 Task: Look for space in Bāneh, Iran from 2nd September, 2023 to 6th September, 2023 for 2 adults in price range Rs.15000 to Rs.20000. Place can be entire place with 1  bedroom having 1 bed and 1 bathroom. Property type can be house, flat, guest house, hotel. Booking option can be shelf check-in. Required host language is English.
Action: Mouse moved to (562, 89)
Screenshot: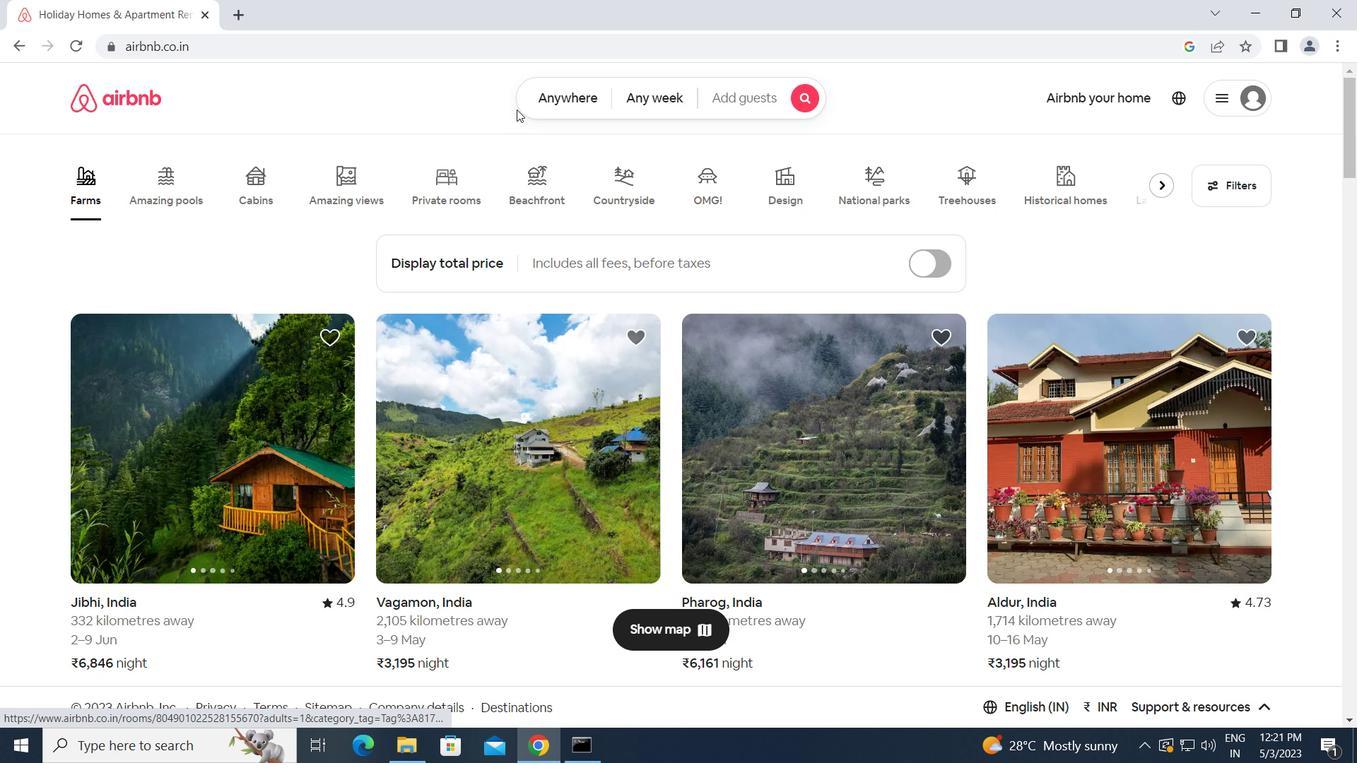 
Action: Mouse pressed left at (562, 89)
Screenshot: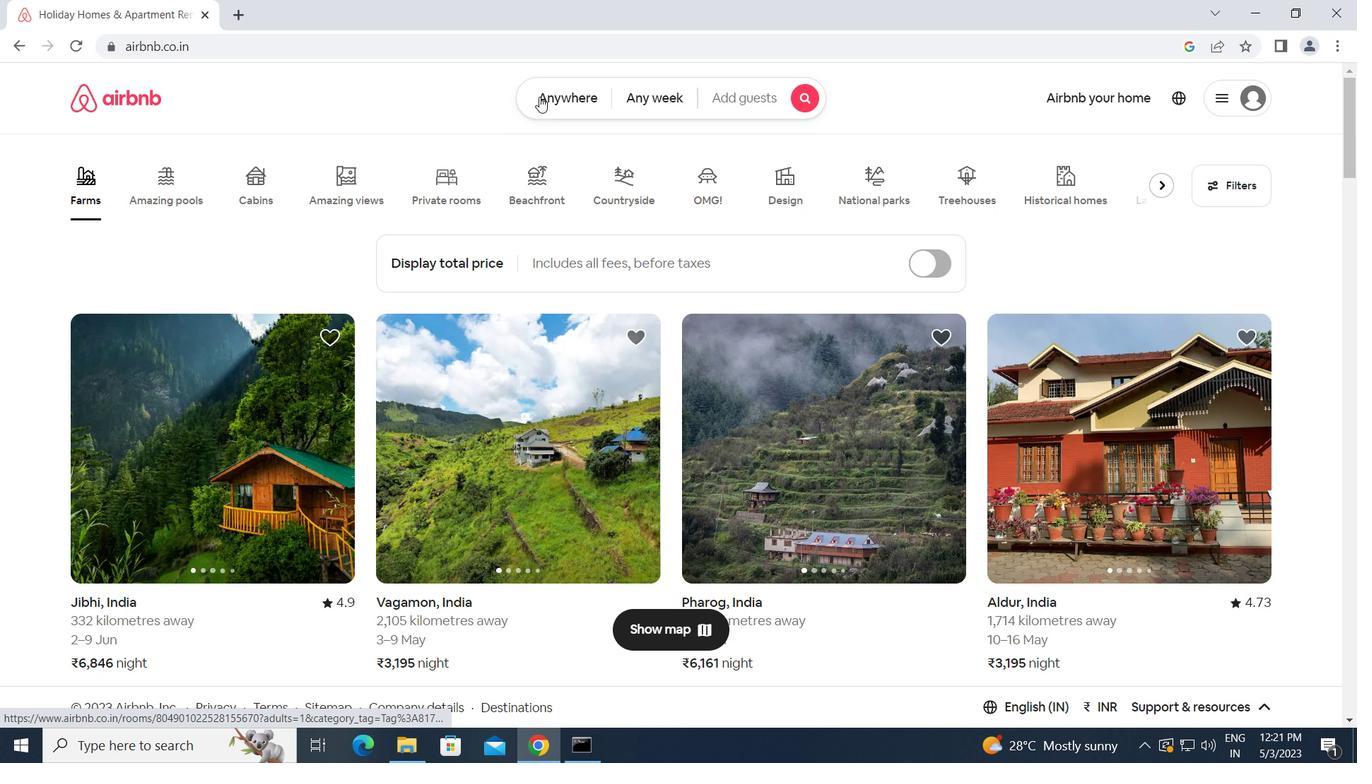 
Action: Mouse moved to (458, 164)
Screenshot: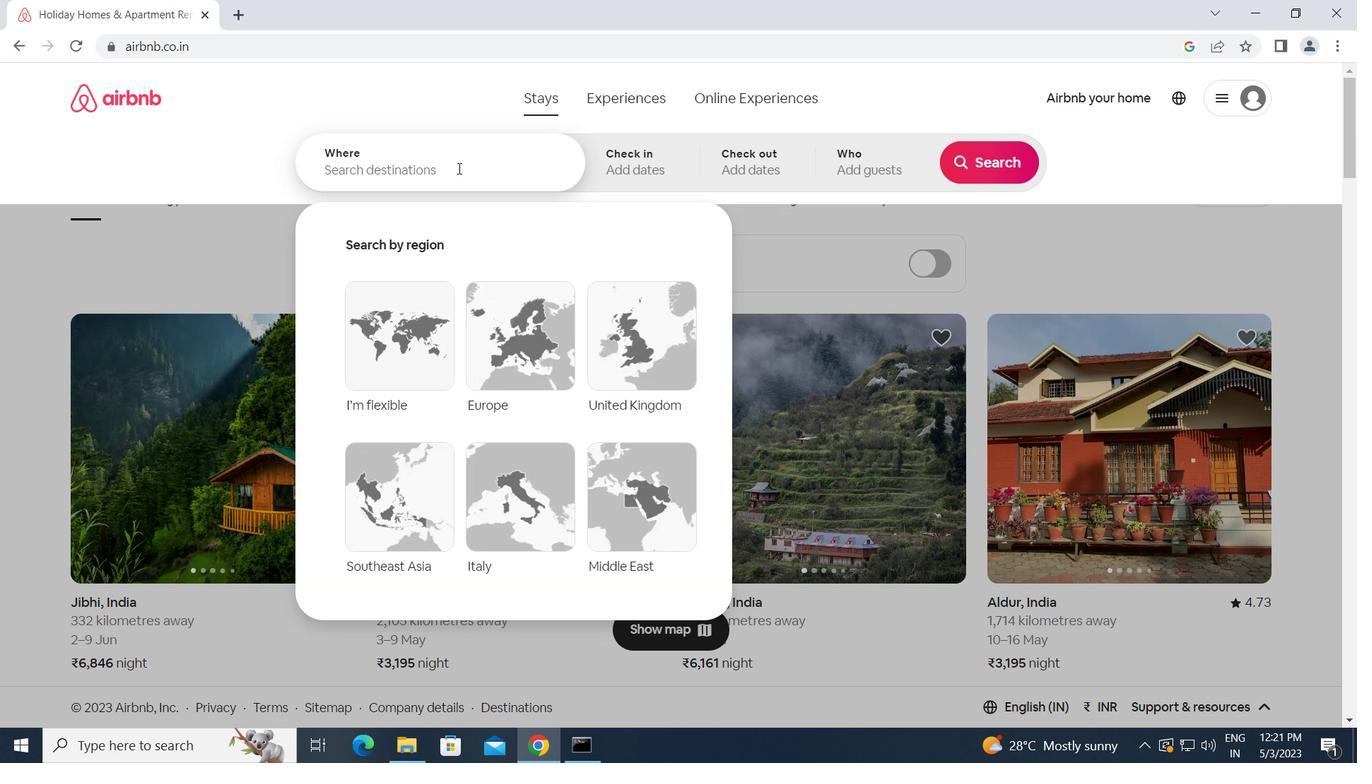 
Action: Mouse pressed left at (458, 164)
Screenshot: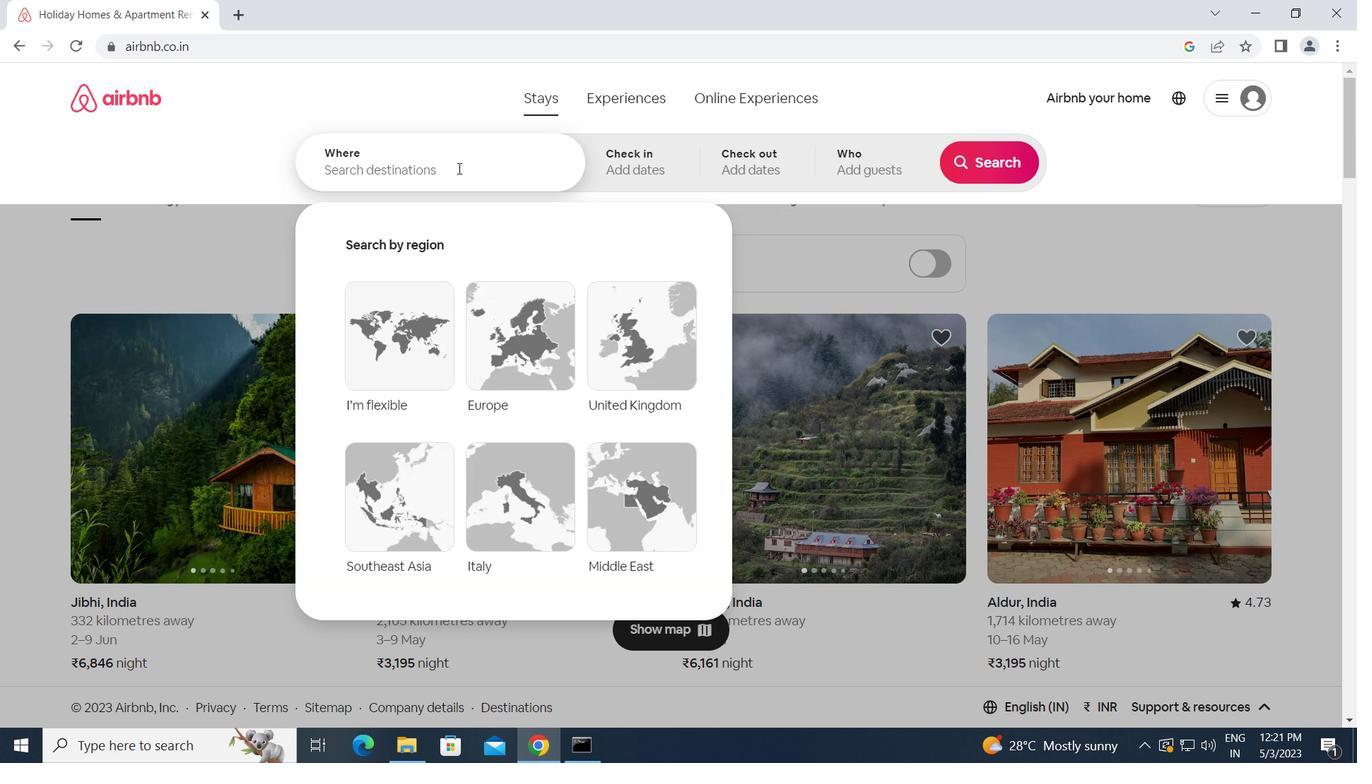
Action: Key pressed b<Key.caps_lock>aneh,<Key.space><Key.caps_lock>i<Key.caps_lock>ran<Key.enter>
Screenshot: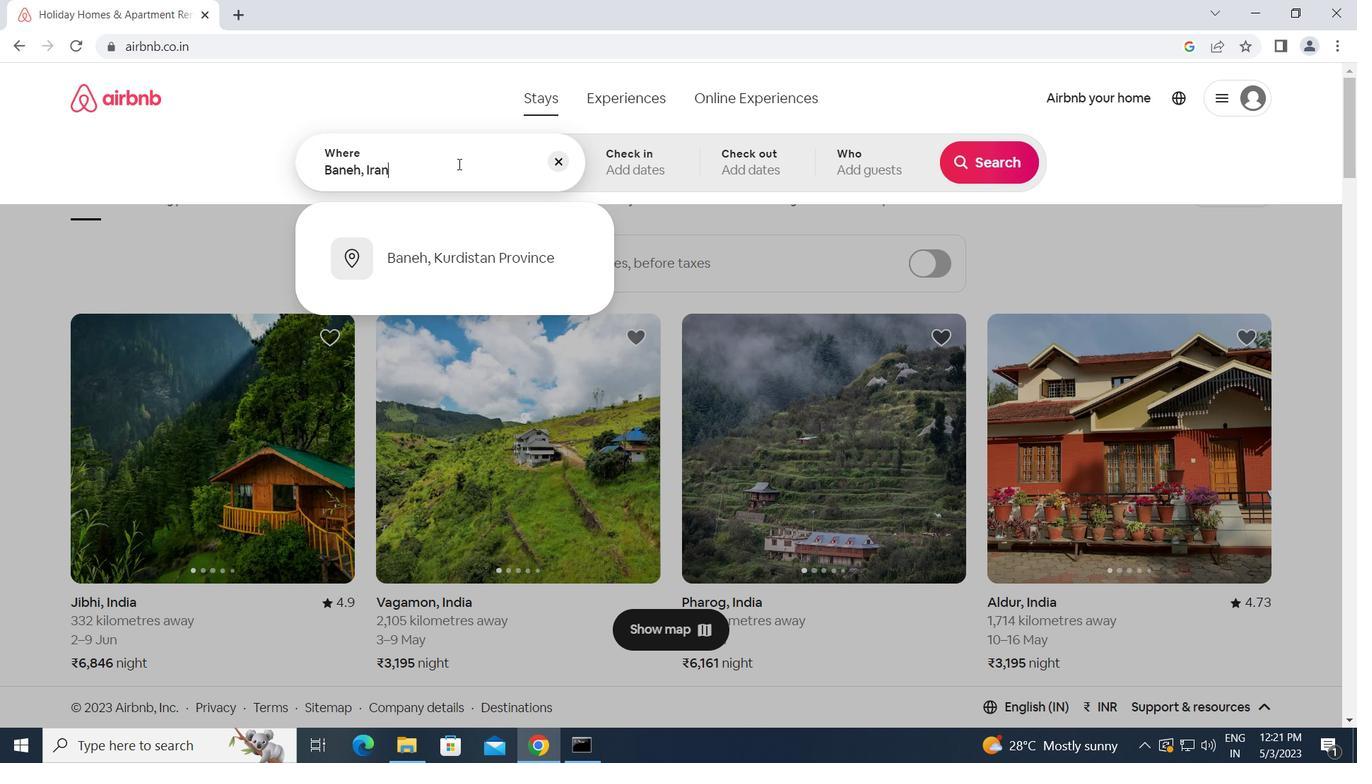 
Action: Mouse moved to (984, 305)
Screenshot: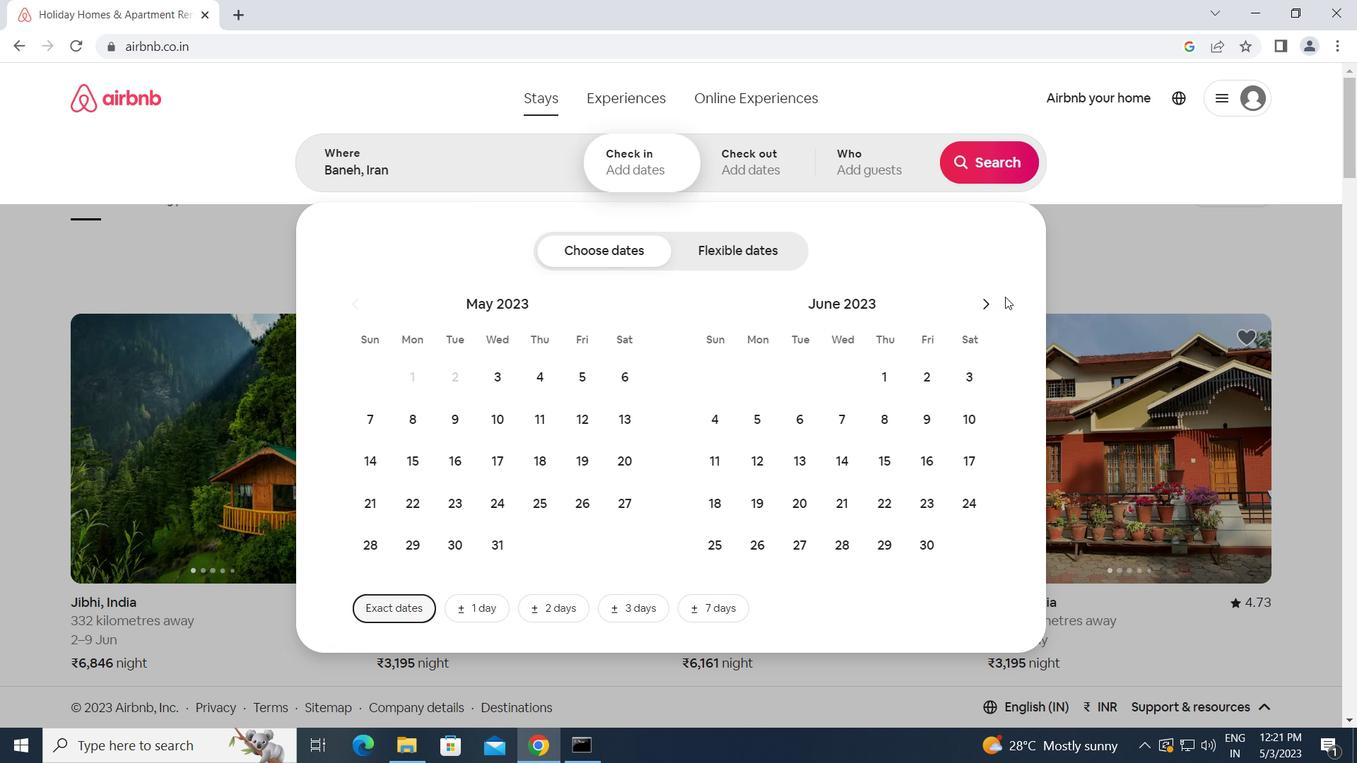 
Action: Mouse pressed left at (984, 305)
Screenshot: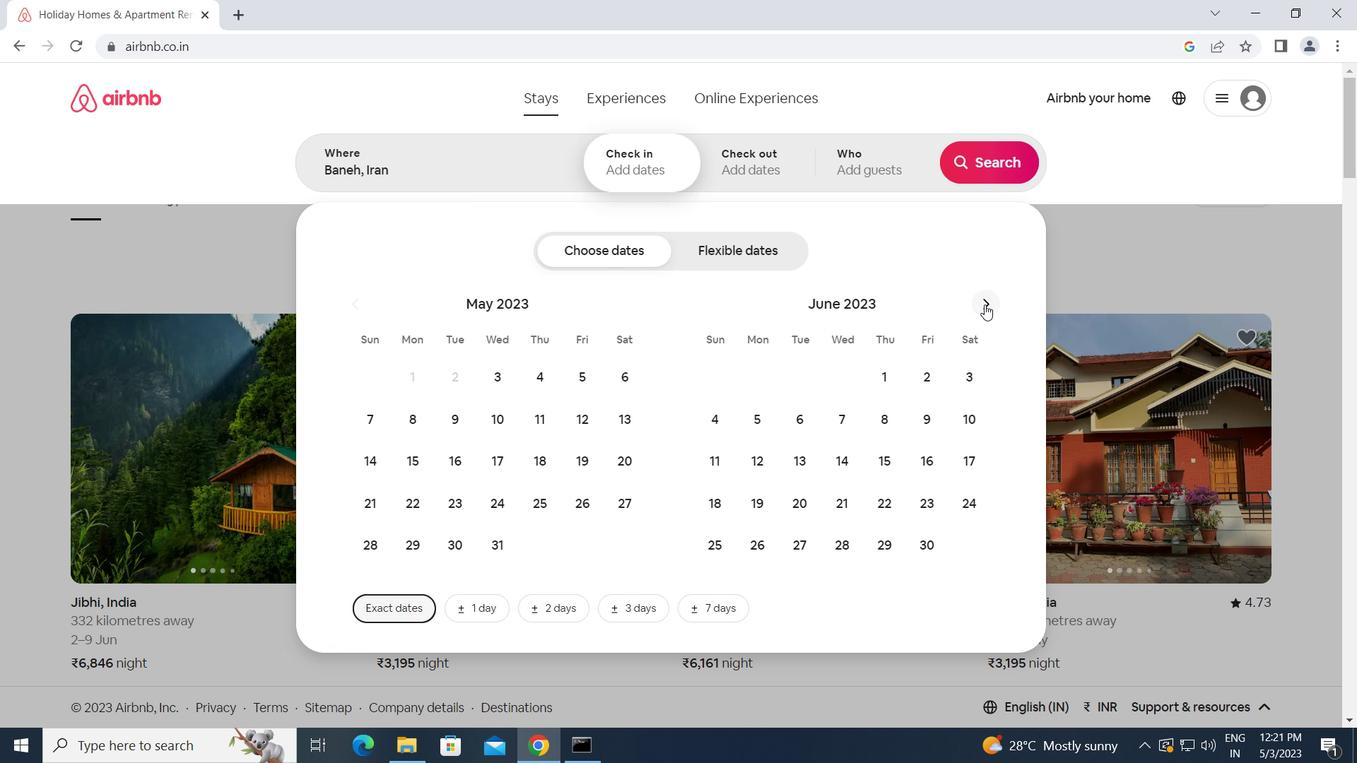
Action: Mouse pressed left at (984, 305)
Screenshot: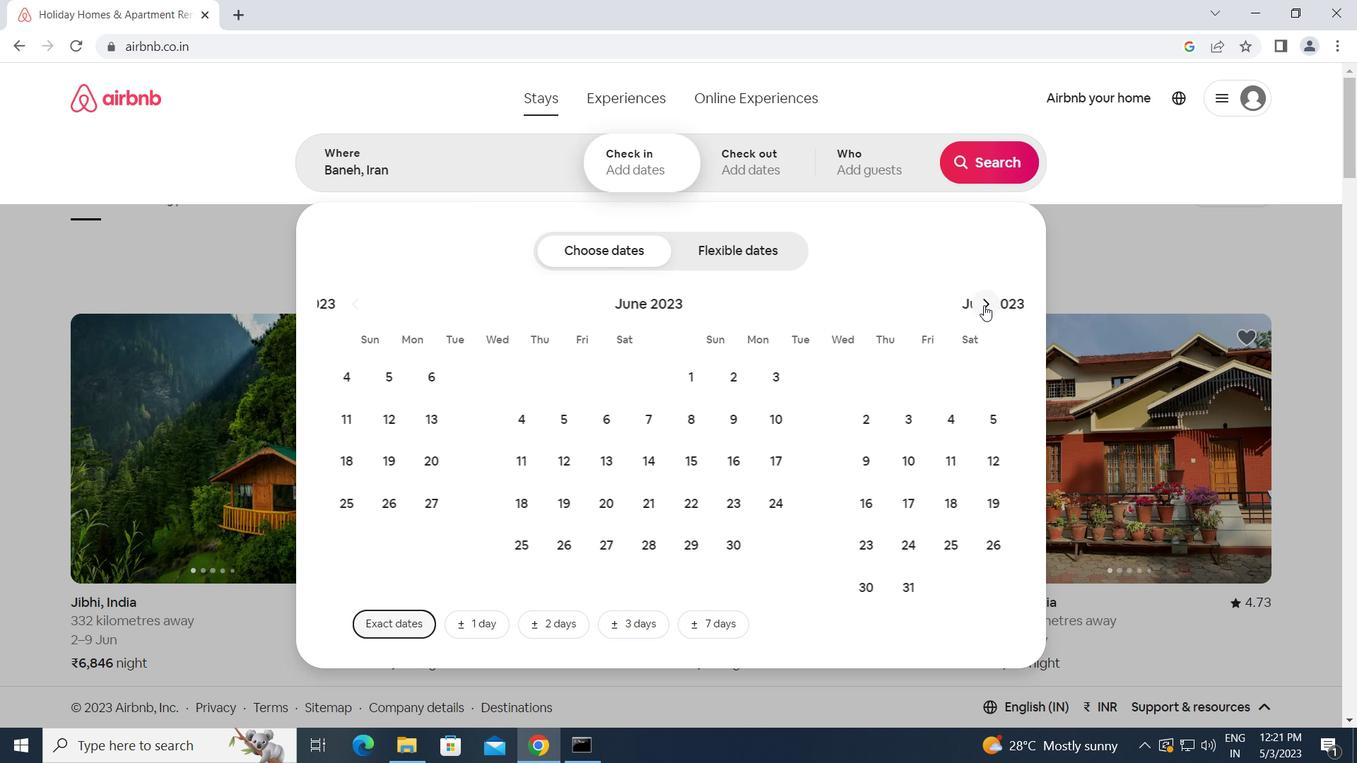 
Action: Mouse pressed left at (984, 305)
Screenshot: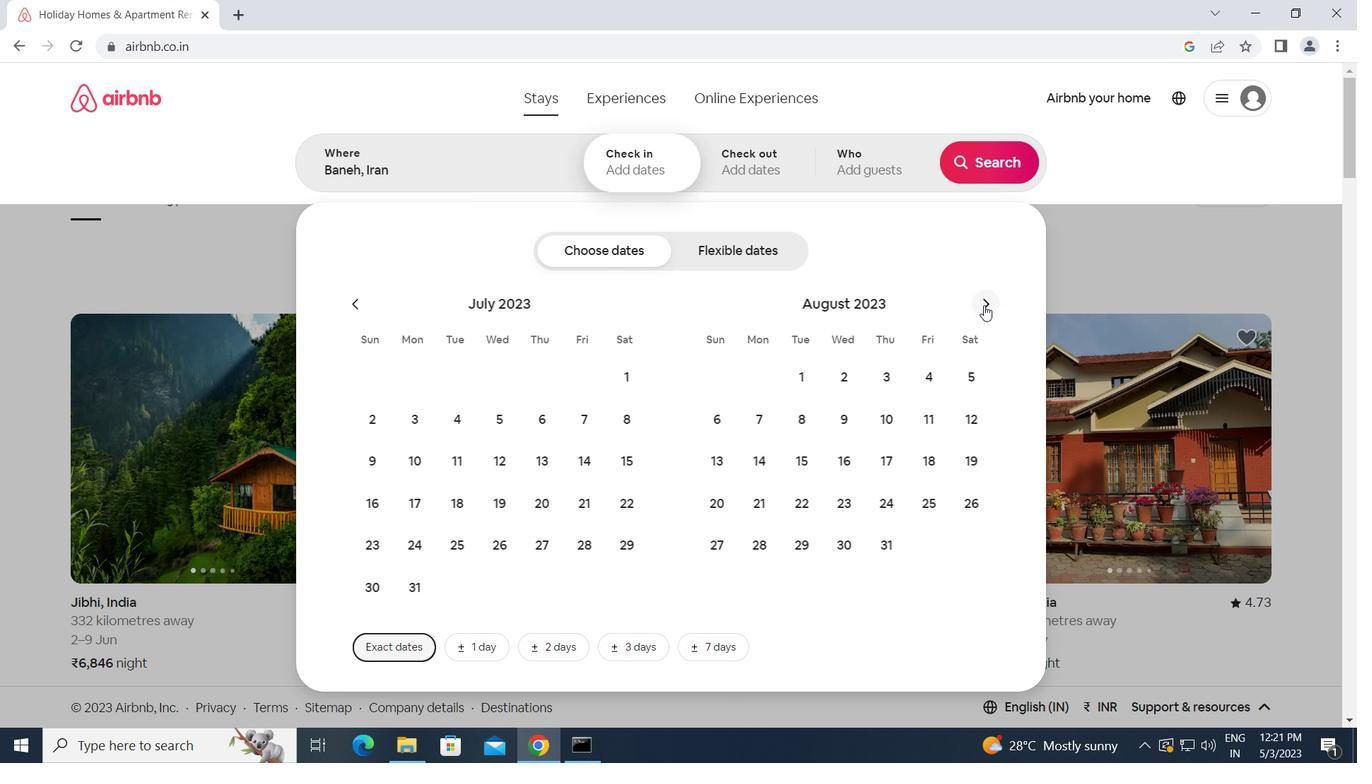 
Action: Mouse moved to (964, 375)
Screenshot: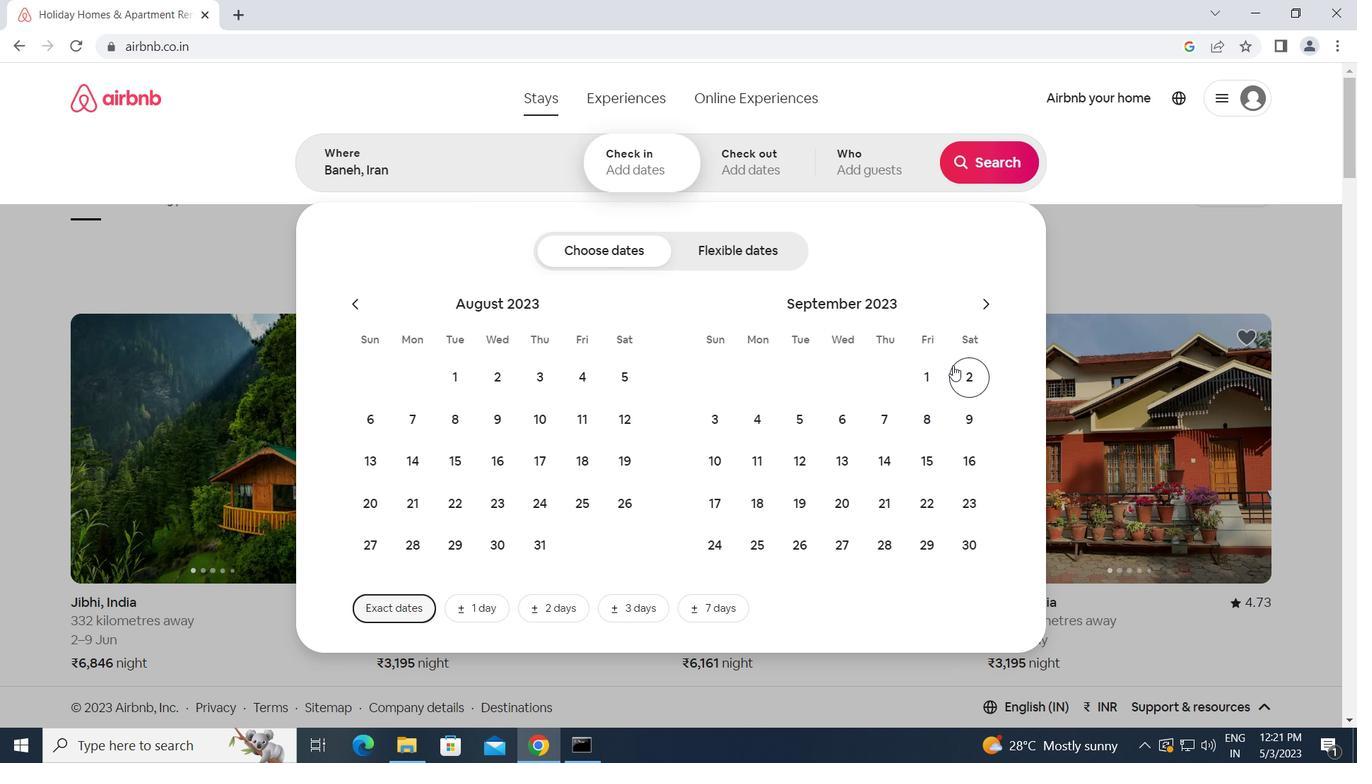 
Action: Mouse pressed left at (964, 375)
Screenshot: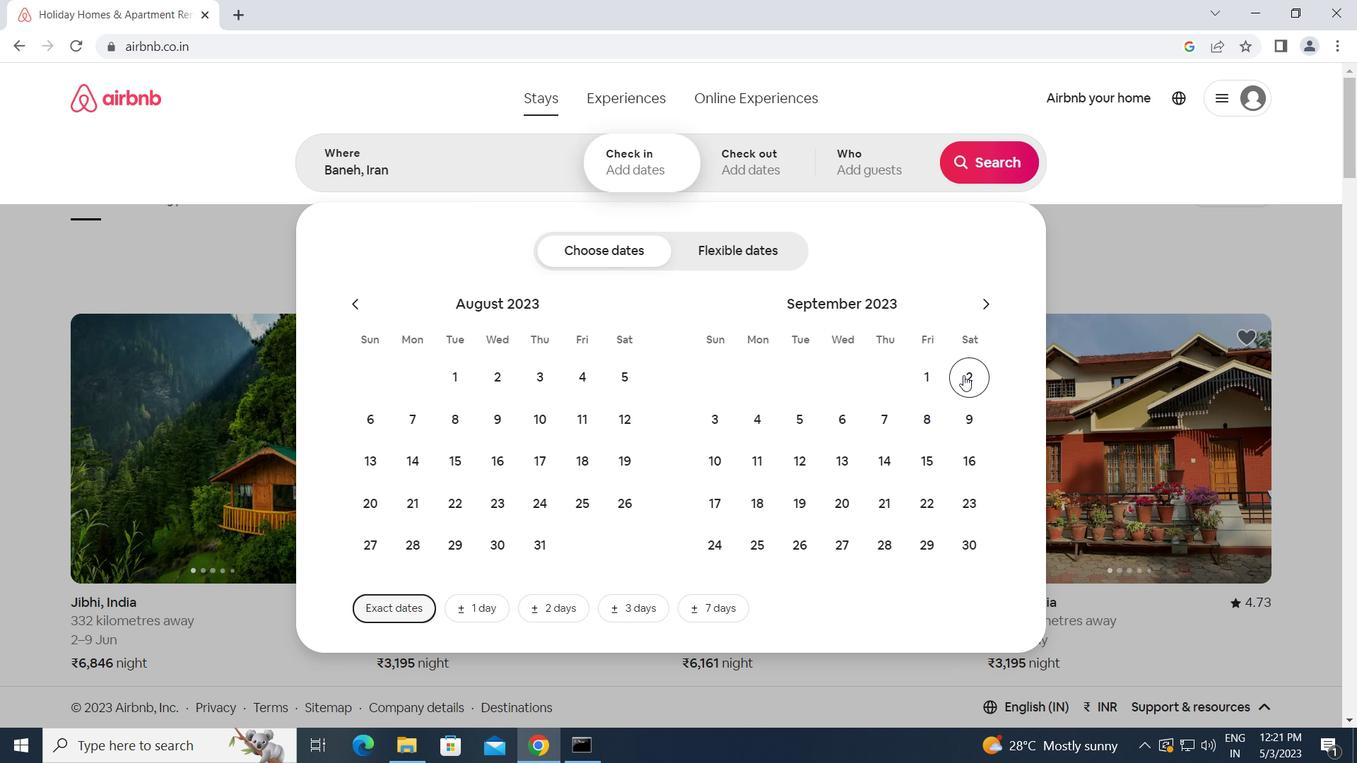 
Action: Mouse moved to (845, 415)
Screenshot: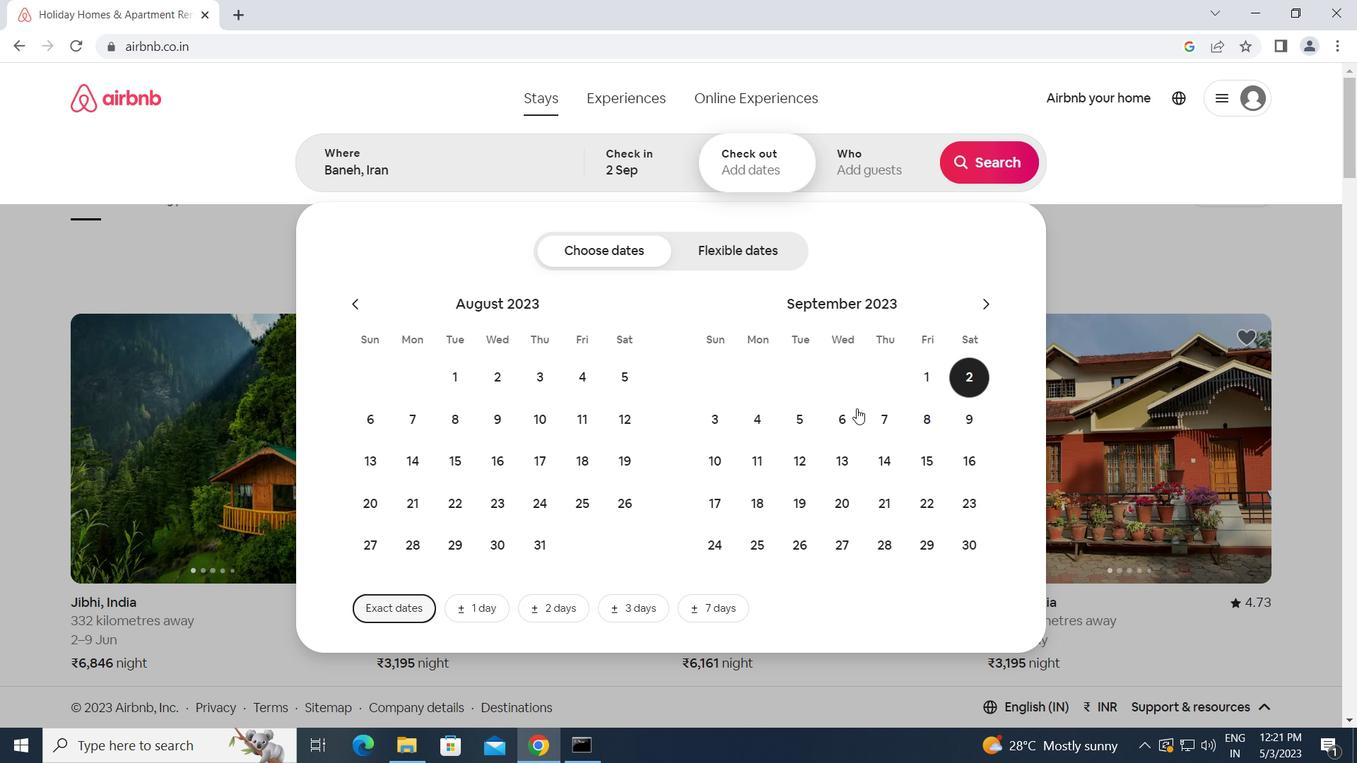 
Action: Mouse pressed left at (845, 415)
Screenshot: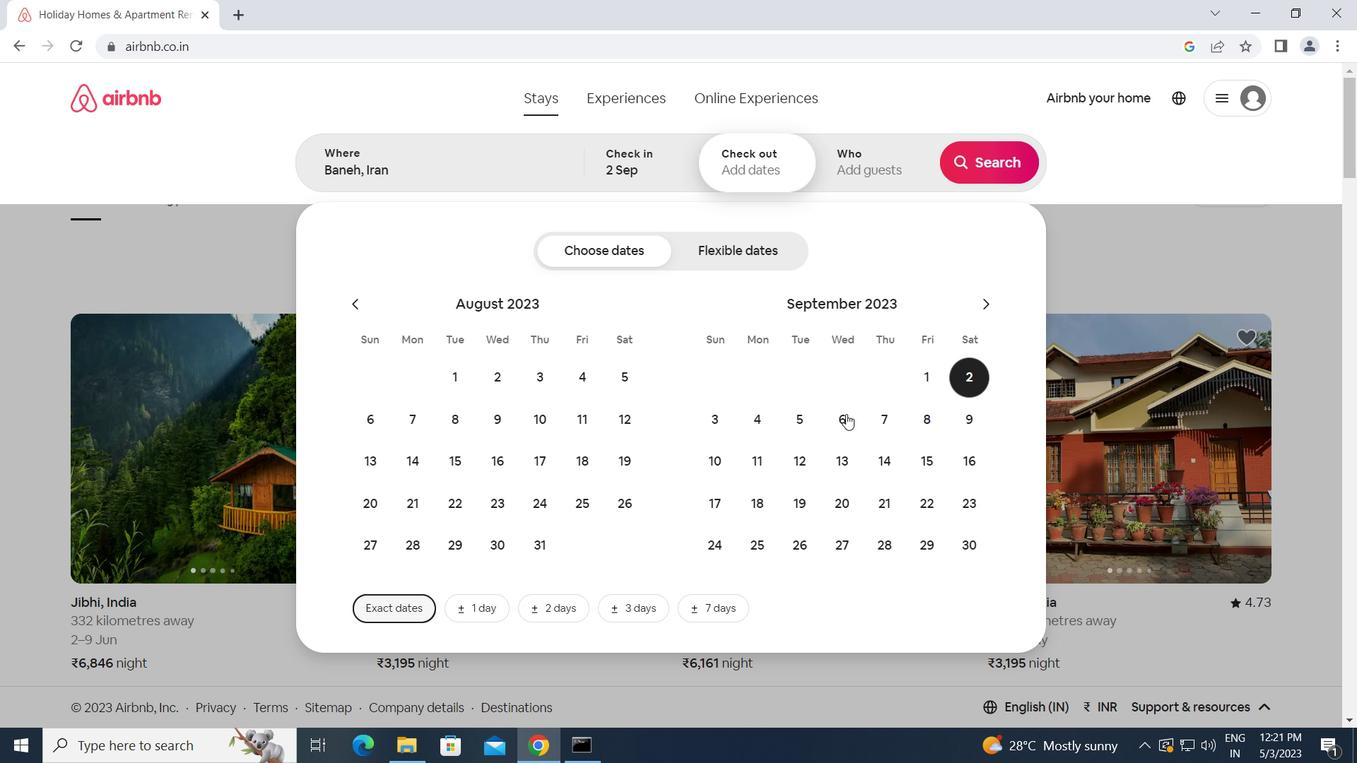 
Action: Mouse moved to (869, 158)
Screenshot: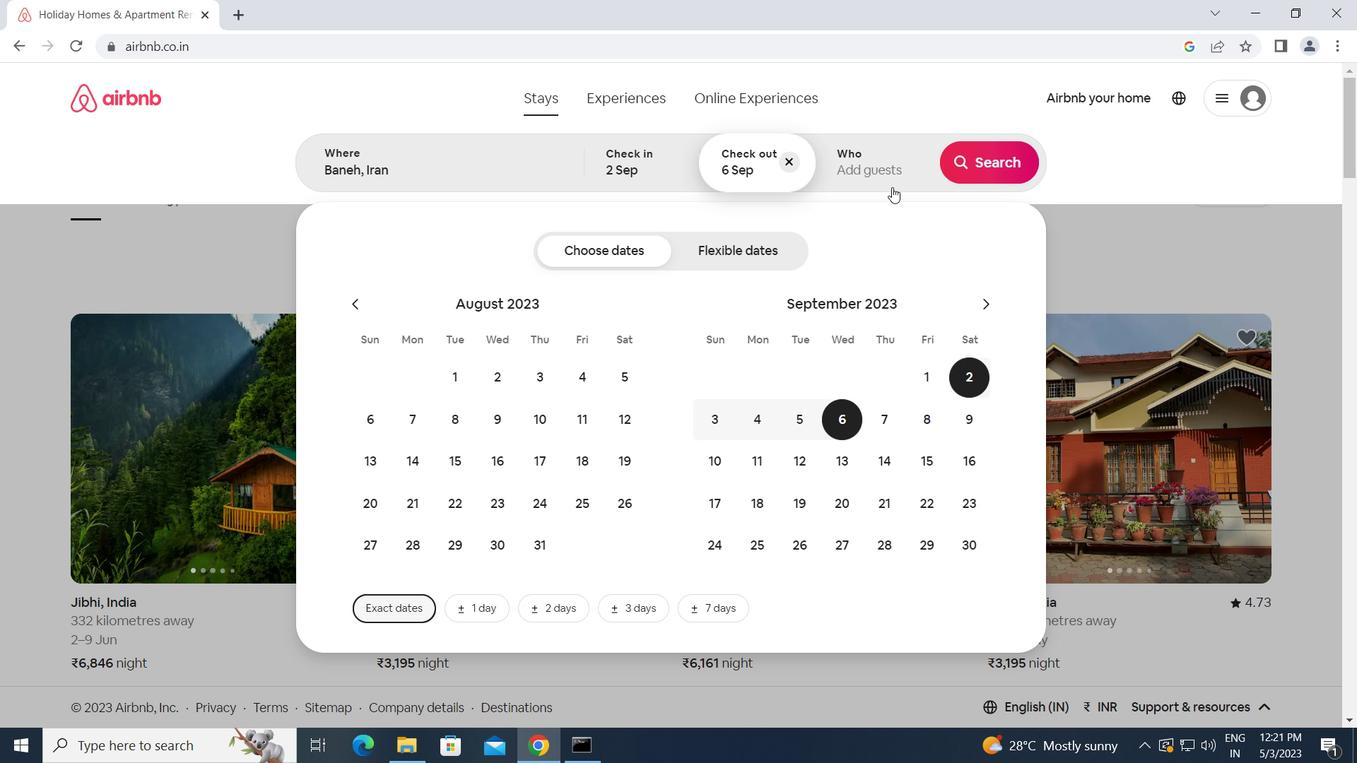 
Action: Mouse pressed left at (869, 158)
Screenshot: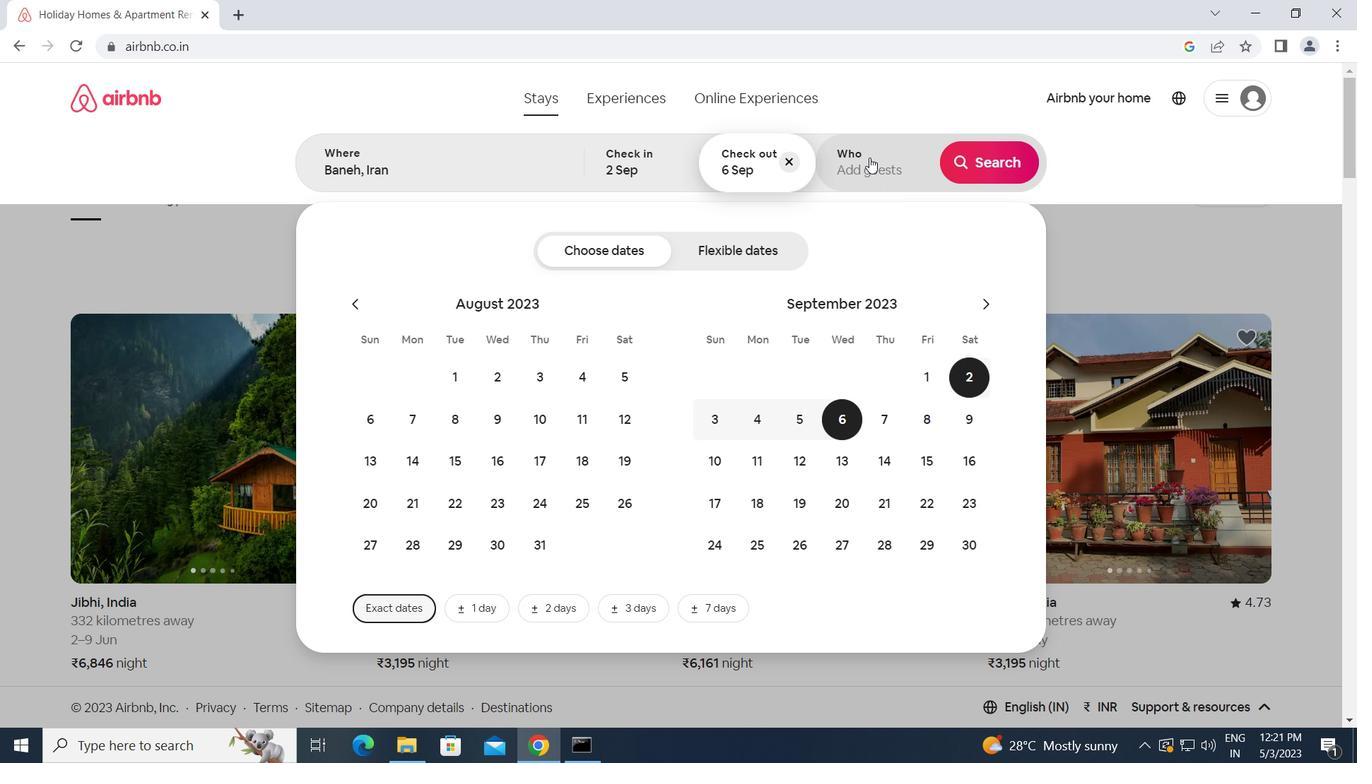 
Action: Mouse moved to (992, 258)
Screenshot: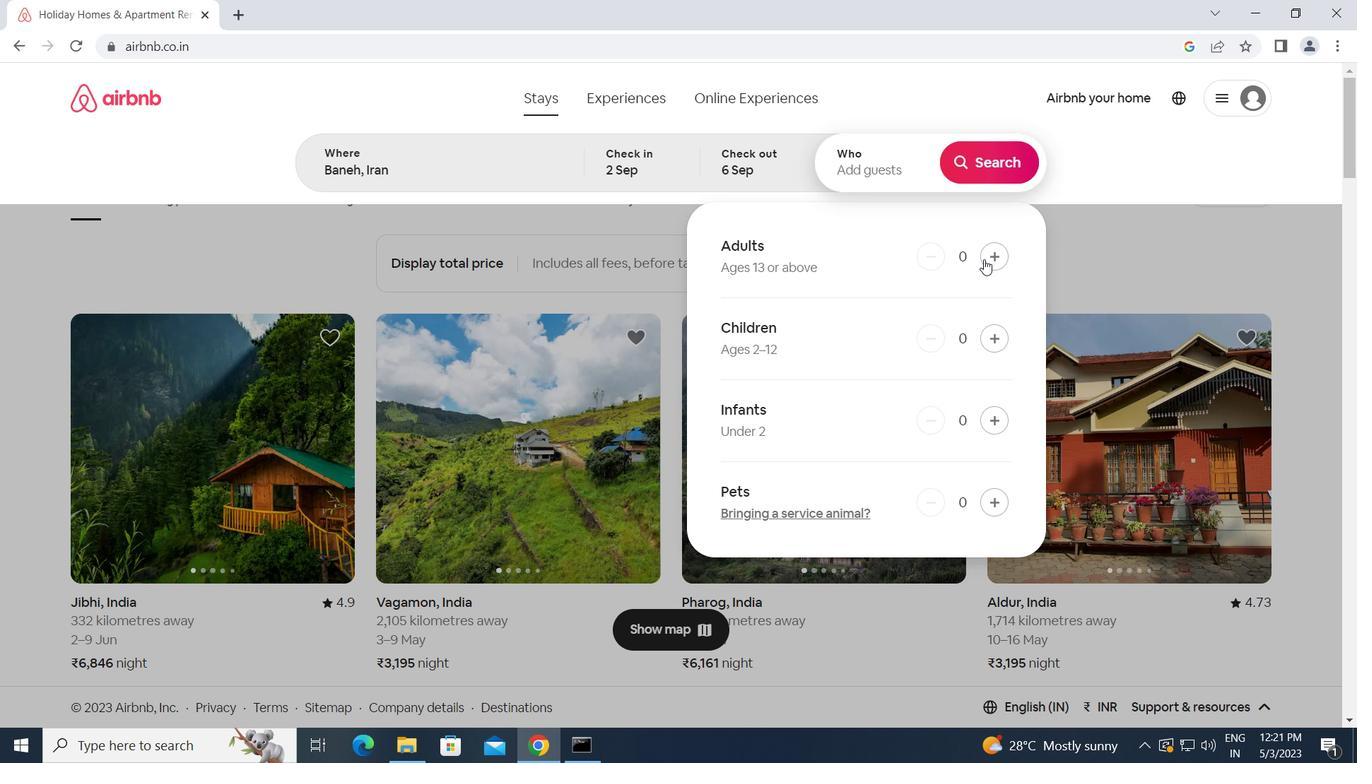 
Action: Mouse pressed left at (992, 258)
Screenshot: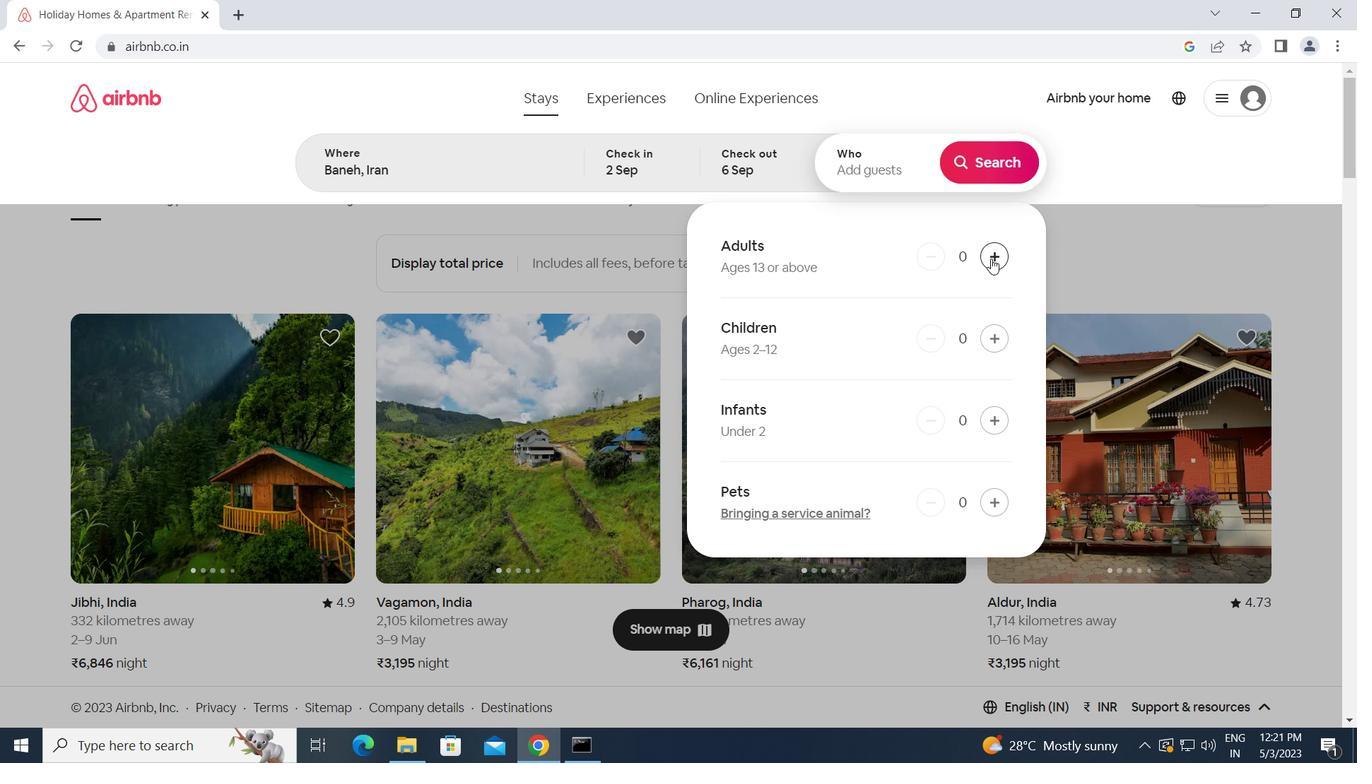 
Action: Mouse pressed left at (992, 258)
Screenshot: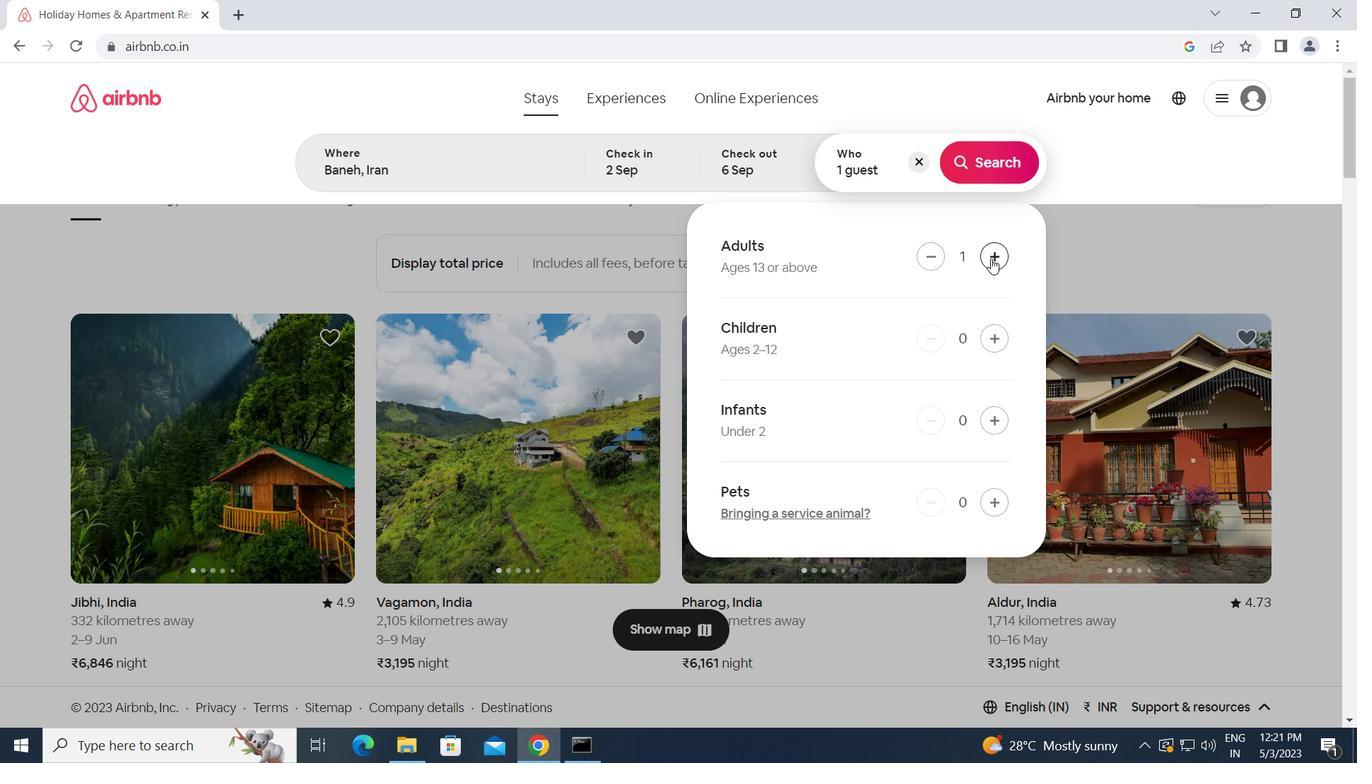 
Action: Mouse moved to (995, 164)
Screenshot: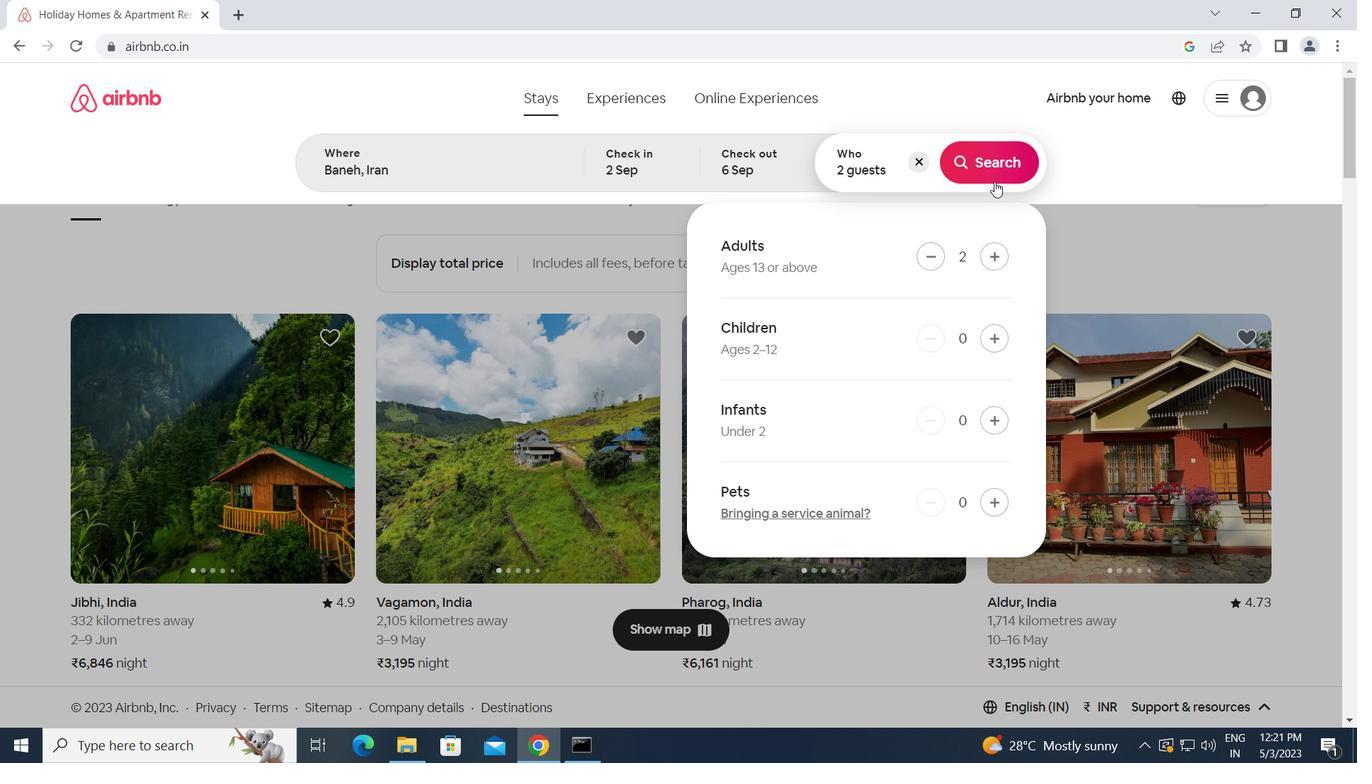
Action: Mouse pressed left at (995, 164)
Screenshot: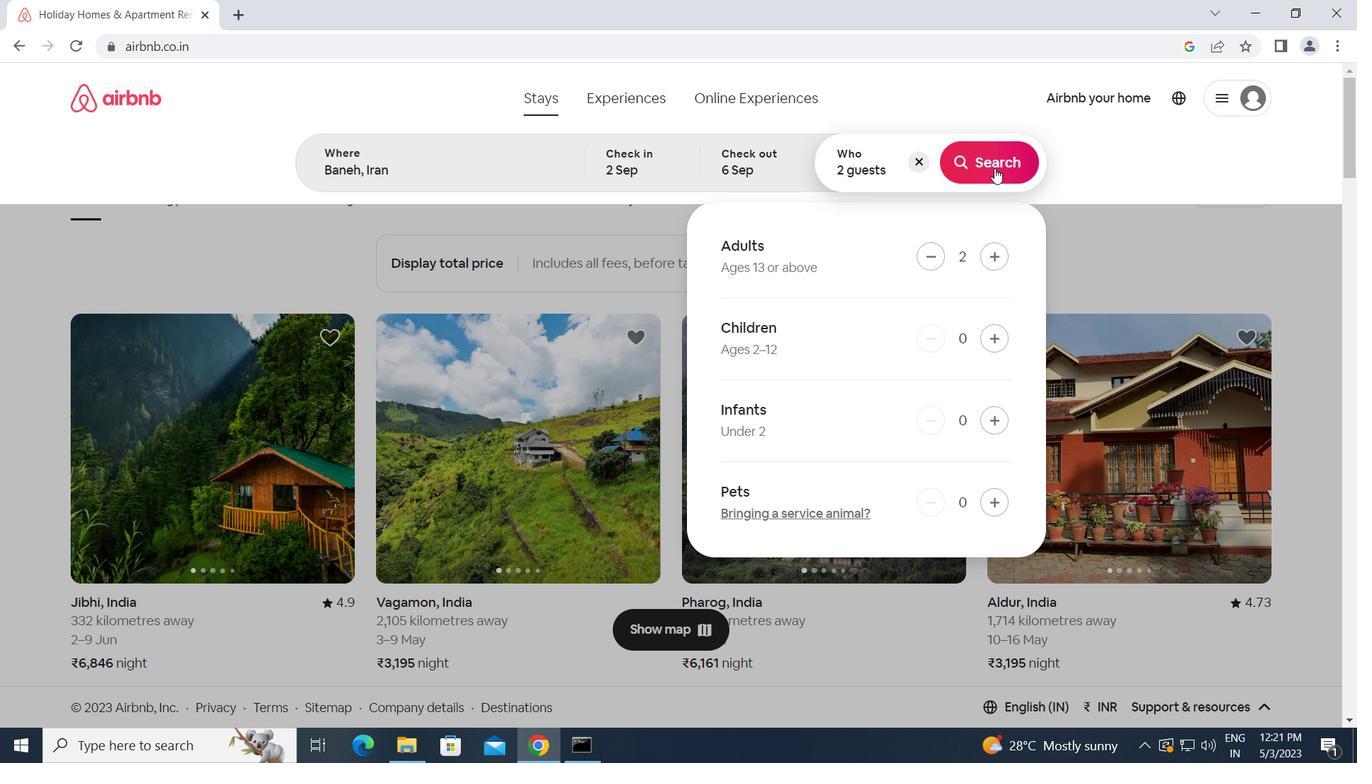 
Action: Mouse moved to (1292, 166)
Screenshot: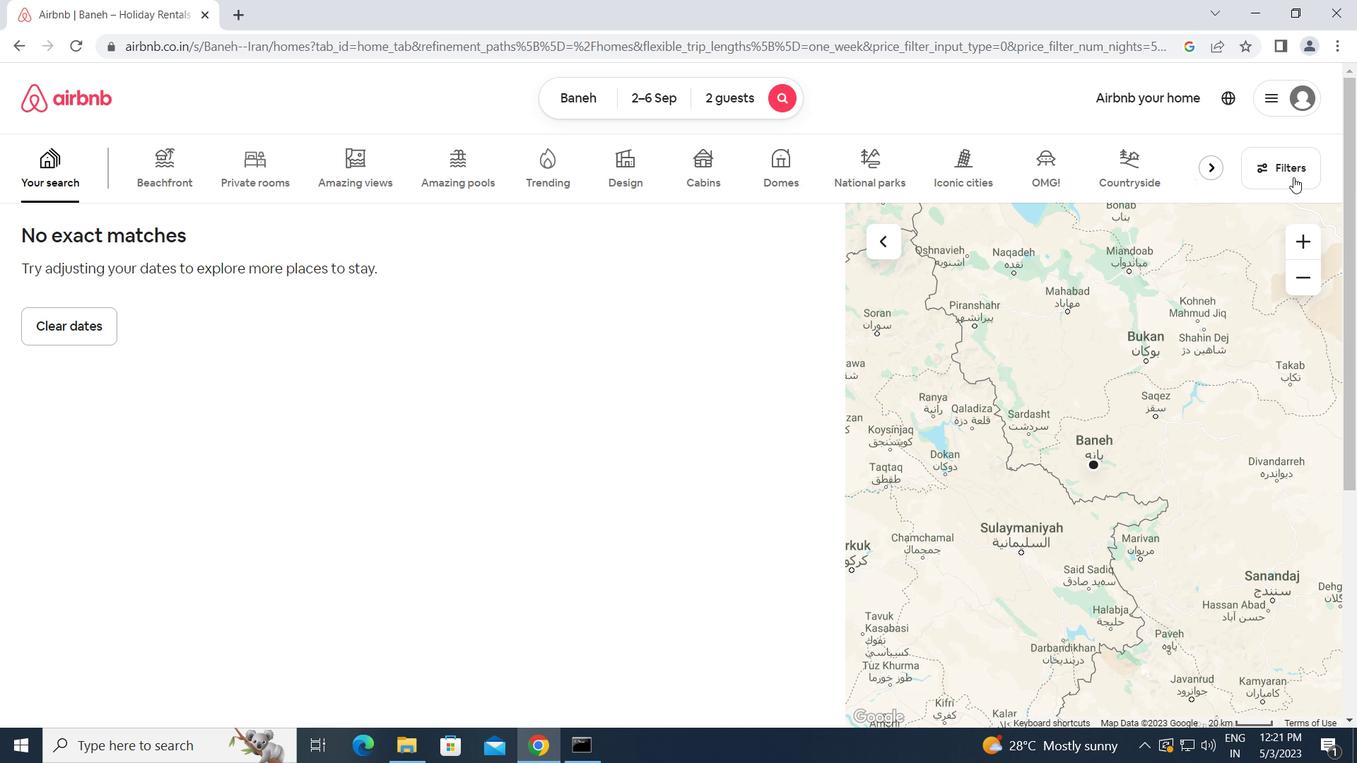 
Action: Mouse pressed left at (1292, 166)
Screenshot: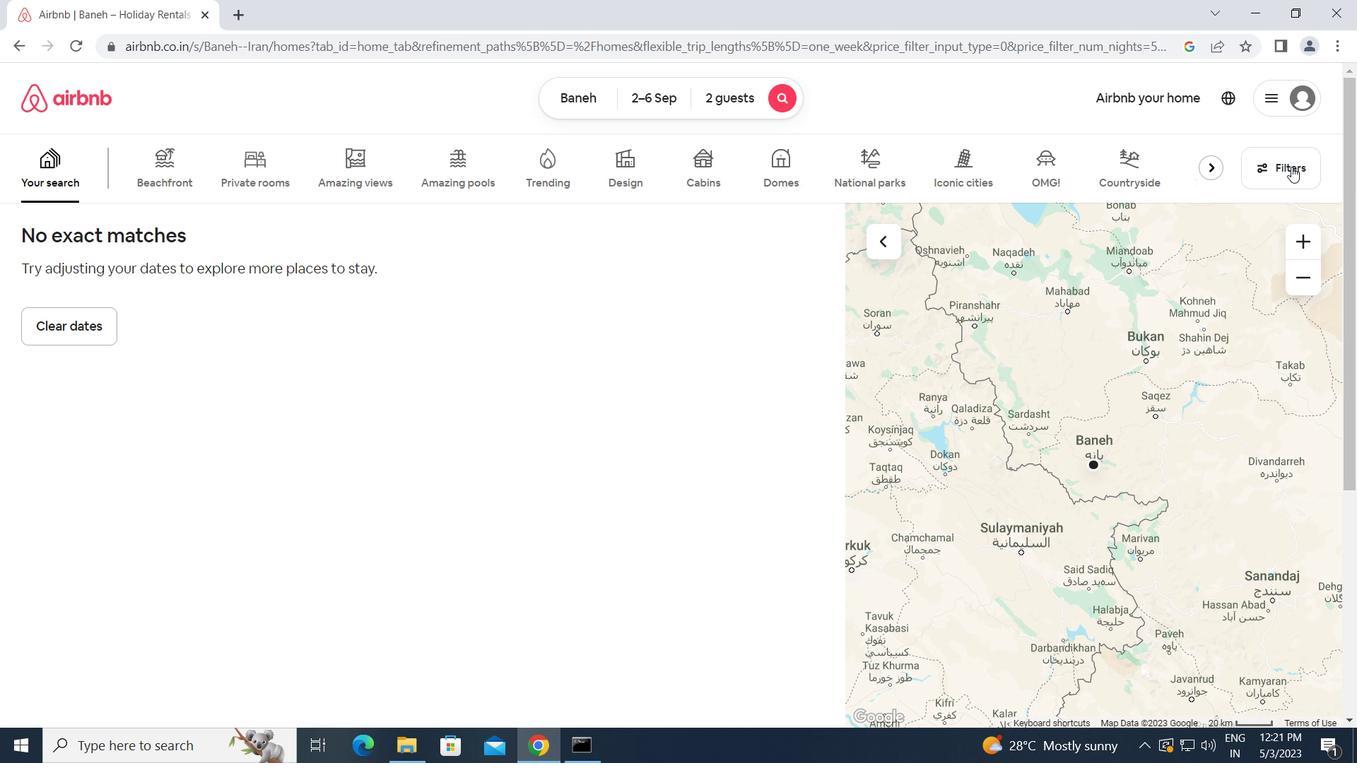 
Action: Mouse moved to (465, 275)
Screenshot: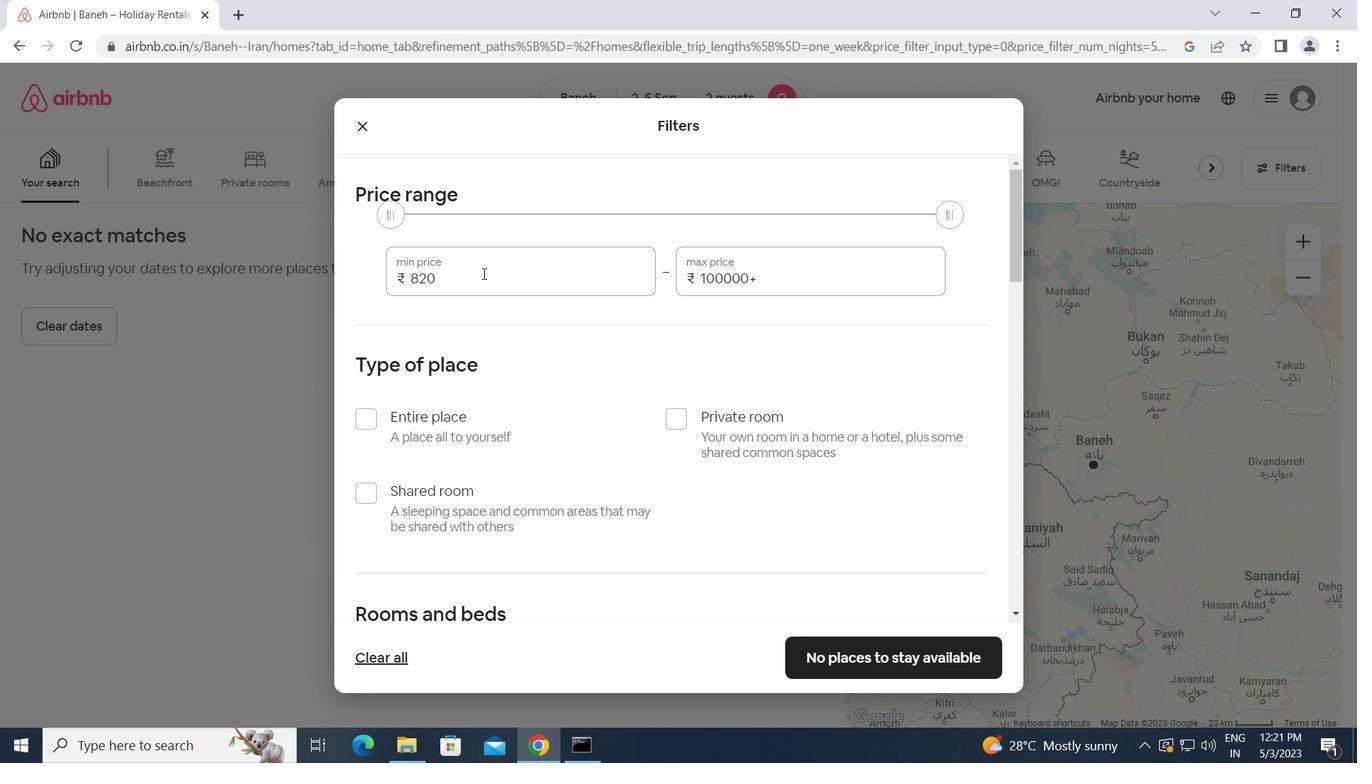 
Action: Mouse pressed left at (465, 275)
Screenshot: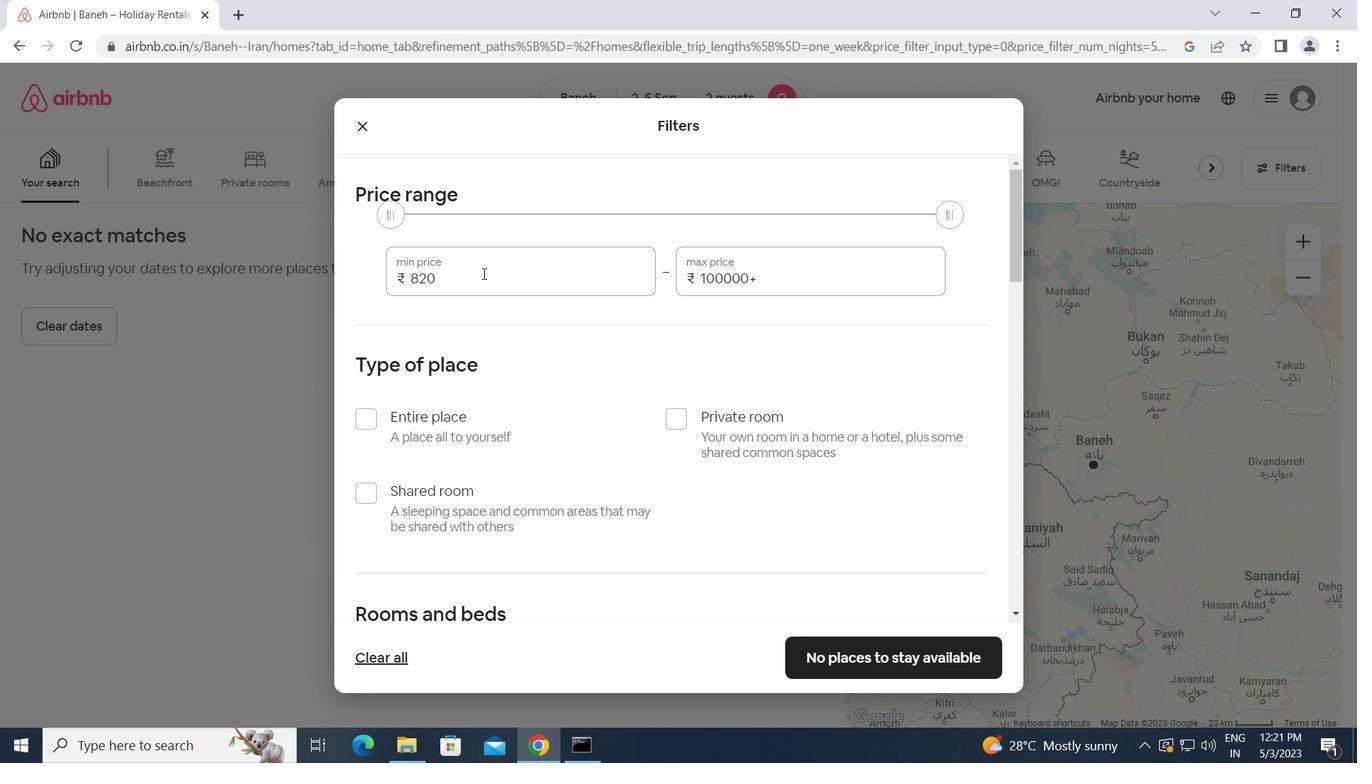
Action: Mouse moved to (379, 286)
Screenshot: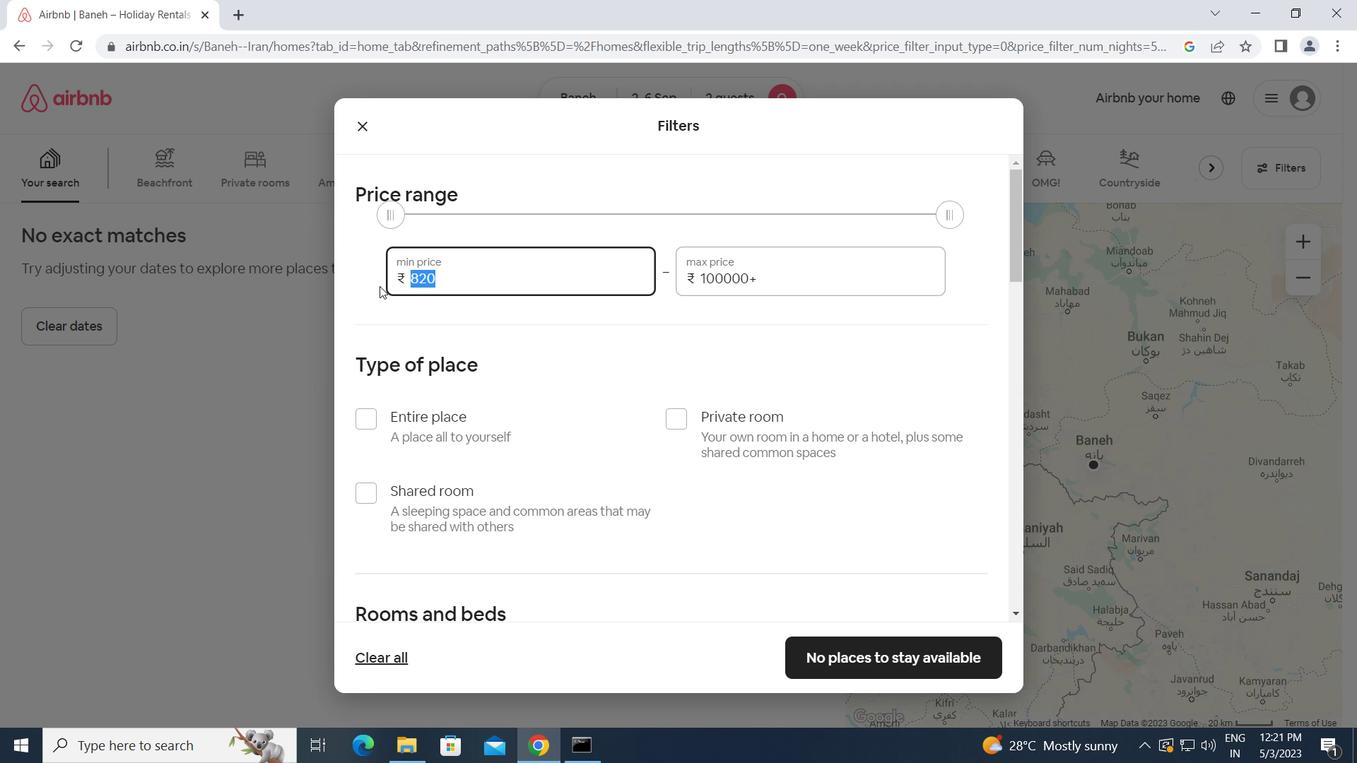 
Action: Key pressed 15000<Key.tab>20000
Screenshot: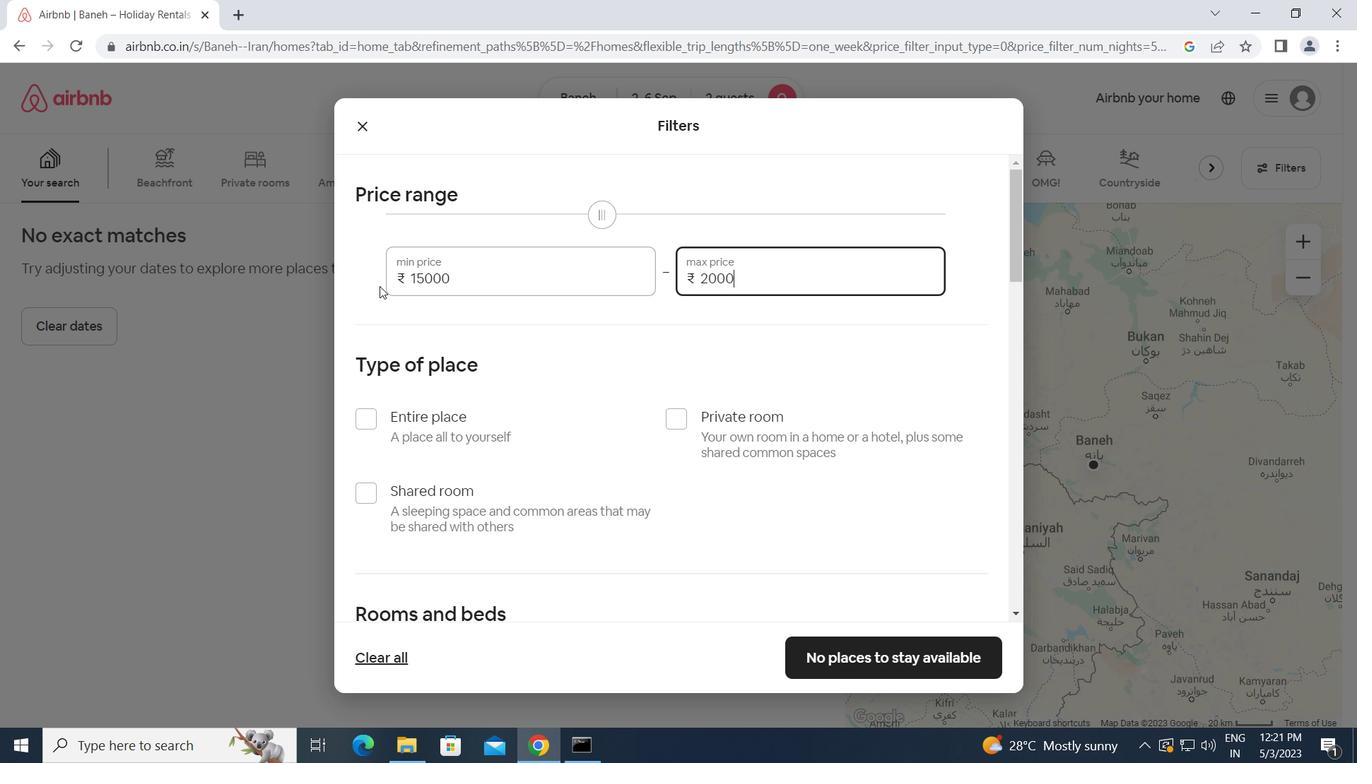 
Action: Mouse moved to (367, 418)
Screenshot: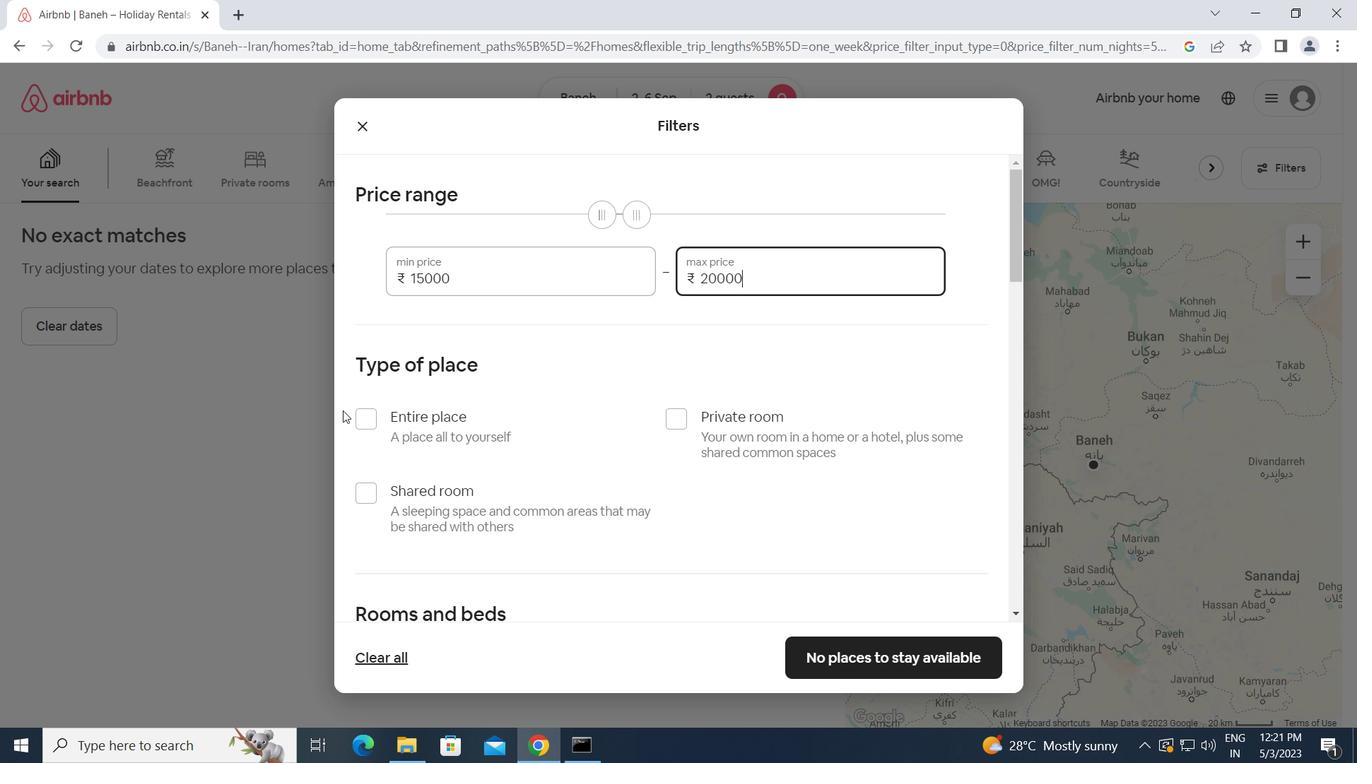 
Action: Mouse pressed left at (367, 418)
Screenshot: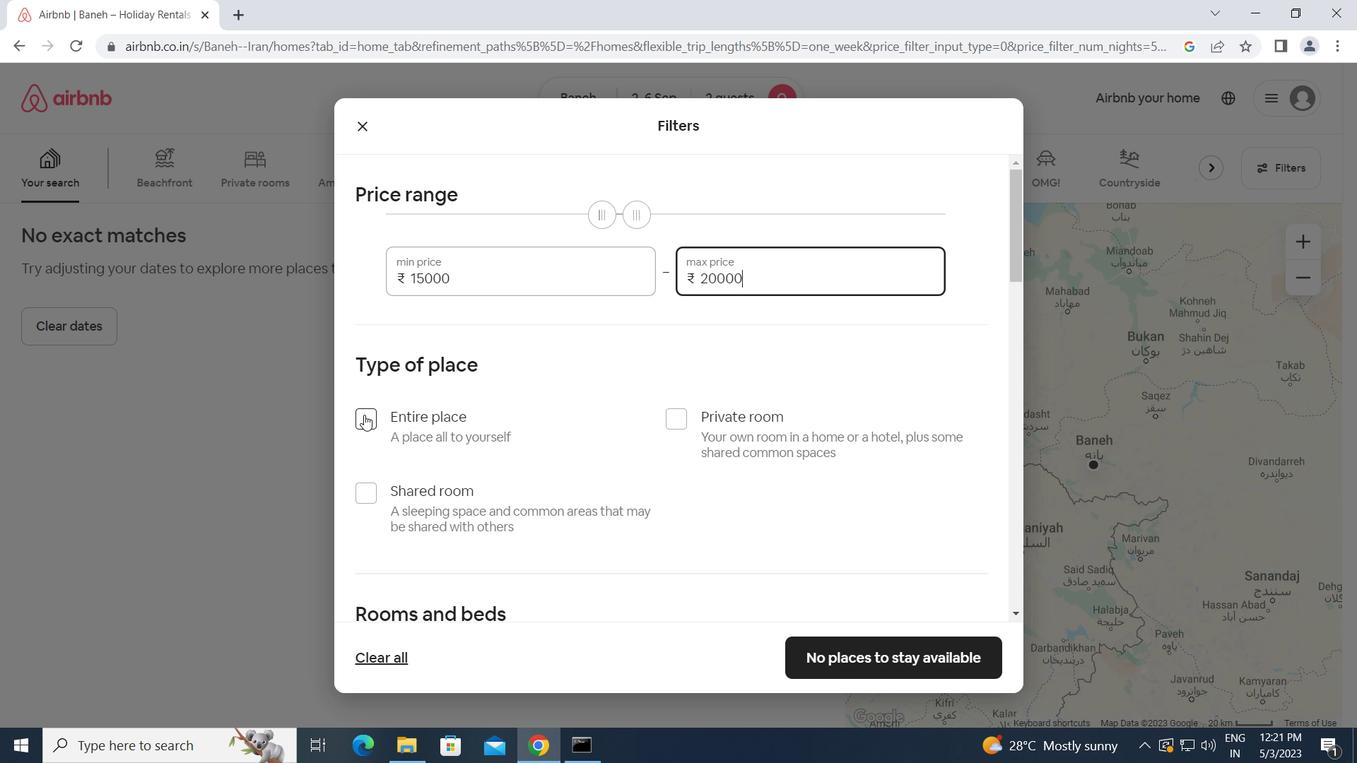 
Action: Mouse moved to (507, 427)
Screenshot: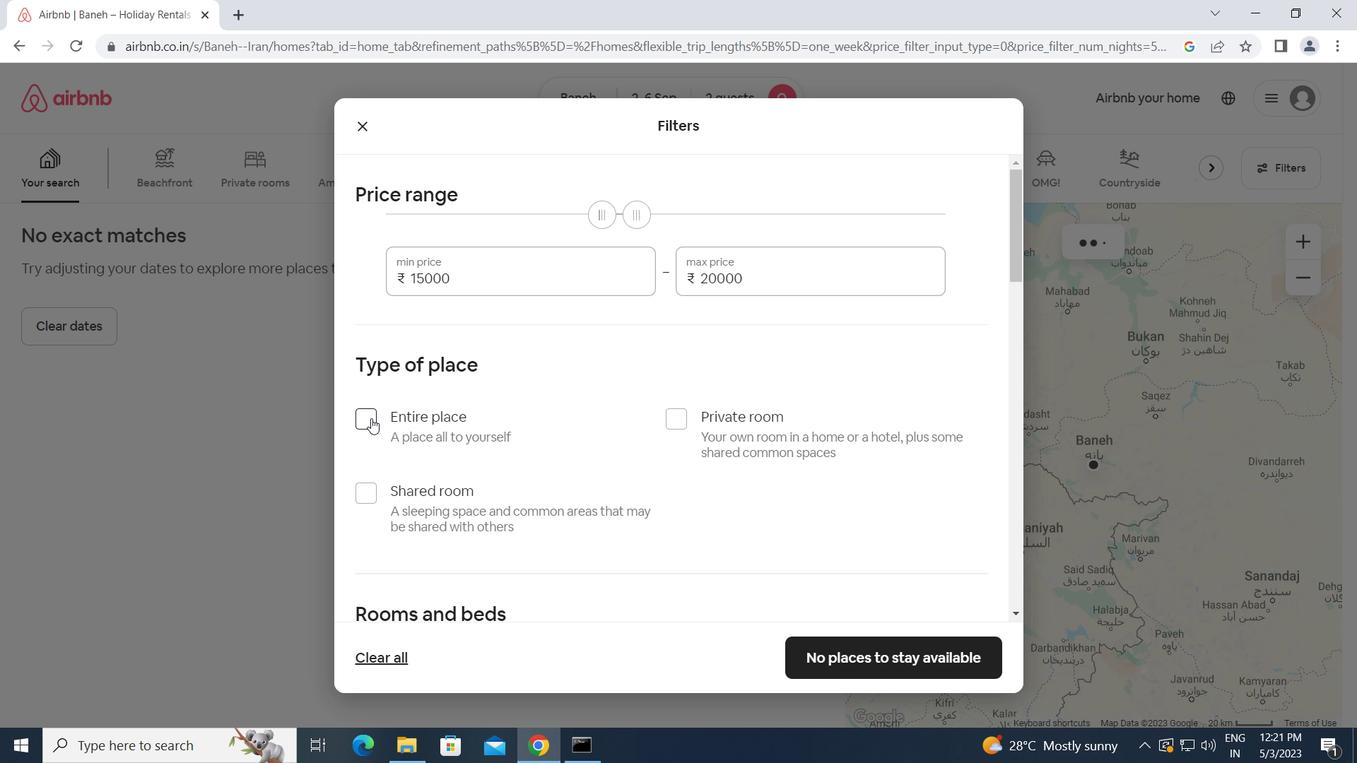 
Action: Mouse scrolled (507, 426) with delta (0, 0)
Screenshot: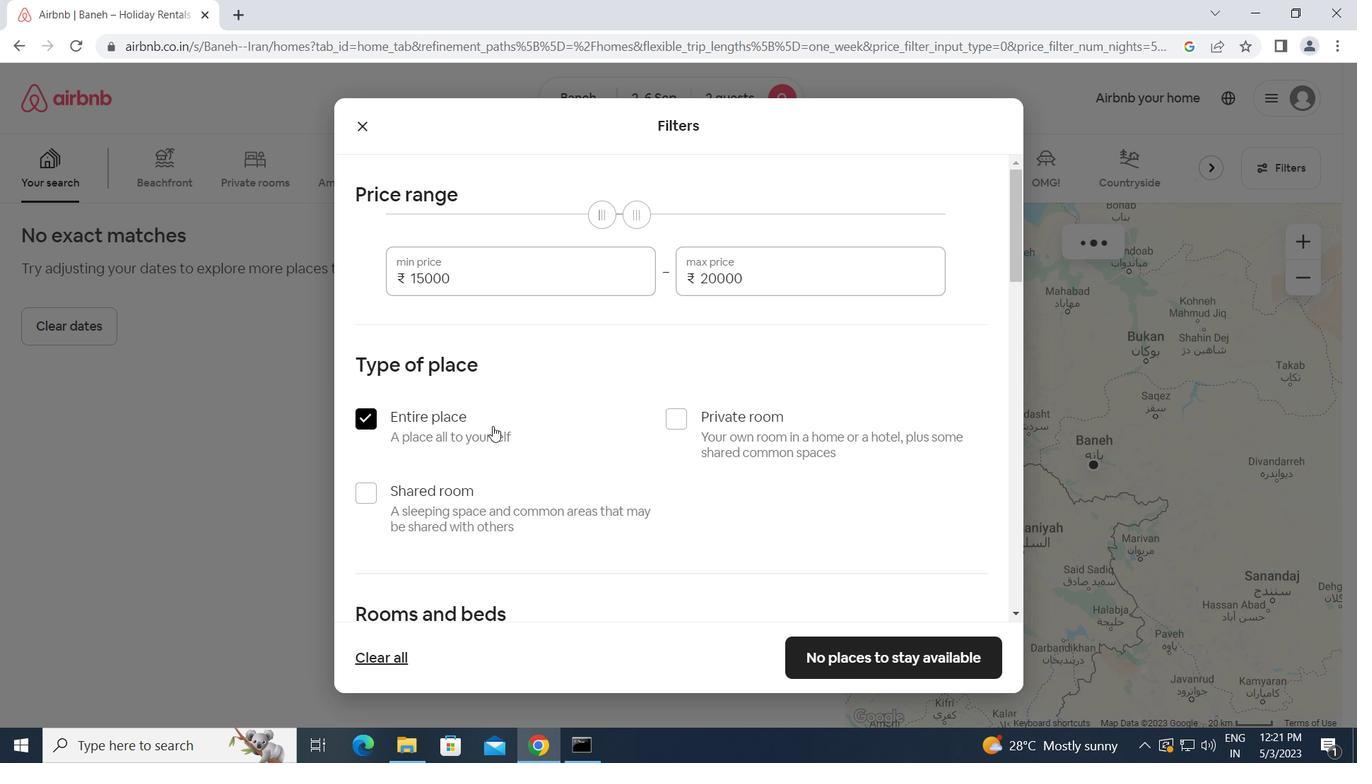 
Action: Mouse scrolled (507, 426) with delta (0, 0)
Screenshot: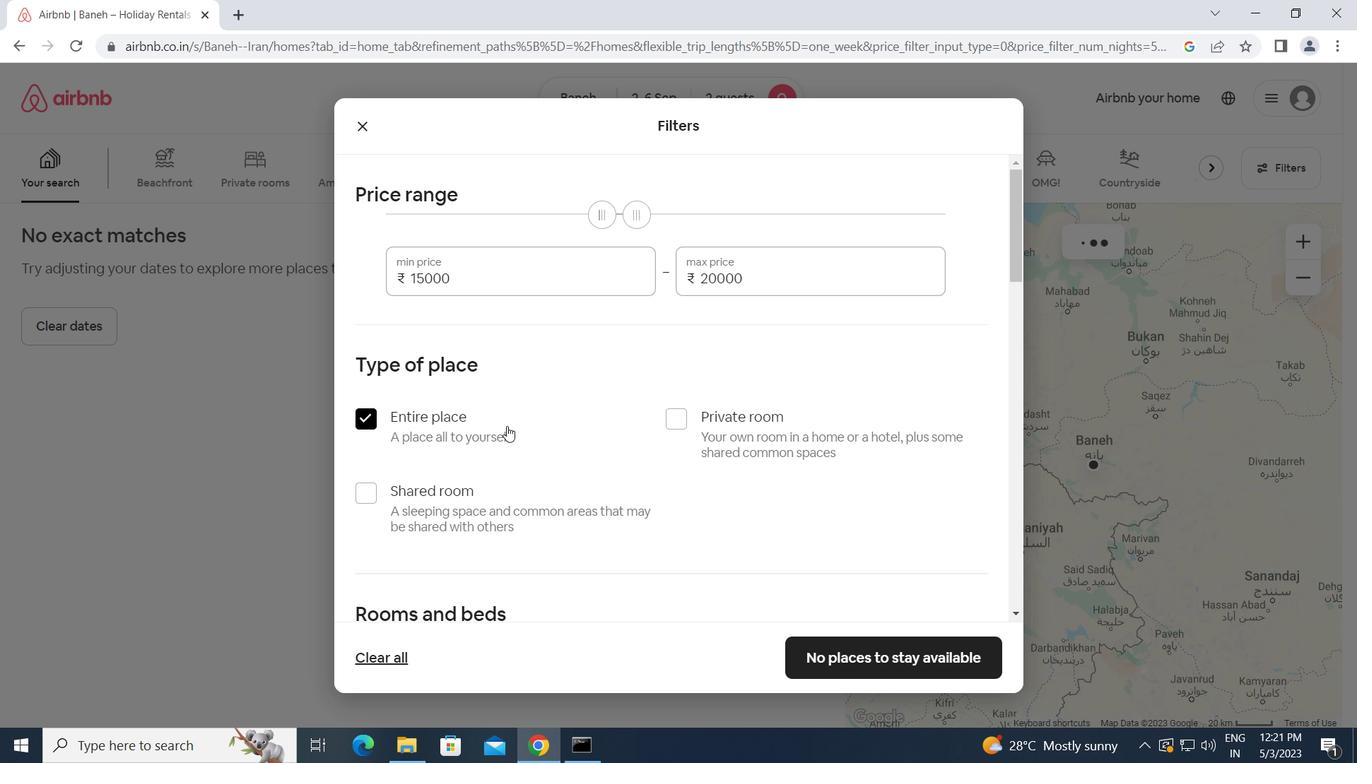
Action: Mouse moved to (456, 523)
Screenshot: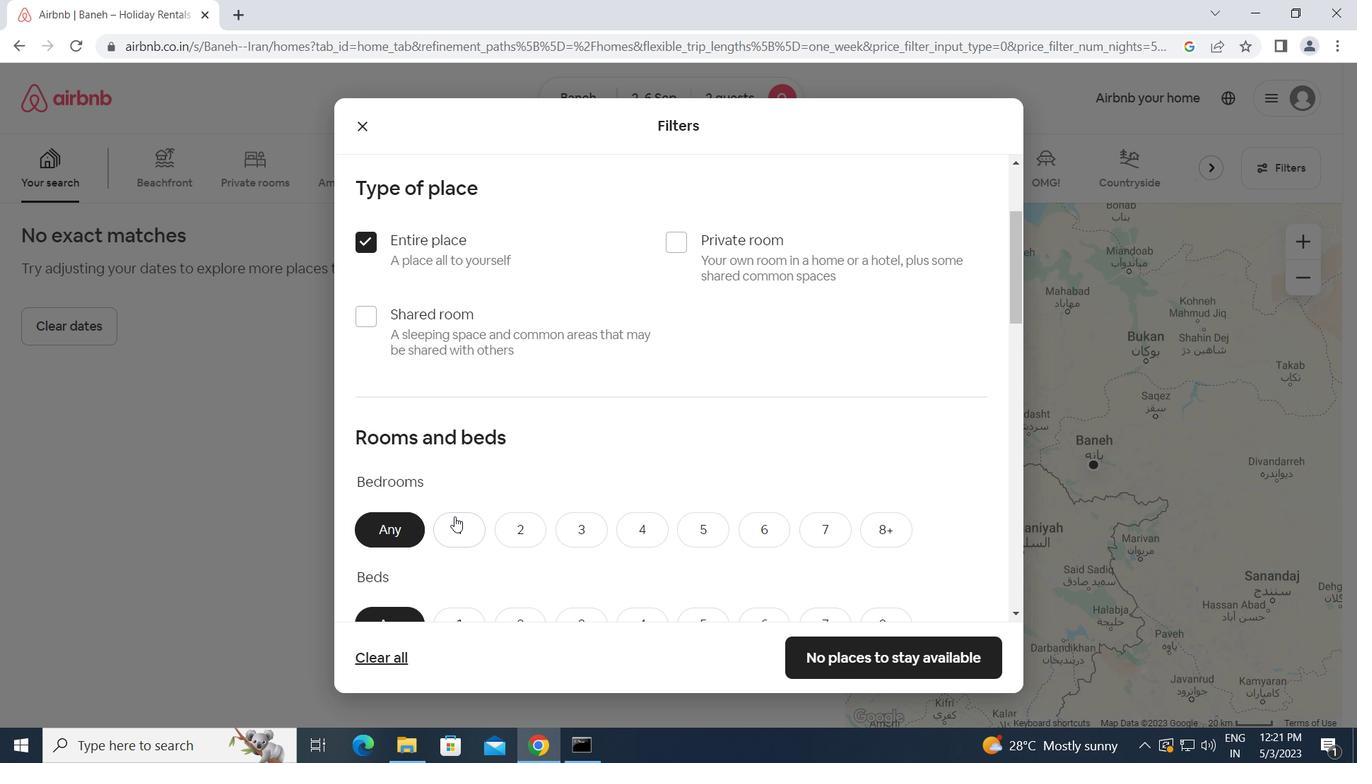 
Action: Mouse pressed left at (456, 523)
Screenshot: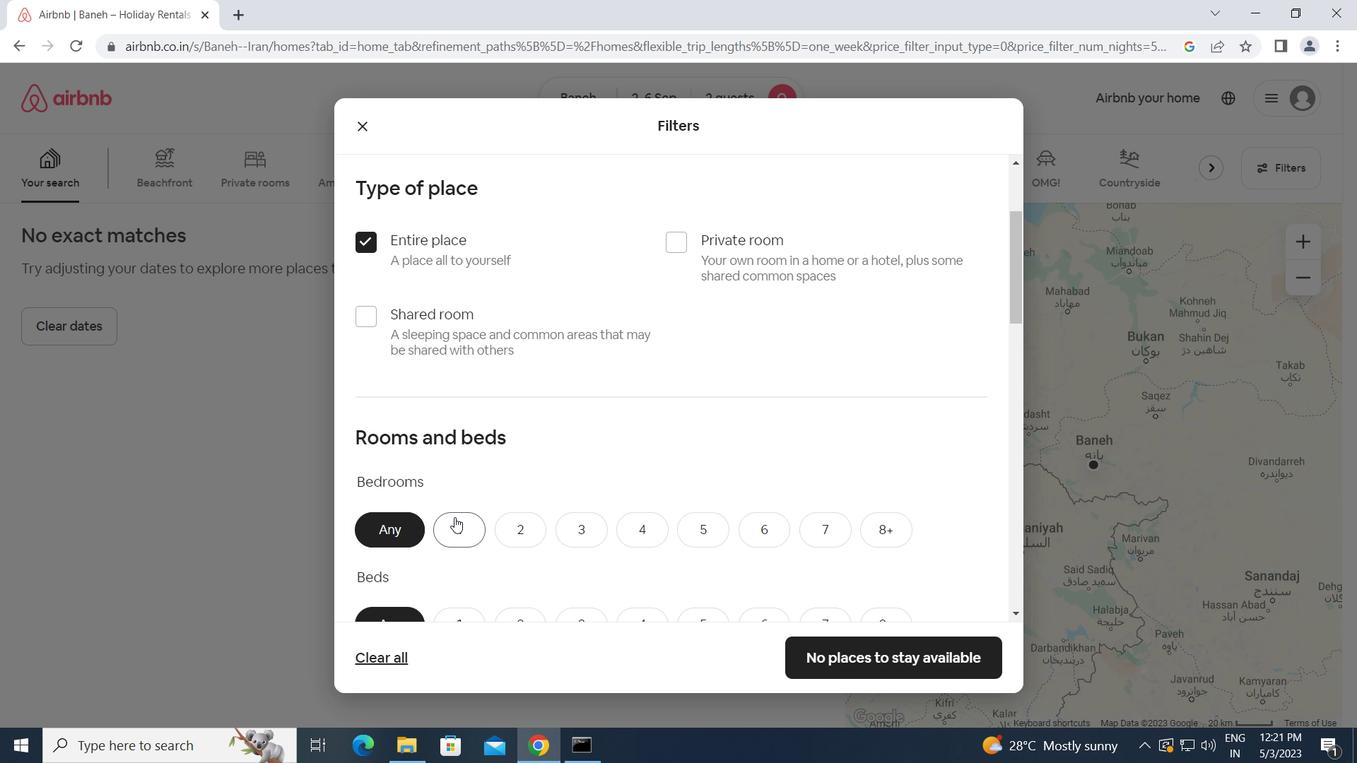 
Action: Mouse scrolled (456, 522) with delta (0, 0)
Screenshot: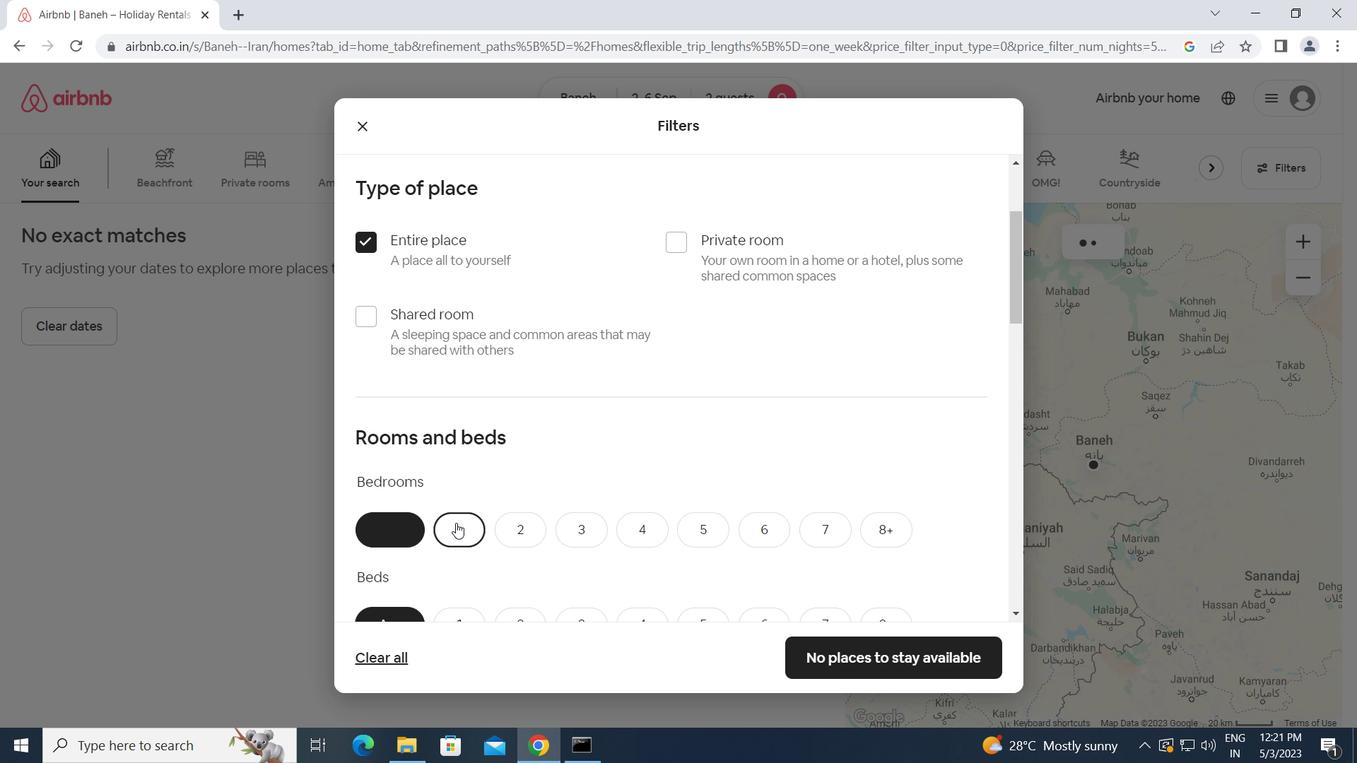
Action: Mouse scrolled (456, 522) with delta (0, 0)
Screenshot: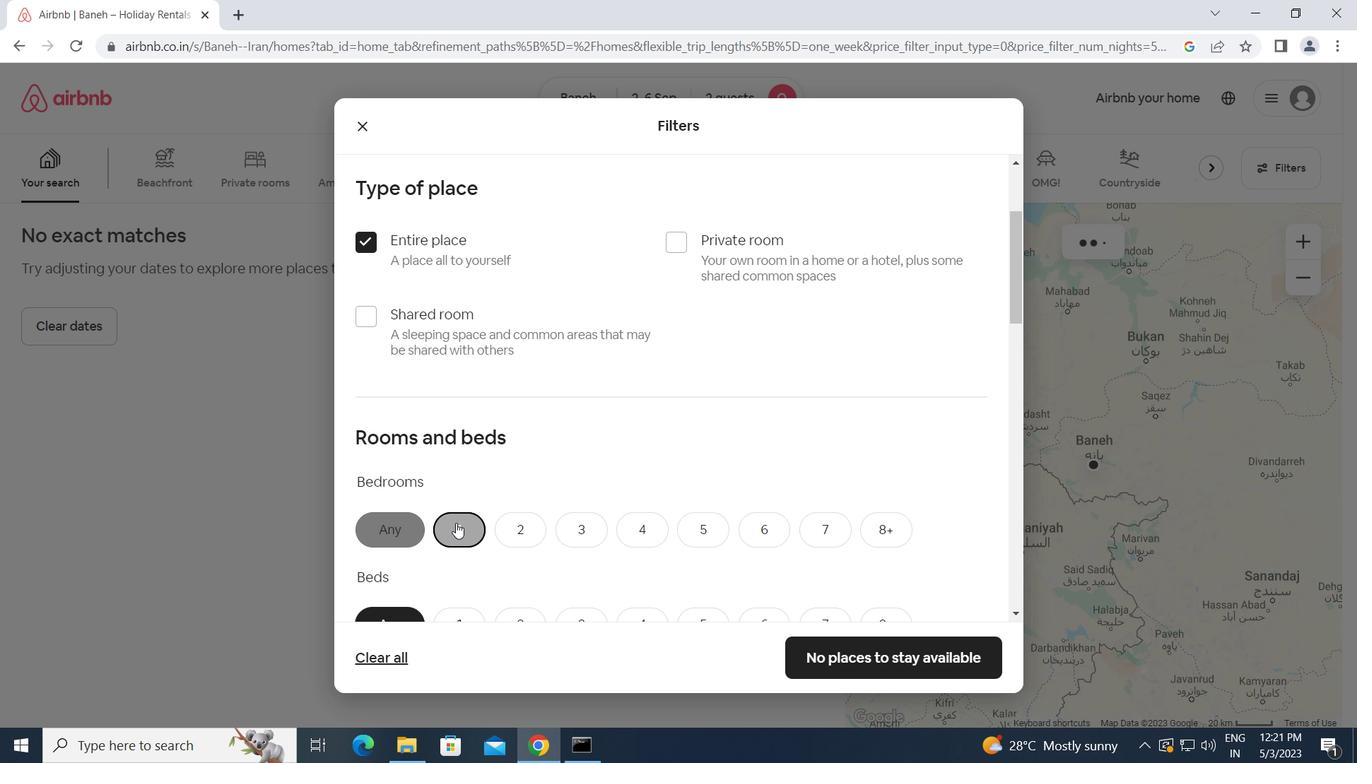 
Action: Mouse moved to (456, 450)
Screenshot: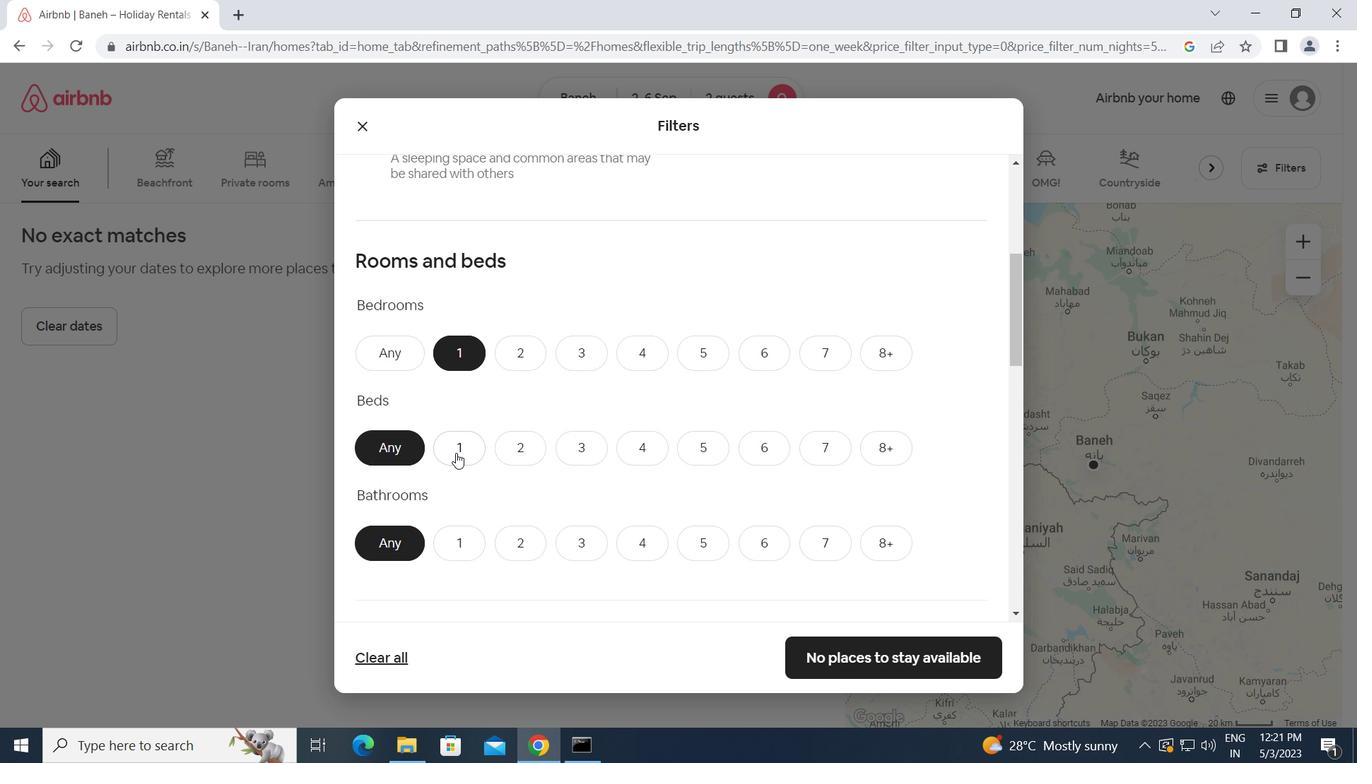 
Action: Mouse pressed left at (456, 450)
Screenshot: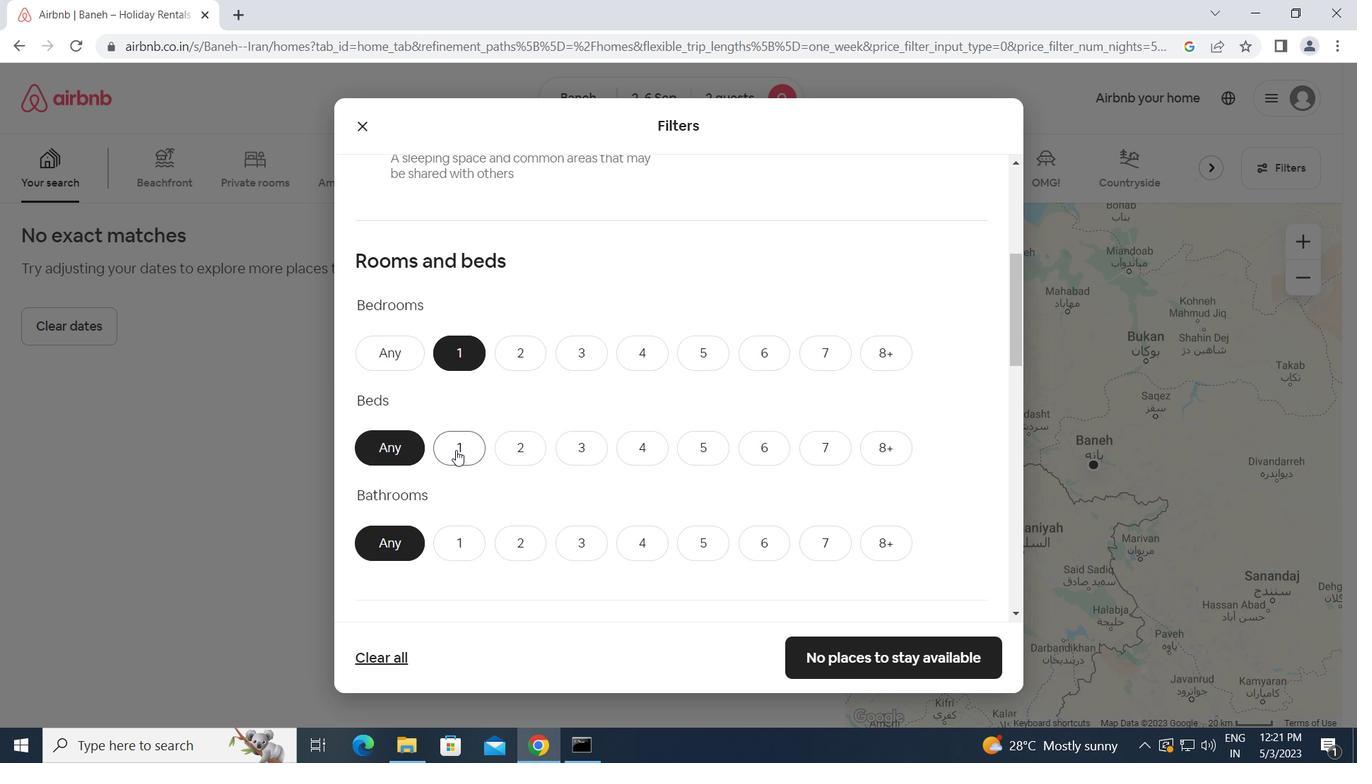 
Action: Mouse moved to (466, 550)
Screenshot: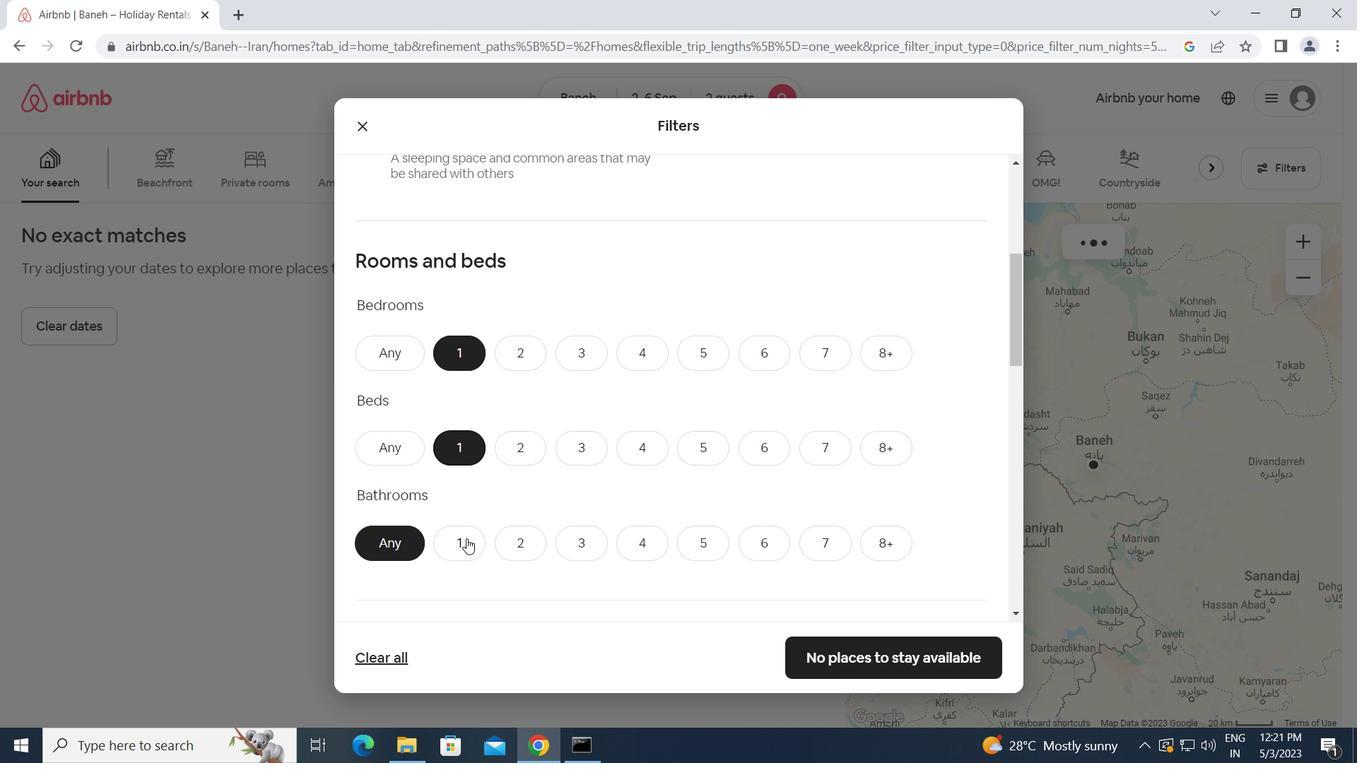 
Action: Mouse pressed left at (466, 550)
Screenshot: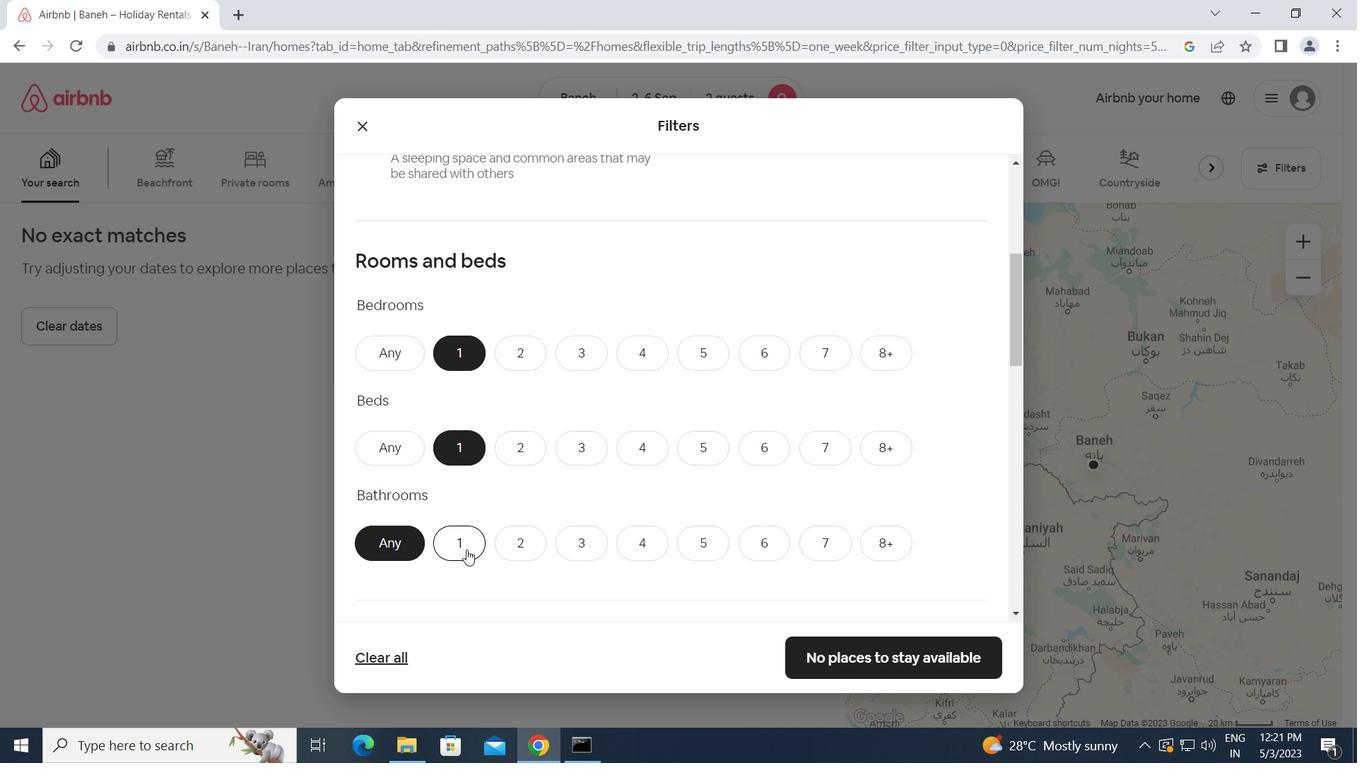 
Action: Mouse moved to (580, 548)
Screenshot: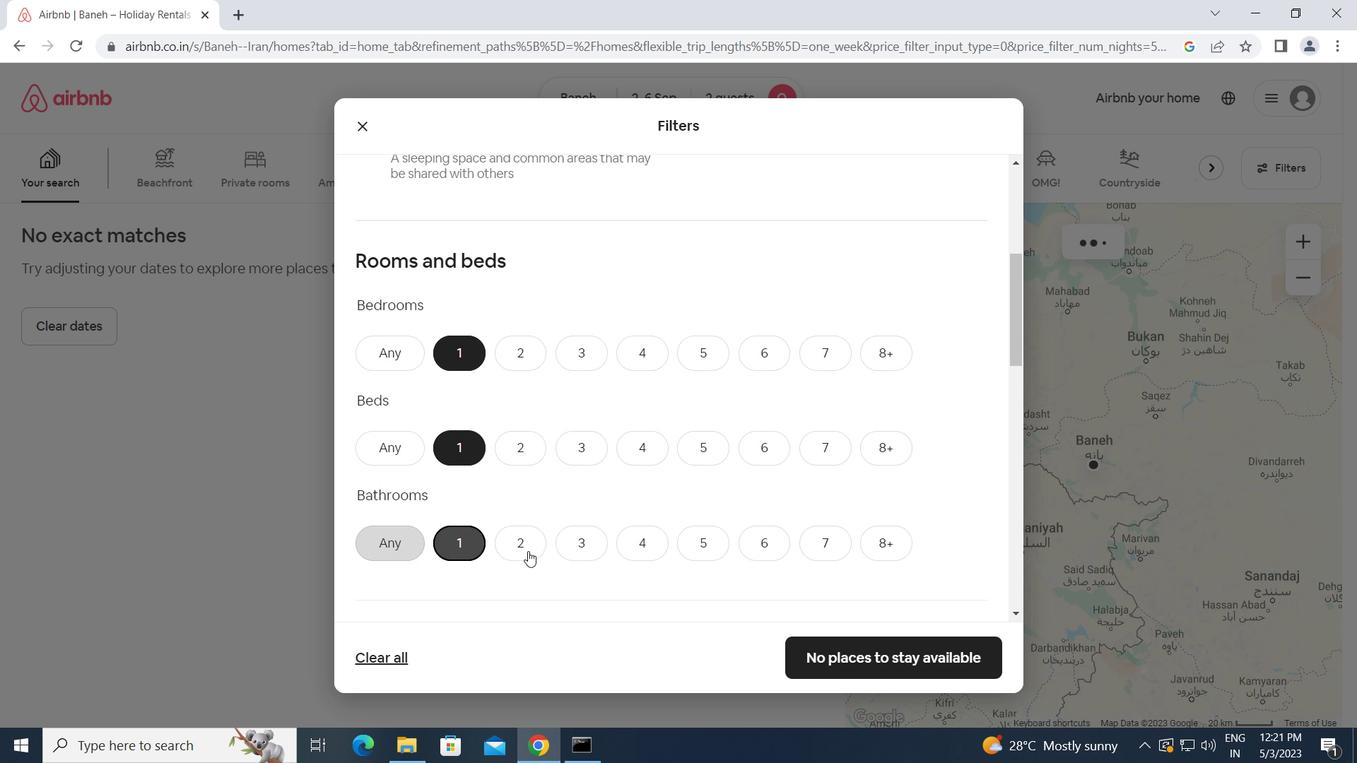 
Action: Mouse scrolled (580, 547) with delta (0, 0)
Screenshot: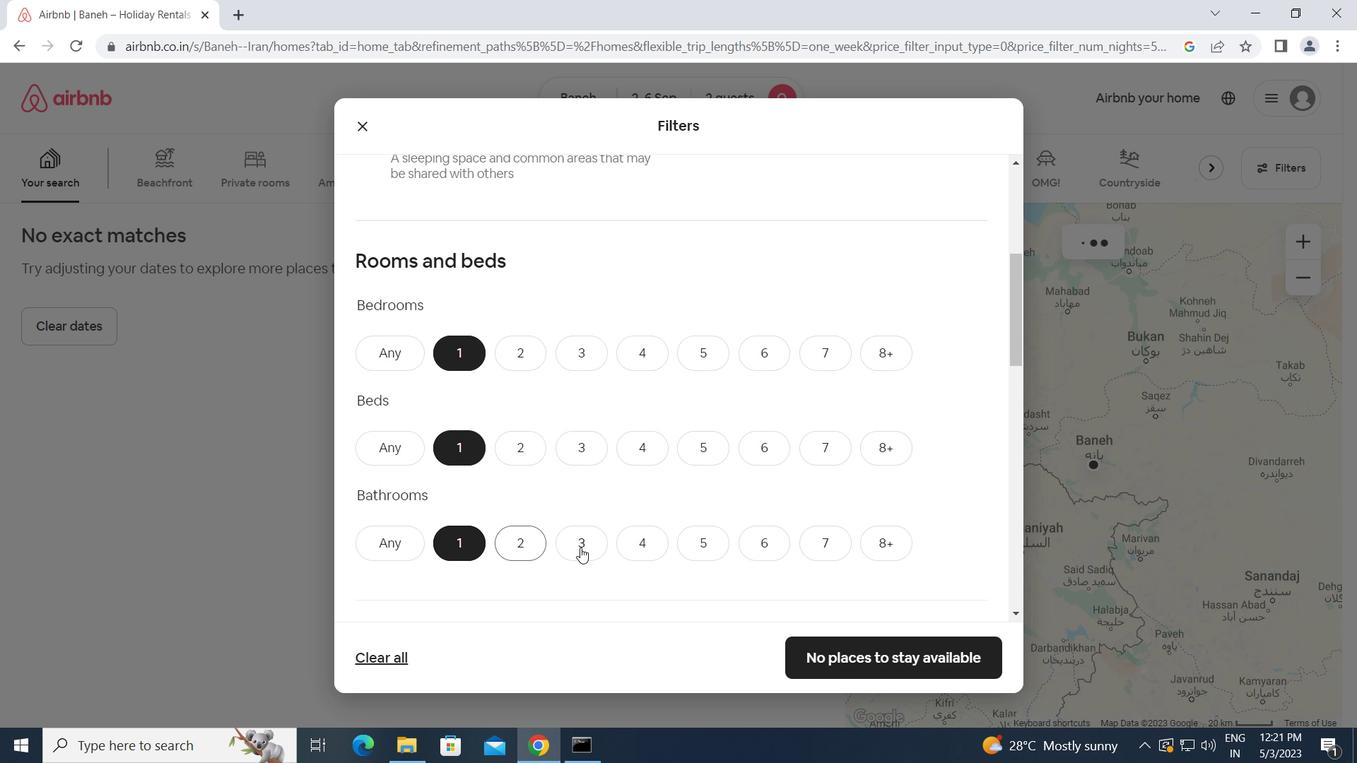 
Action: Mouse scrolled (580, 547) with delta (0, 0)
Screenshot: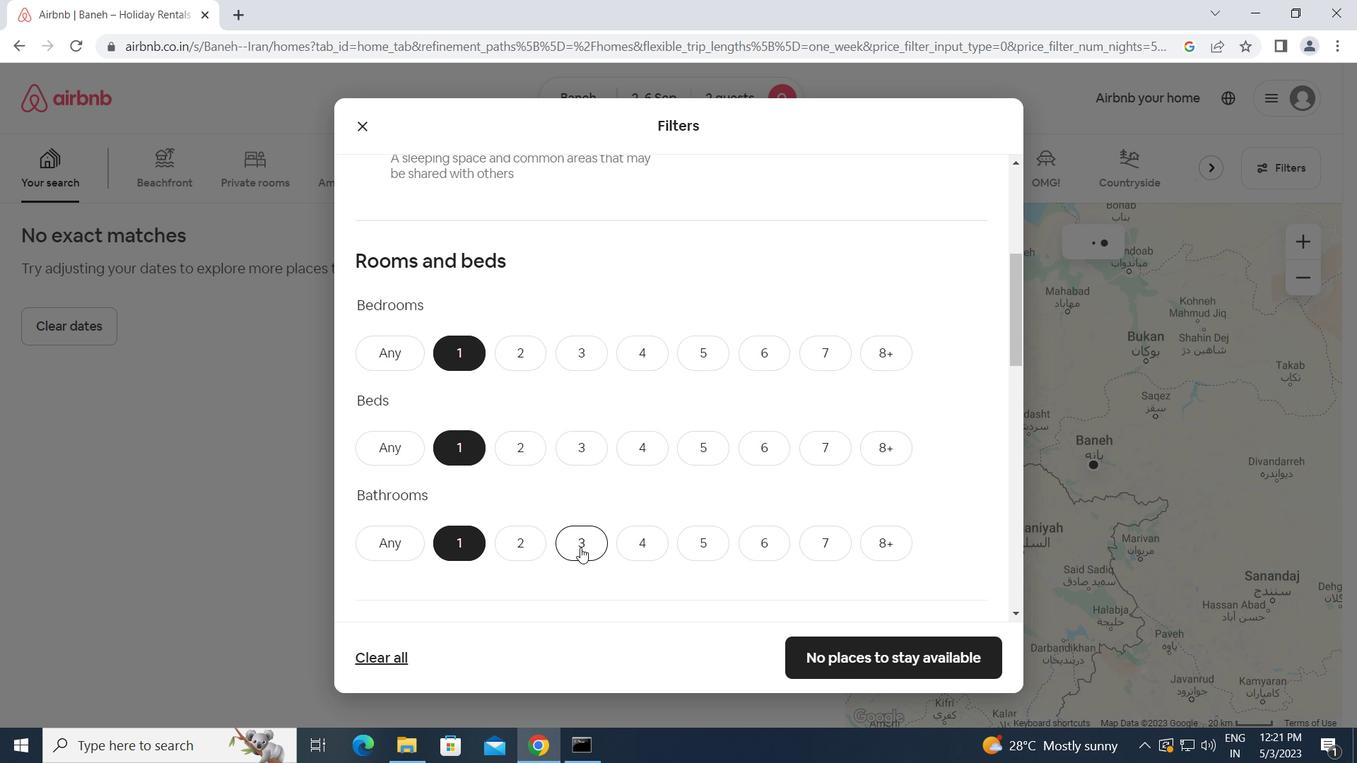 
Action: Mouse moved to (581, 547)
Screenshot: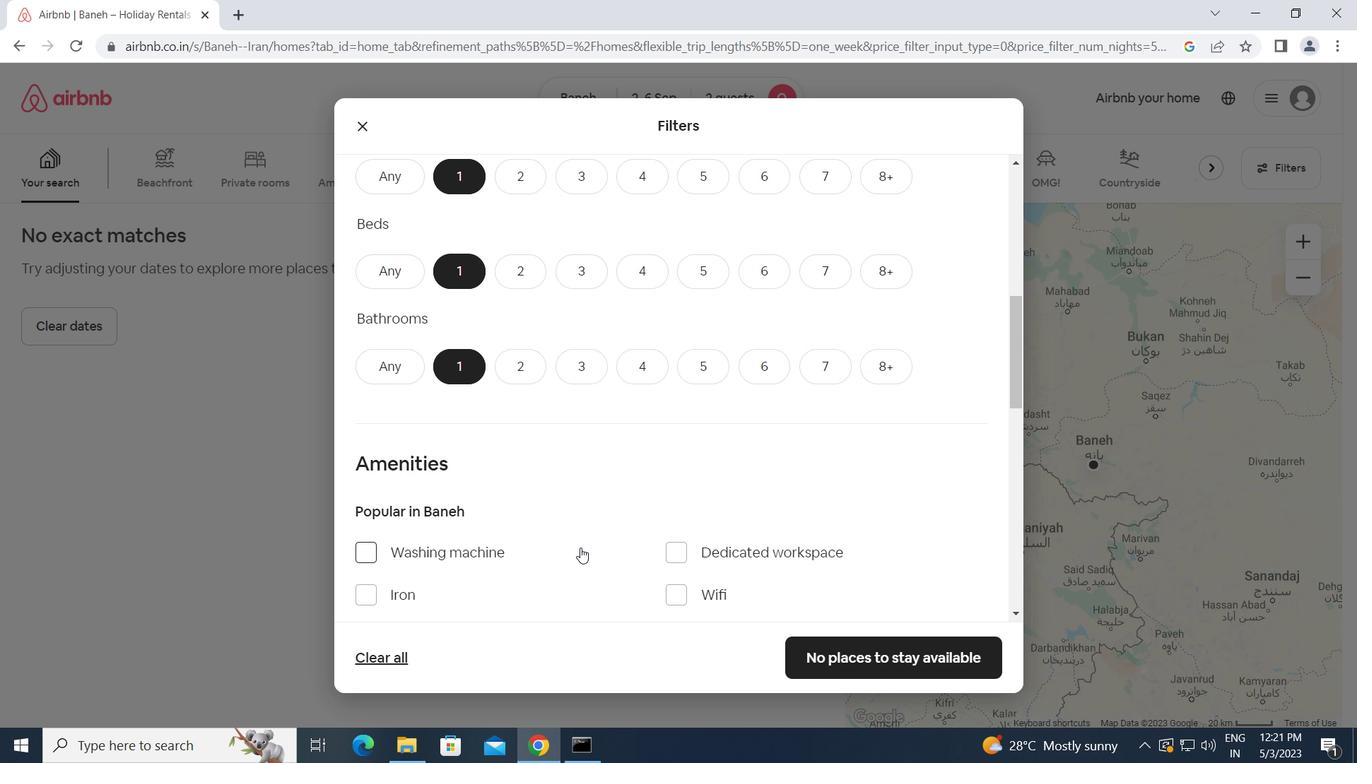 
Action: Mouse scrolled (581, 546) with delta (0, 0)
Screenshot: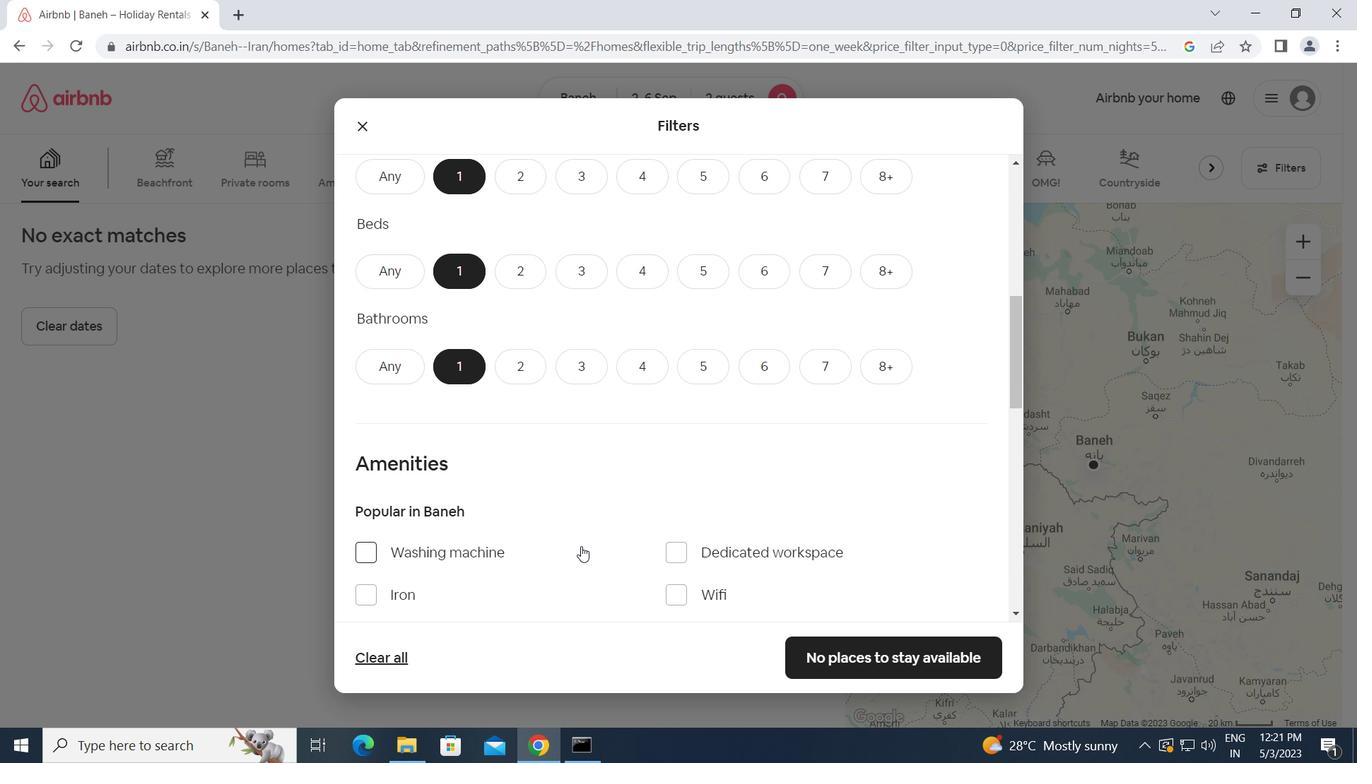 
Action: Mouse scrolled (581, 546) with delta (0, 0)
Screenshot: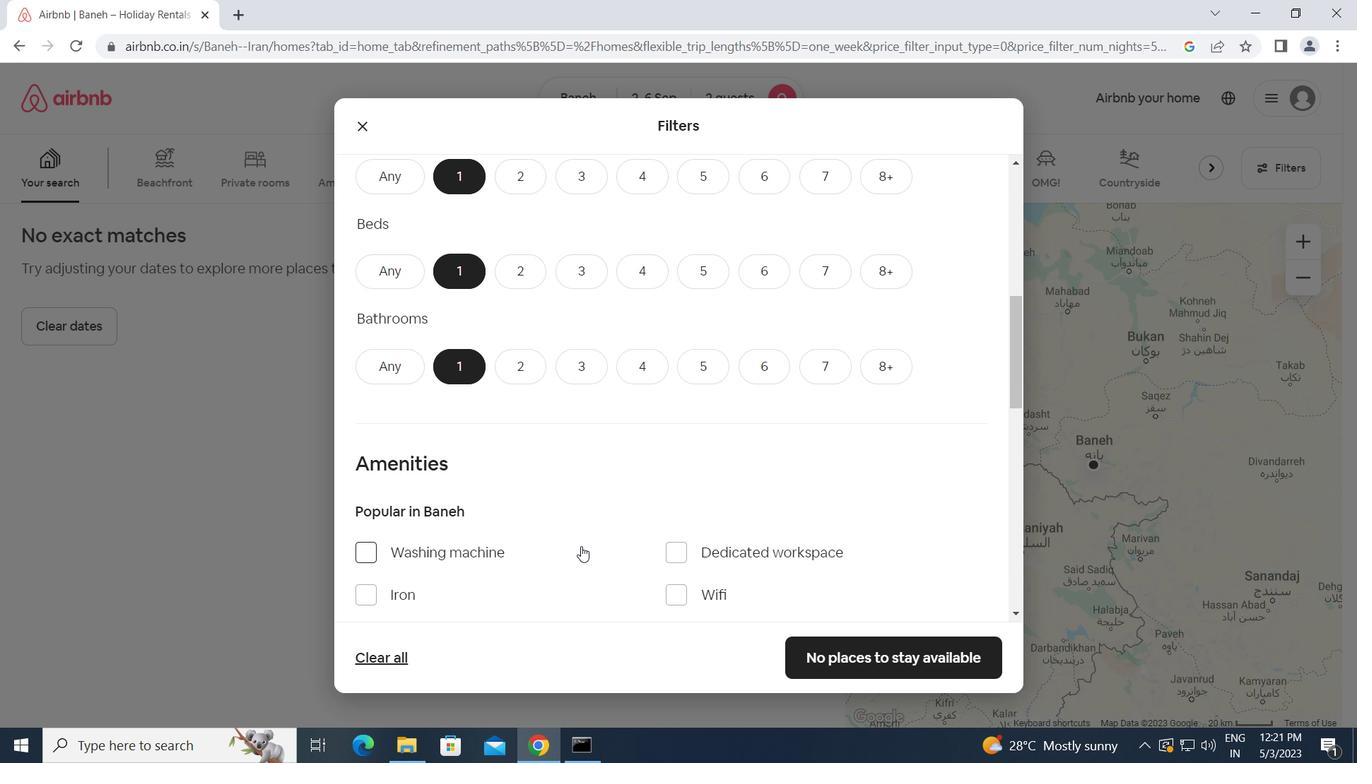 
Action: Mouse scrolled (581, 546) with delta (0, 0)
Screenshot: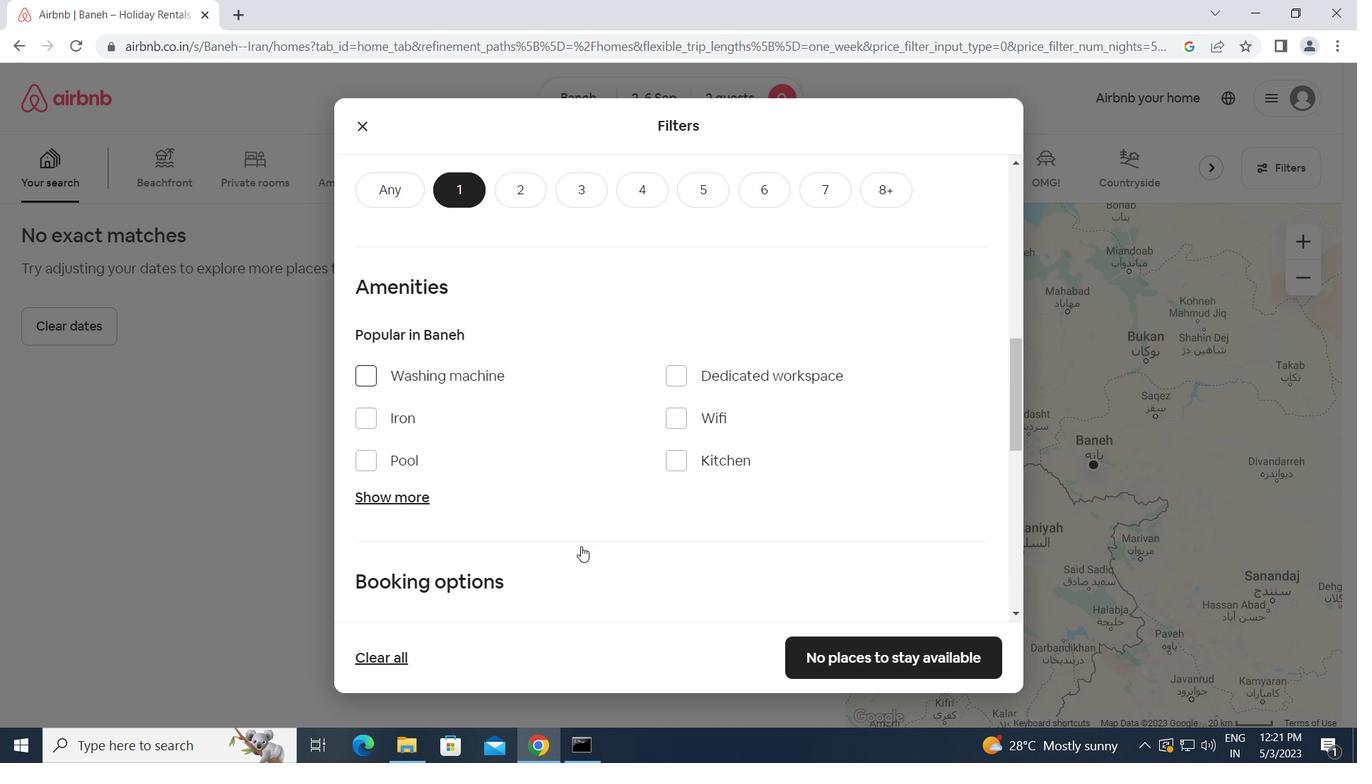 
Action: Mouse scrolled (581, 546) with delta (0, 0)
Screenshot: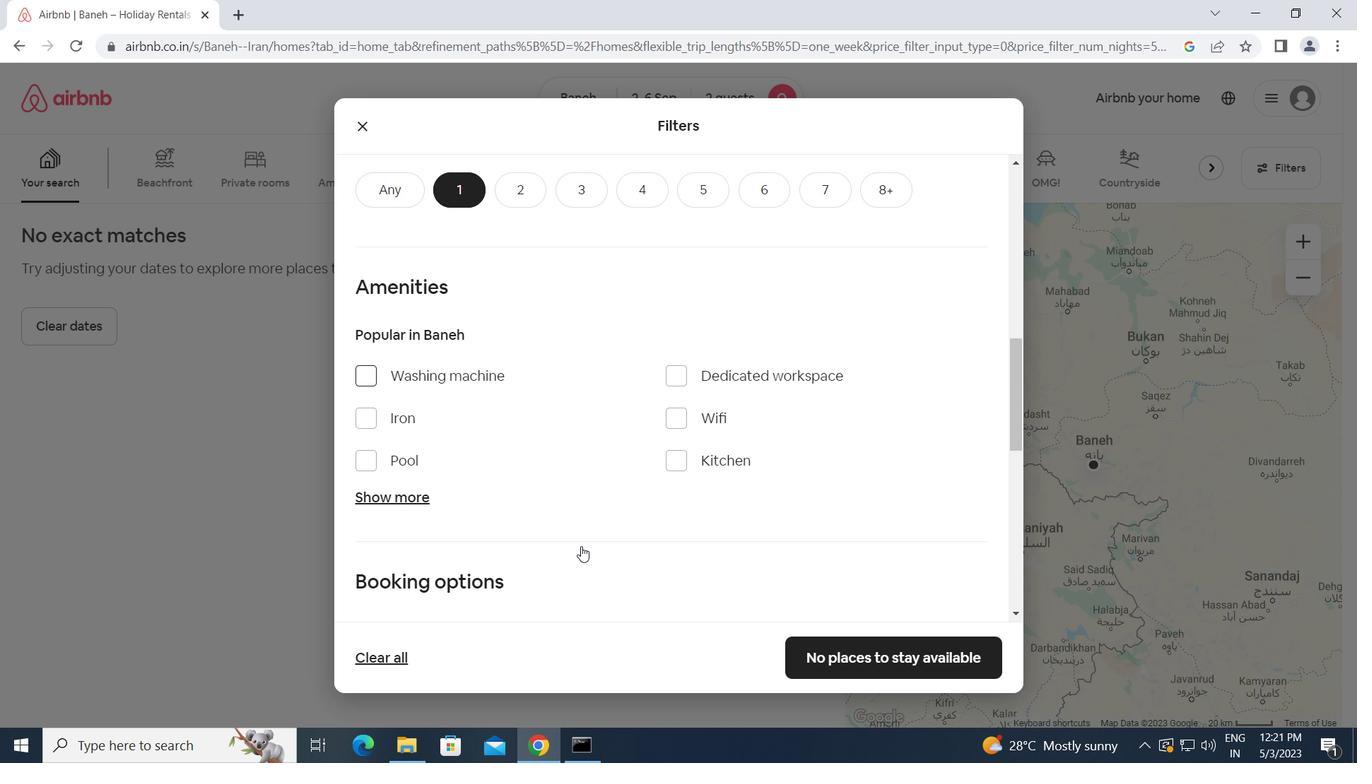 
Action: Mouse moved to (946, 521)
Screenshot: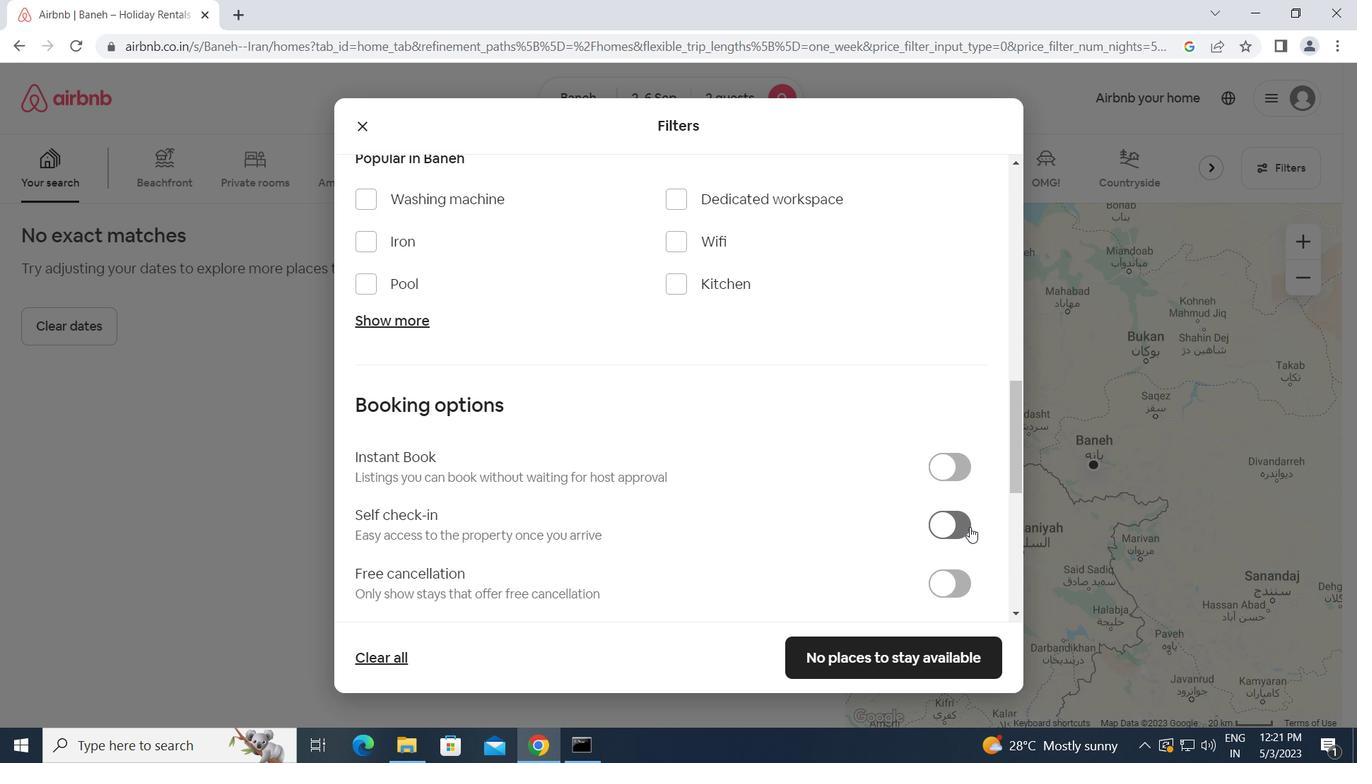 
Action: Mouse pressed left at (946, 521)
Screenshot: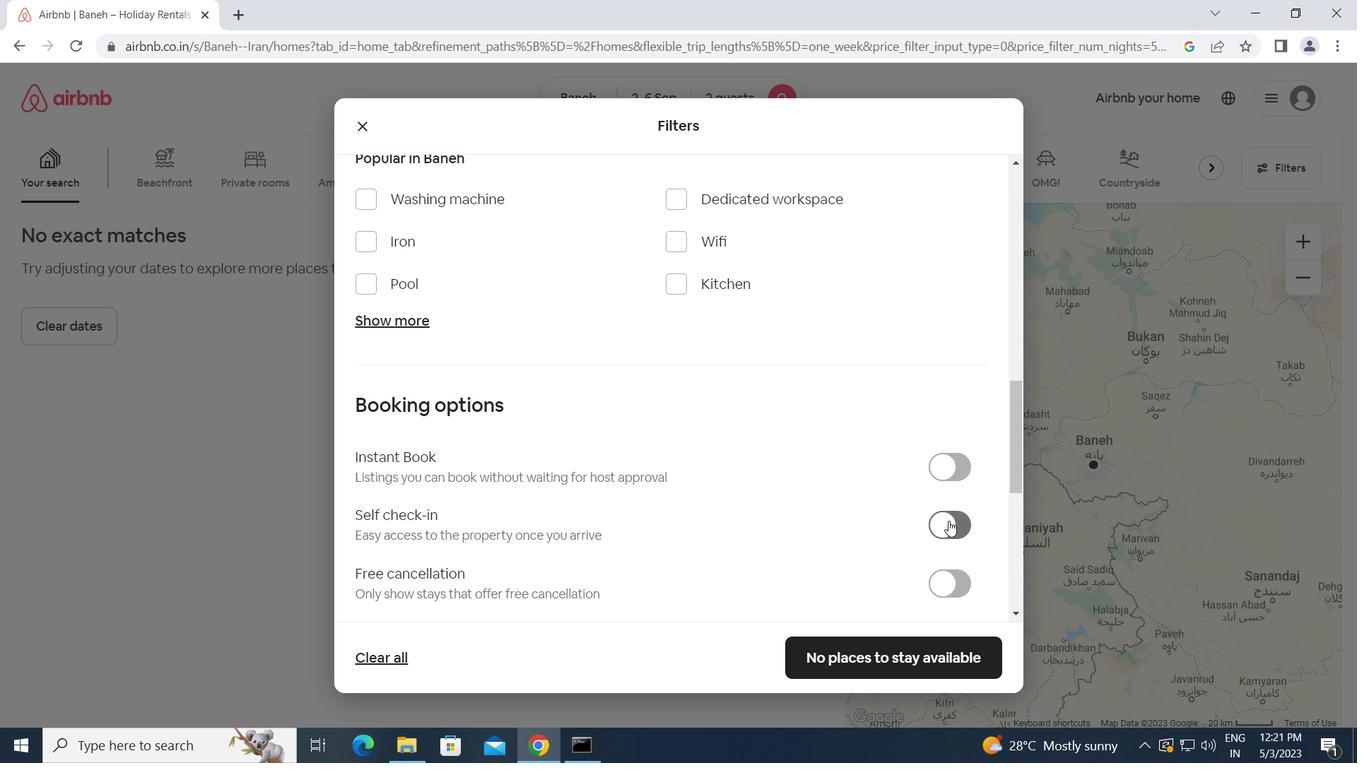 
Action: Mouse moved to (781, 538)
Screenshot: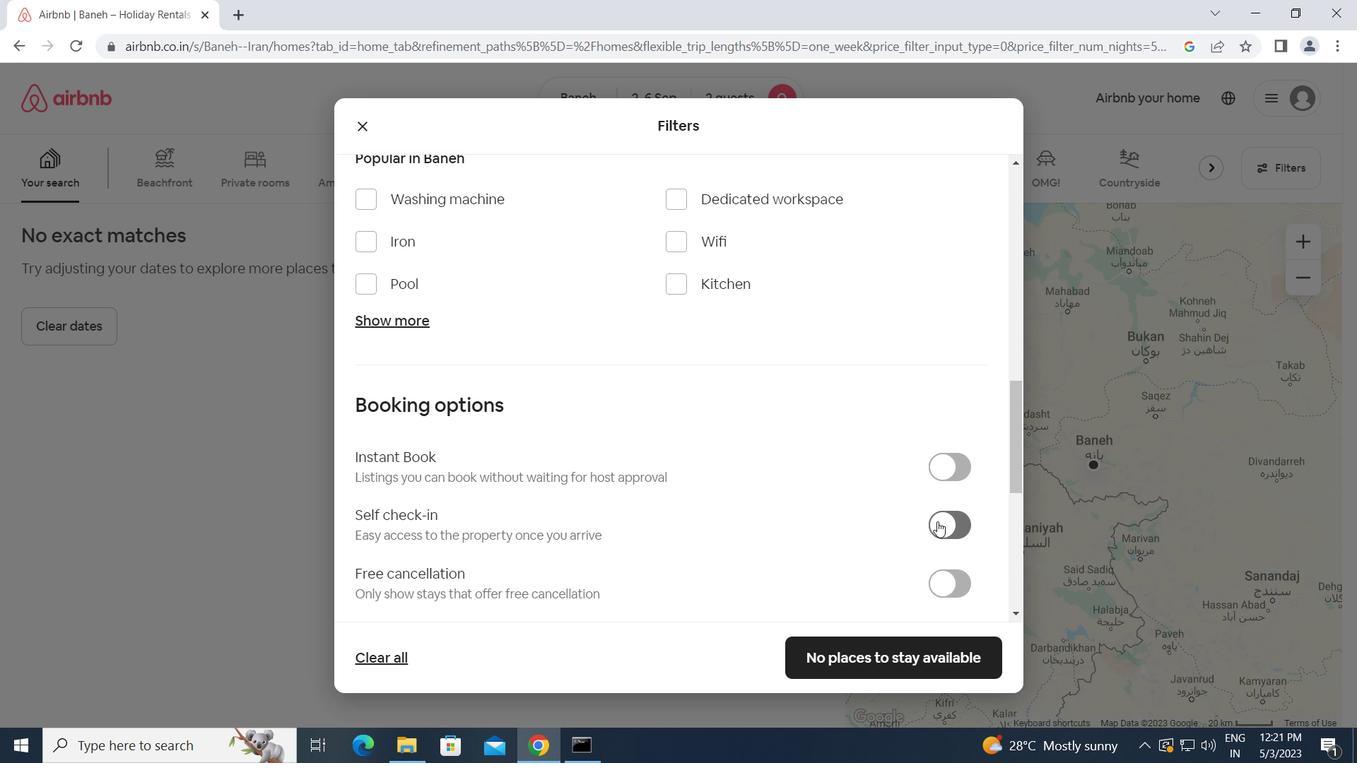 
Action: Mouse scrolled (781, 538) with delta (0, 0)
Screenshot: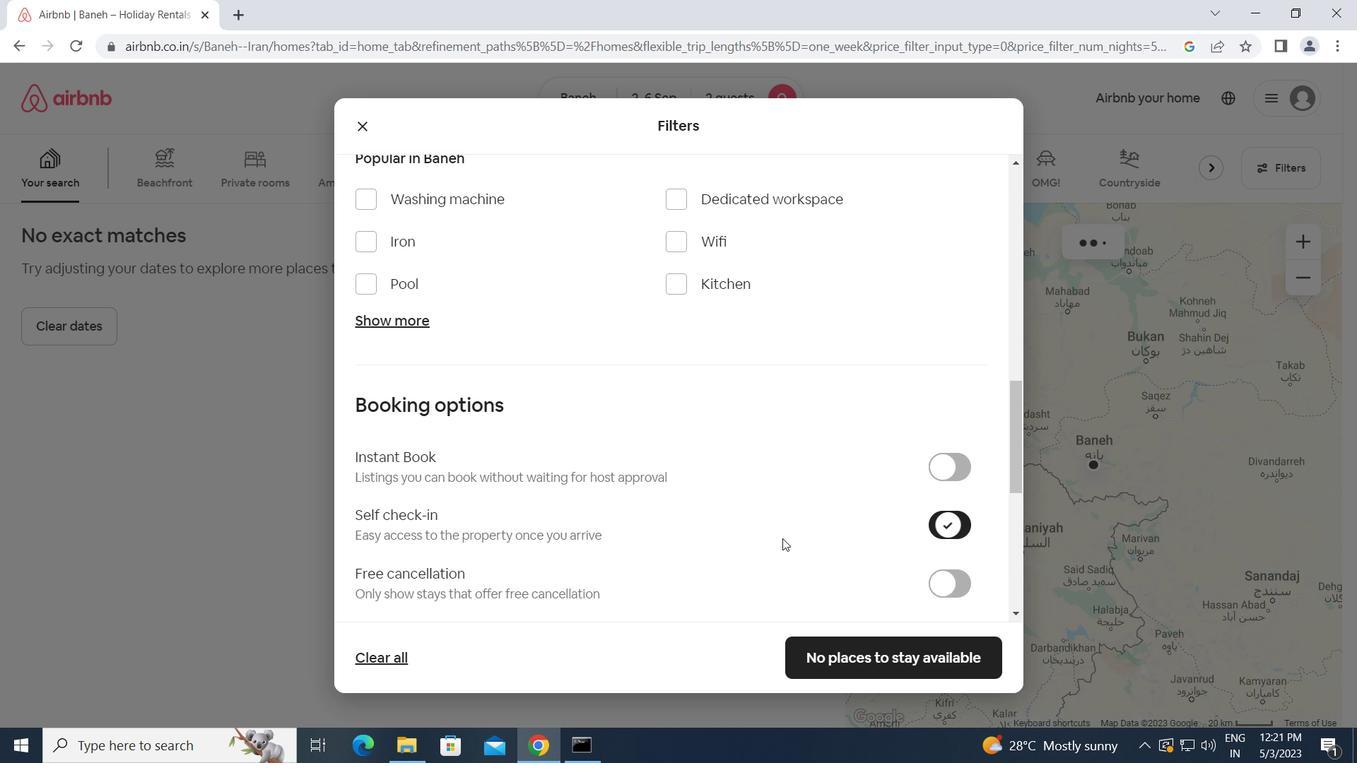 
Action: Mouse scrolled (781, 538) with delta (0, 0)
Screenshot: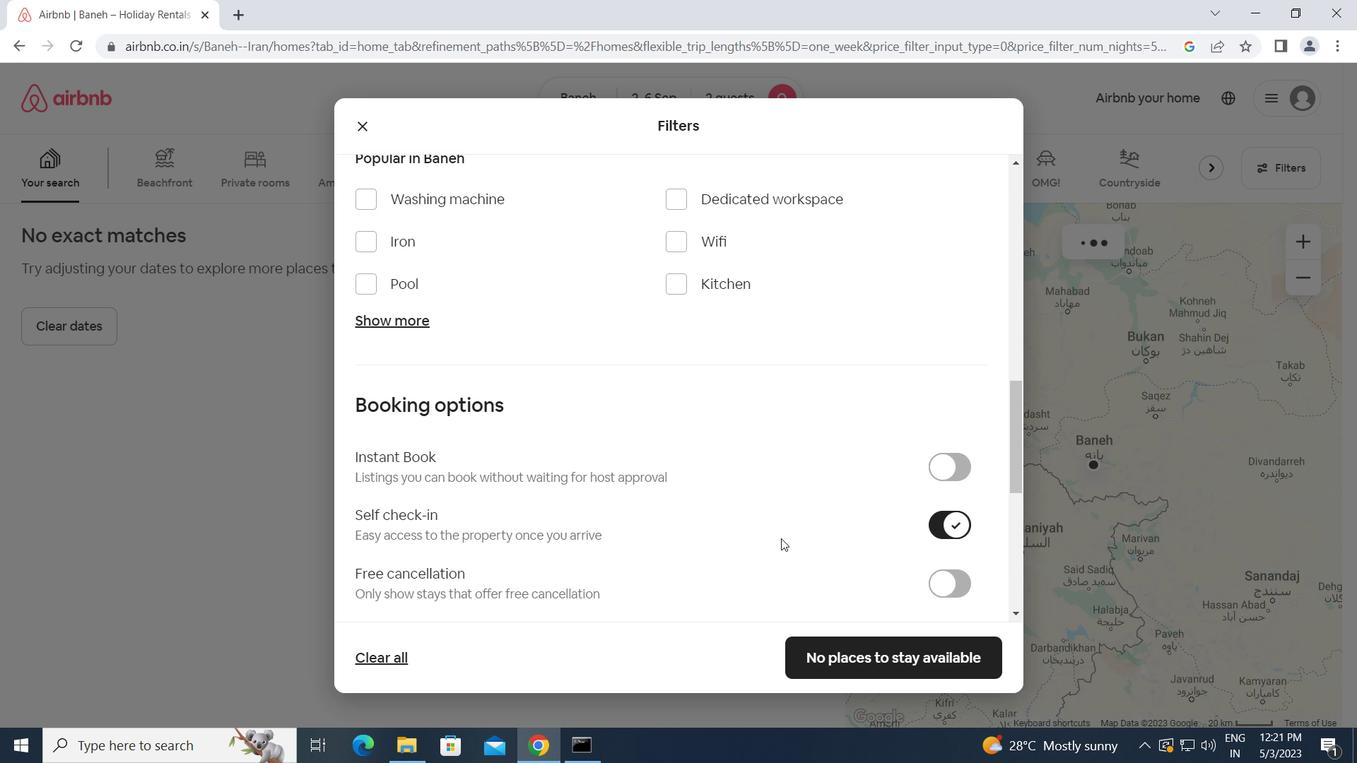 
Action: Mouse scrolled (781, 538) with delta (0, 0)
Screenshot: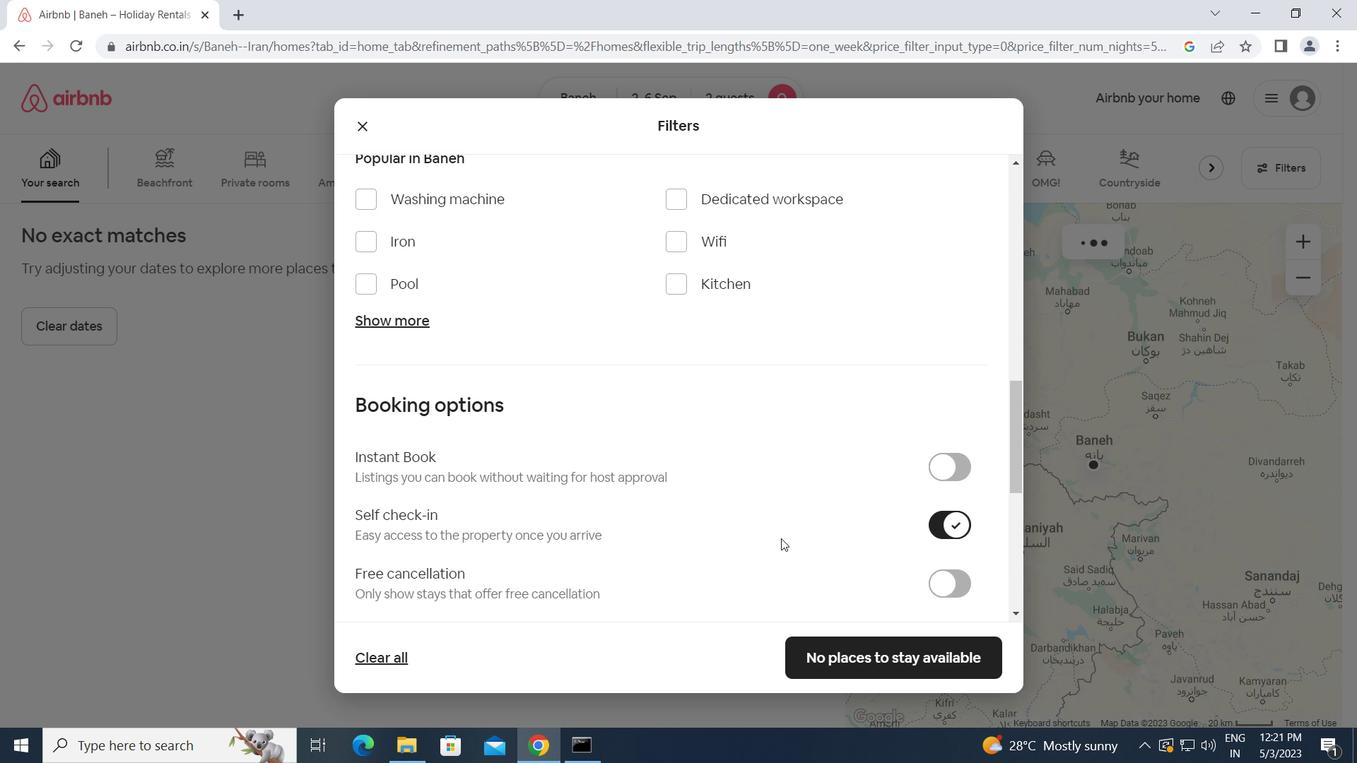 
Action: Mouse scrolled (781, 538) with delta (0, 0)
Screenshot: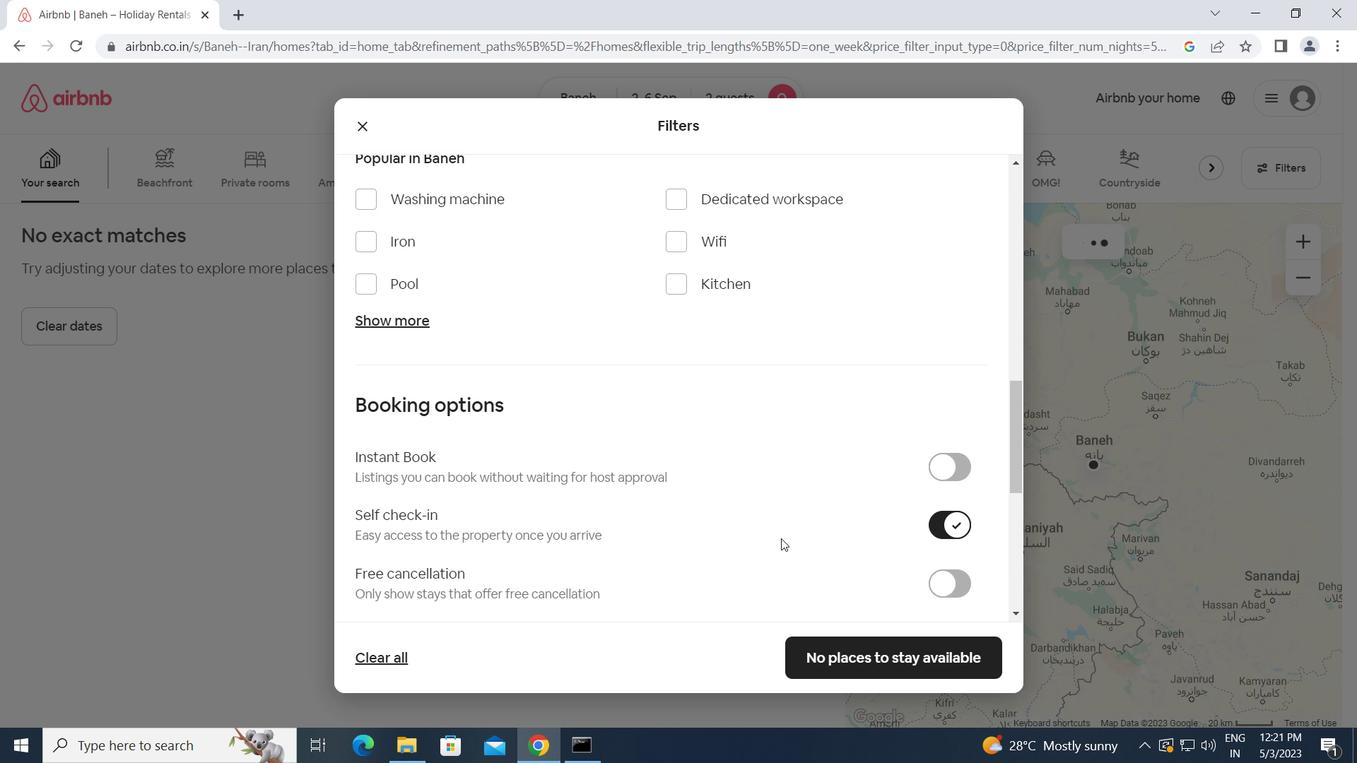 
Action: Mouse scrolled (781, 538) with delta (0, 0)
Screenshot: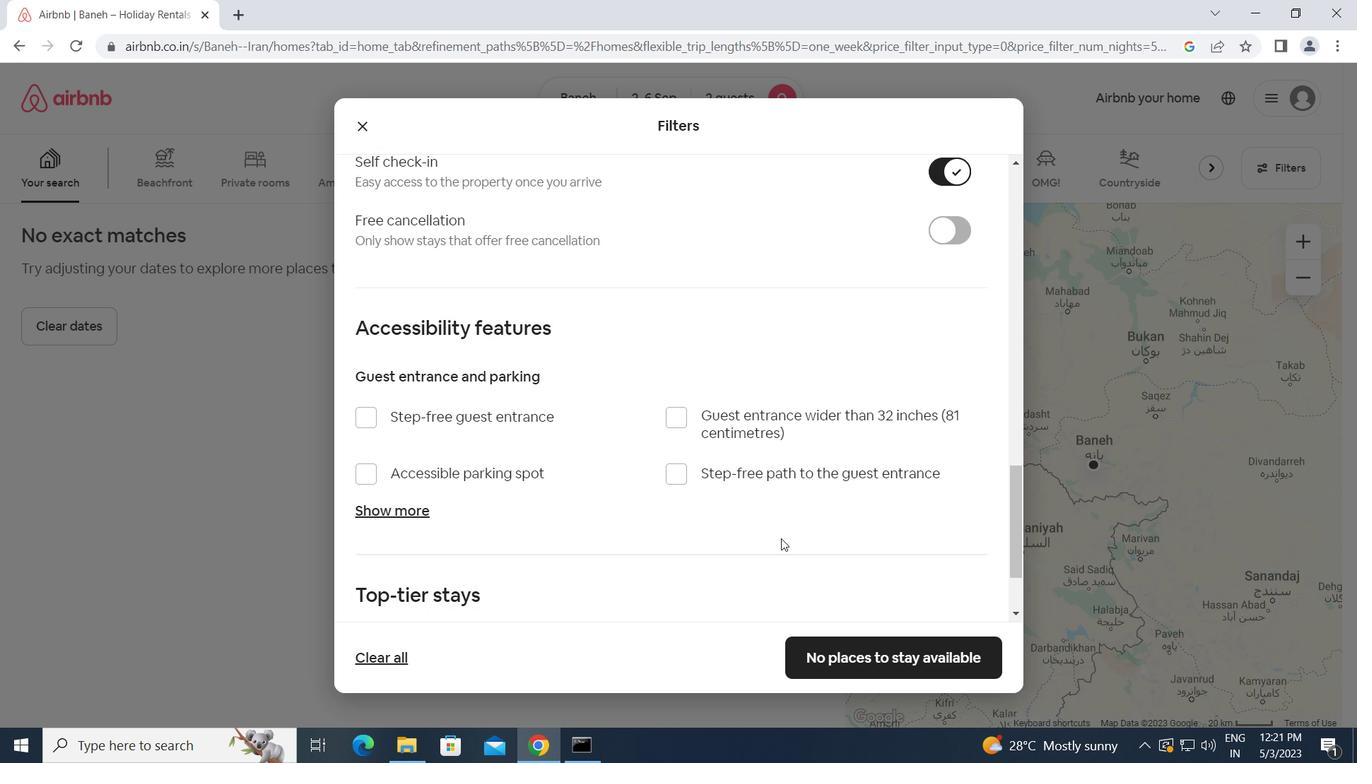 
Action: Mouse scrolled (781, 538) with delta (0, 0)
Screenshot: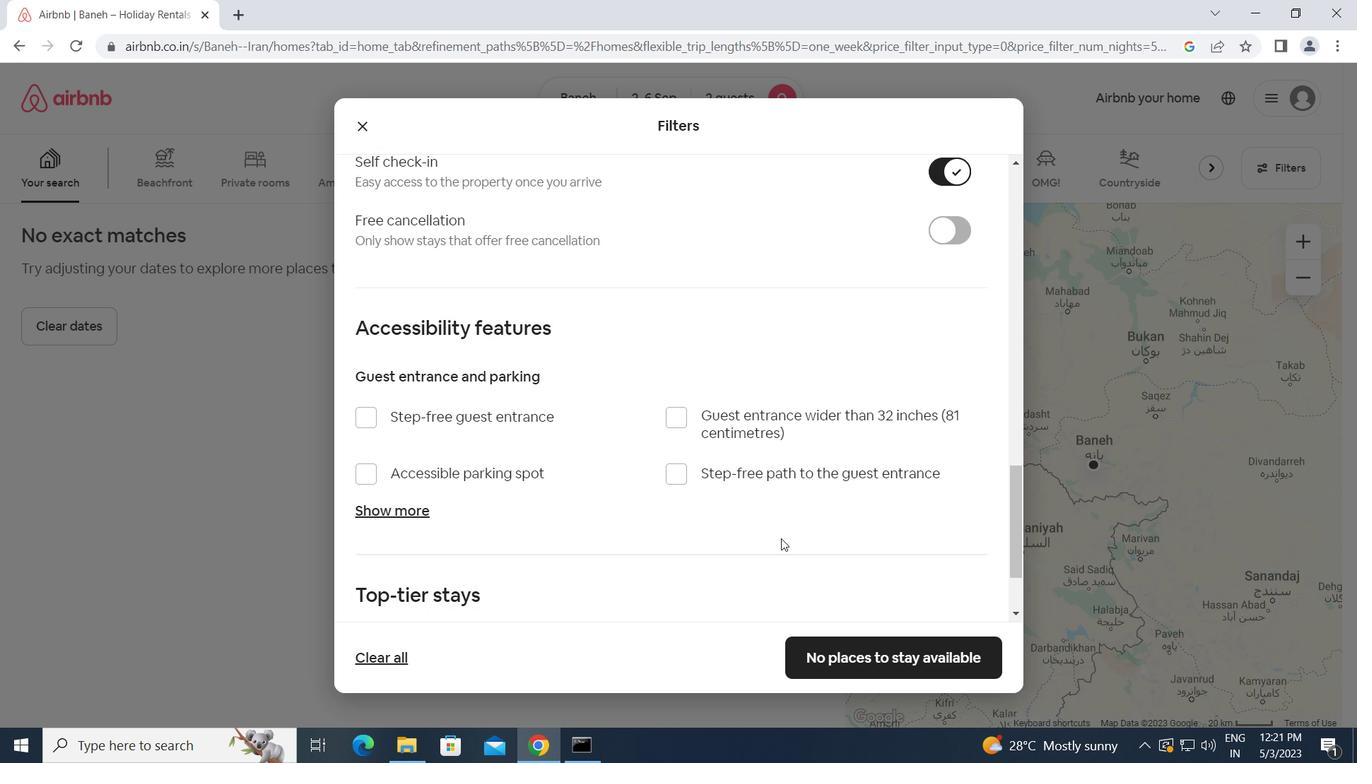 
Action: Mouse scrolled (781, 538) with delta (0, 0)
Screenshot: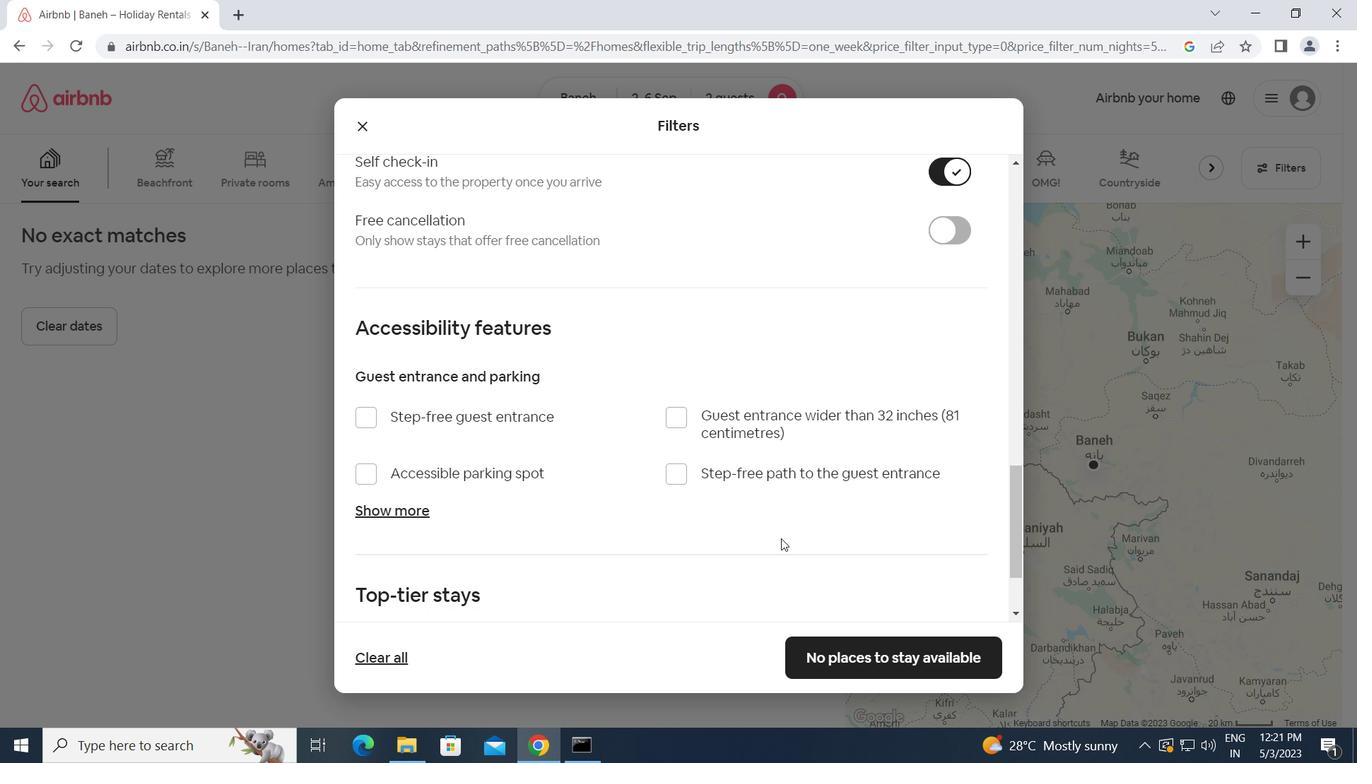 
Action: Mouse scrolled (781, 538) with delta (0, 0)
Screenshot: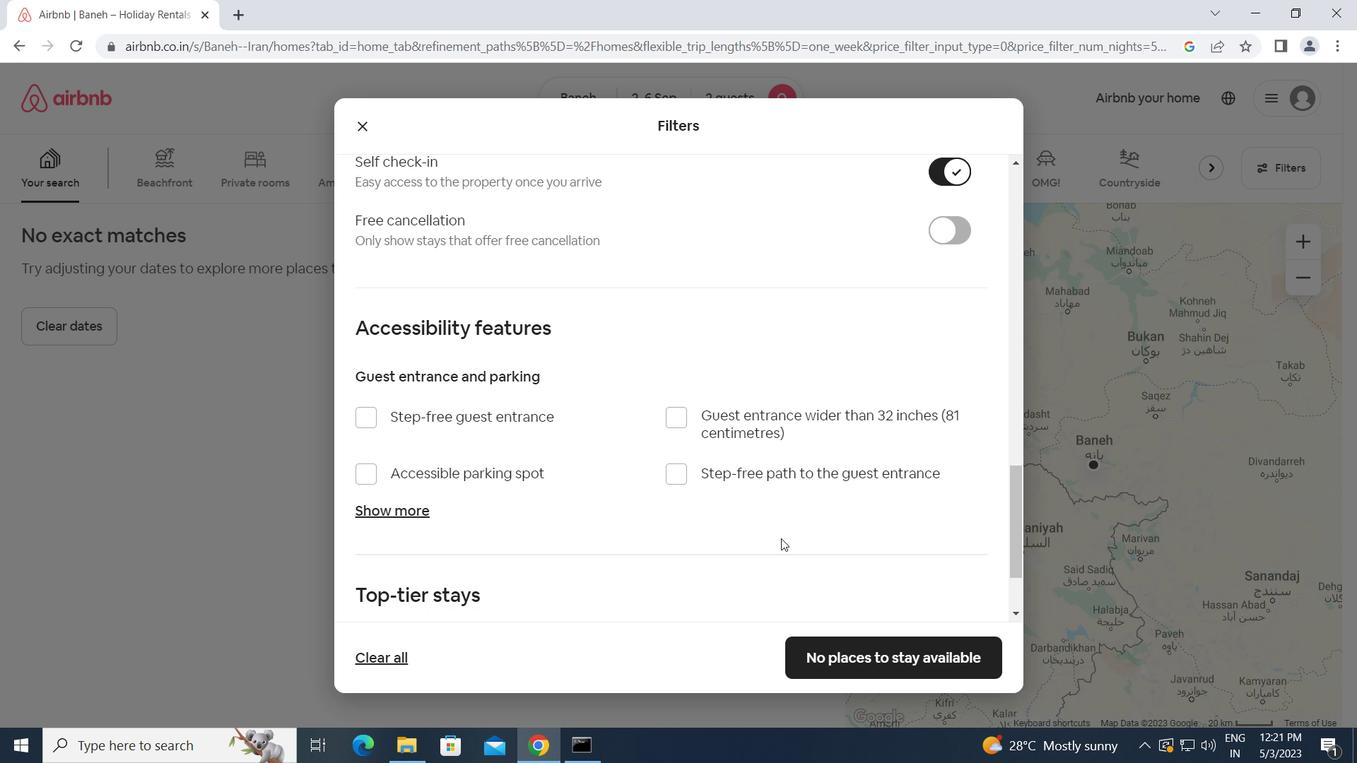 
Action: Mouse scrolled (781, 538) with delta (0, 0)
Screenshot: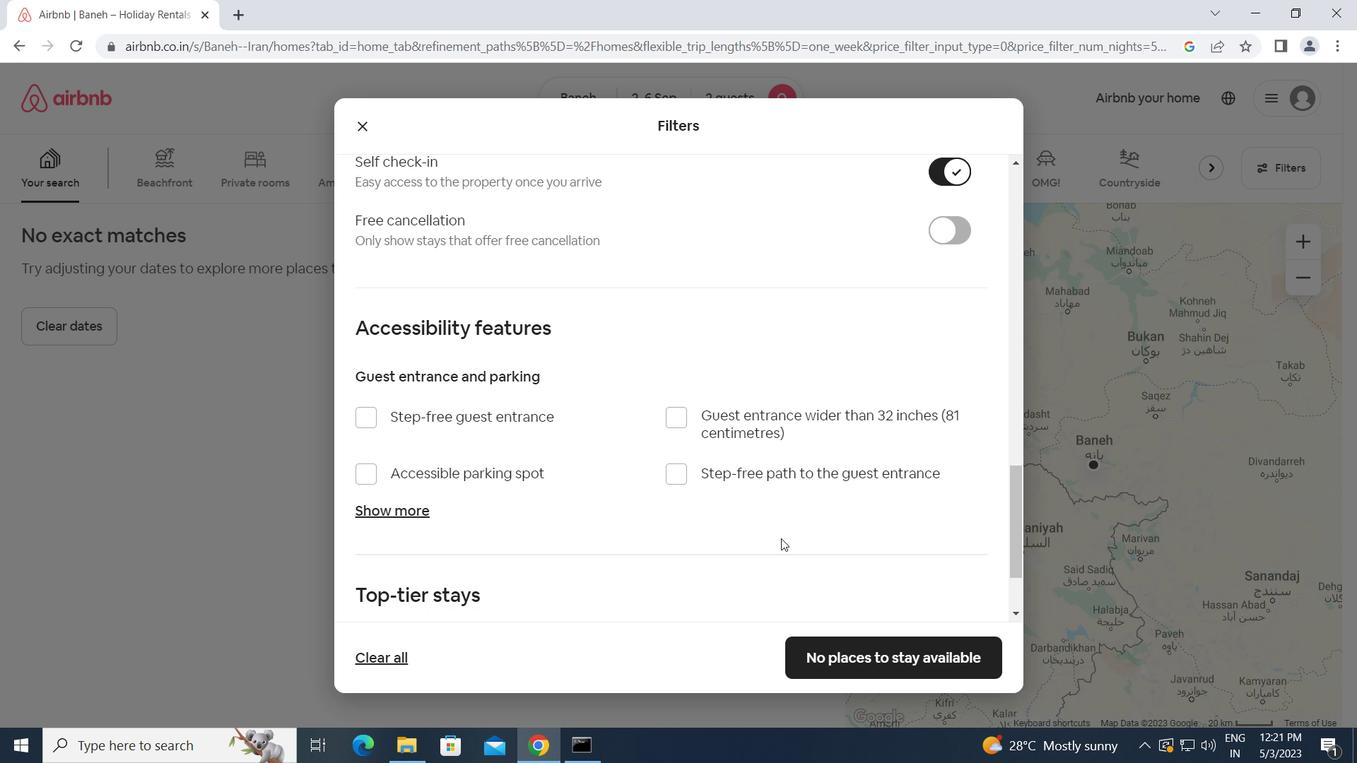 
Action: Mouse moved to (780, 539)
Screenshot: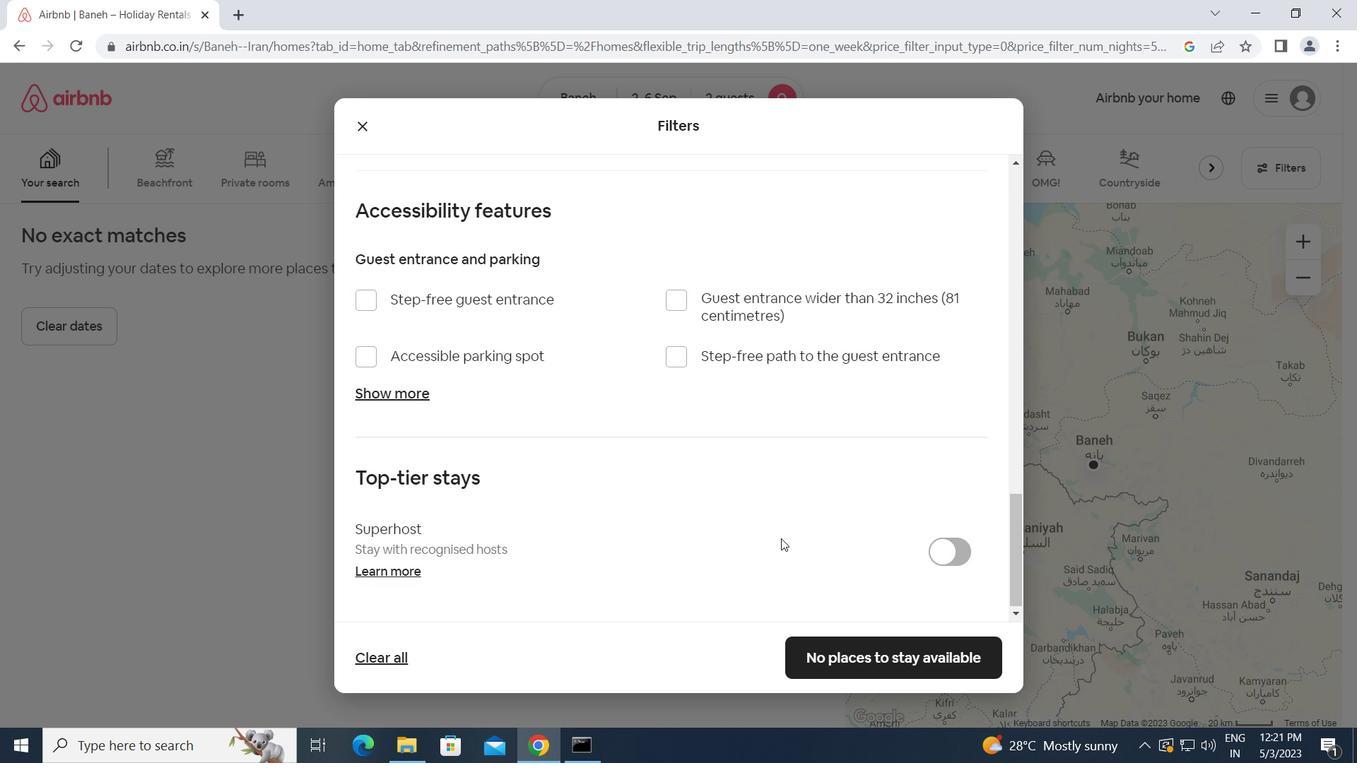 
Action: Mouse scrolled (780, 538) with delta (0, 0)
Screenshot: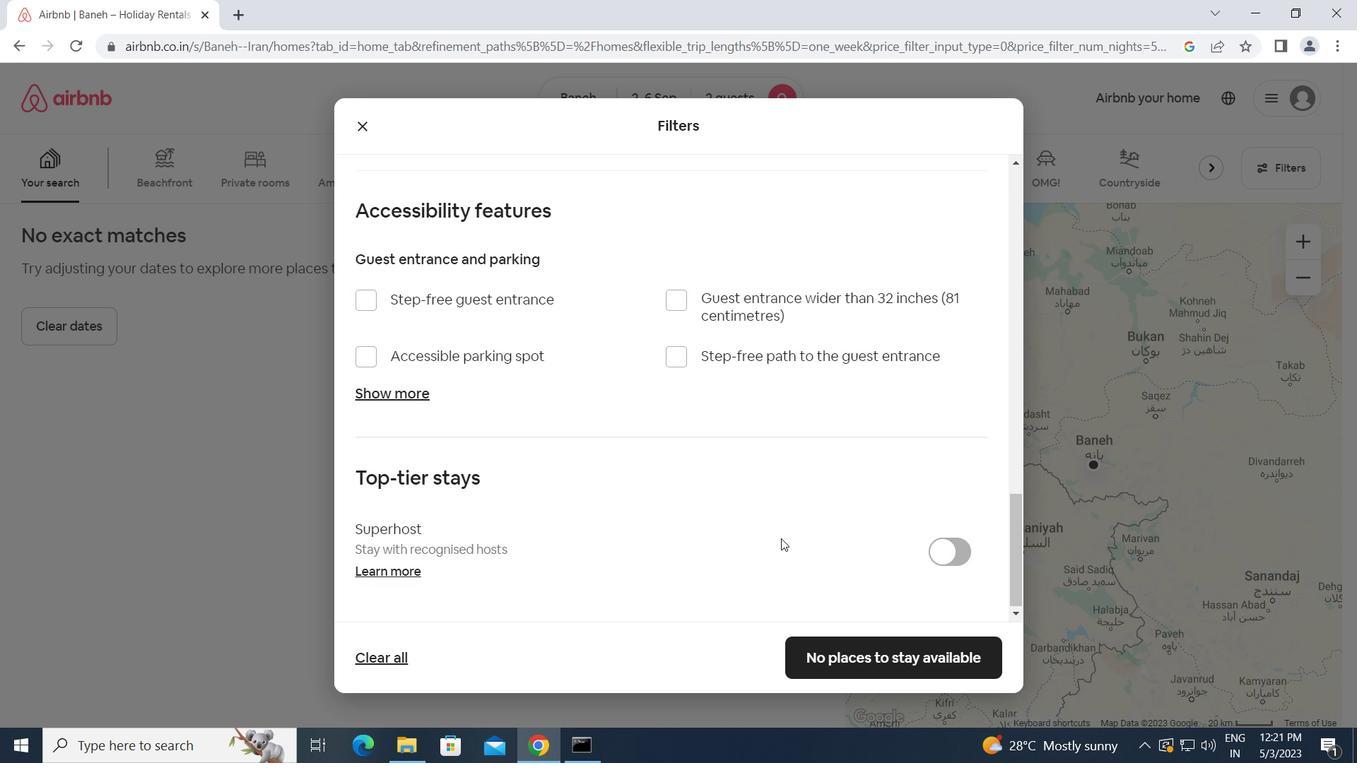 
Action: Mouse scrolled (780, 538) with delta (0, 0)
Screenshot: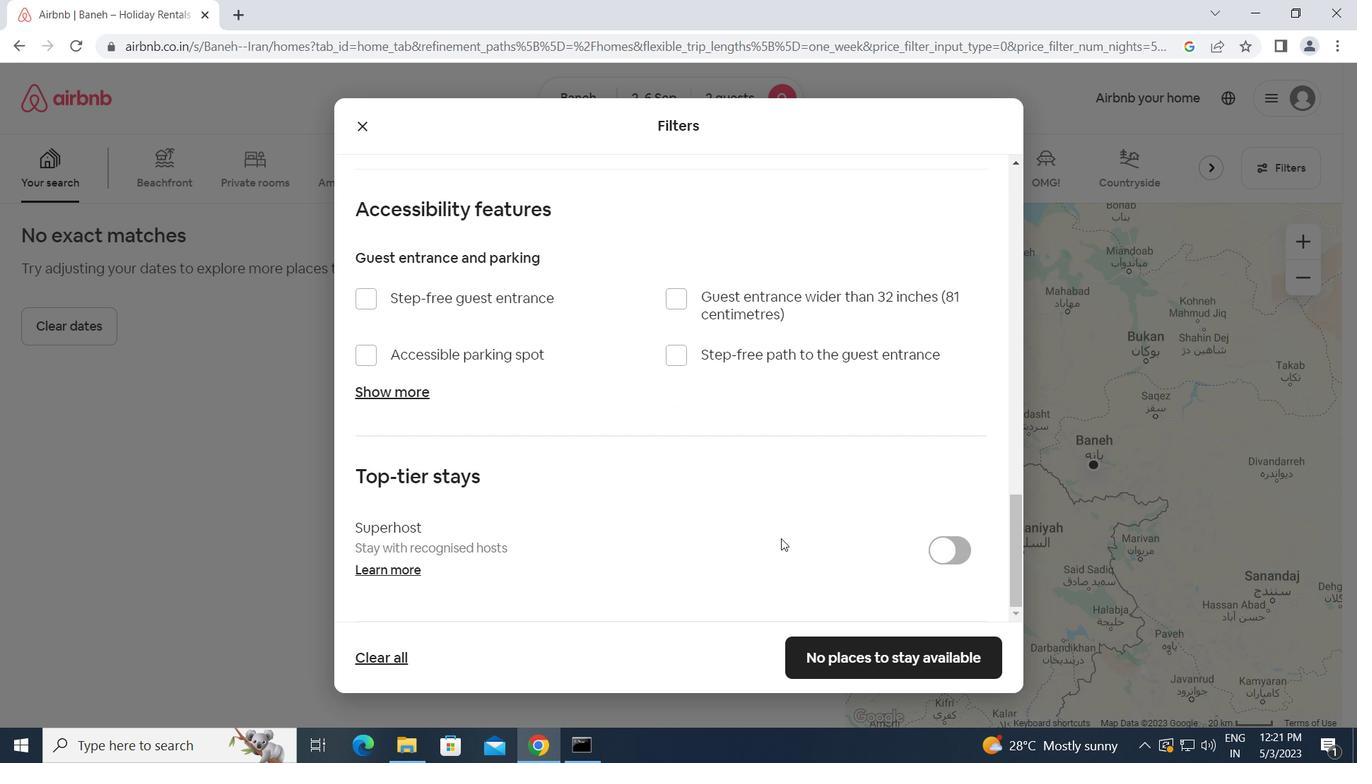 
Action: Mouse moved to (780, 540)
Screenshot: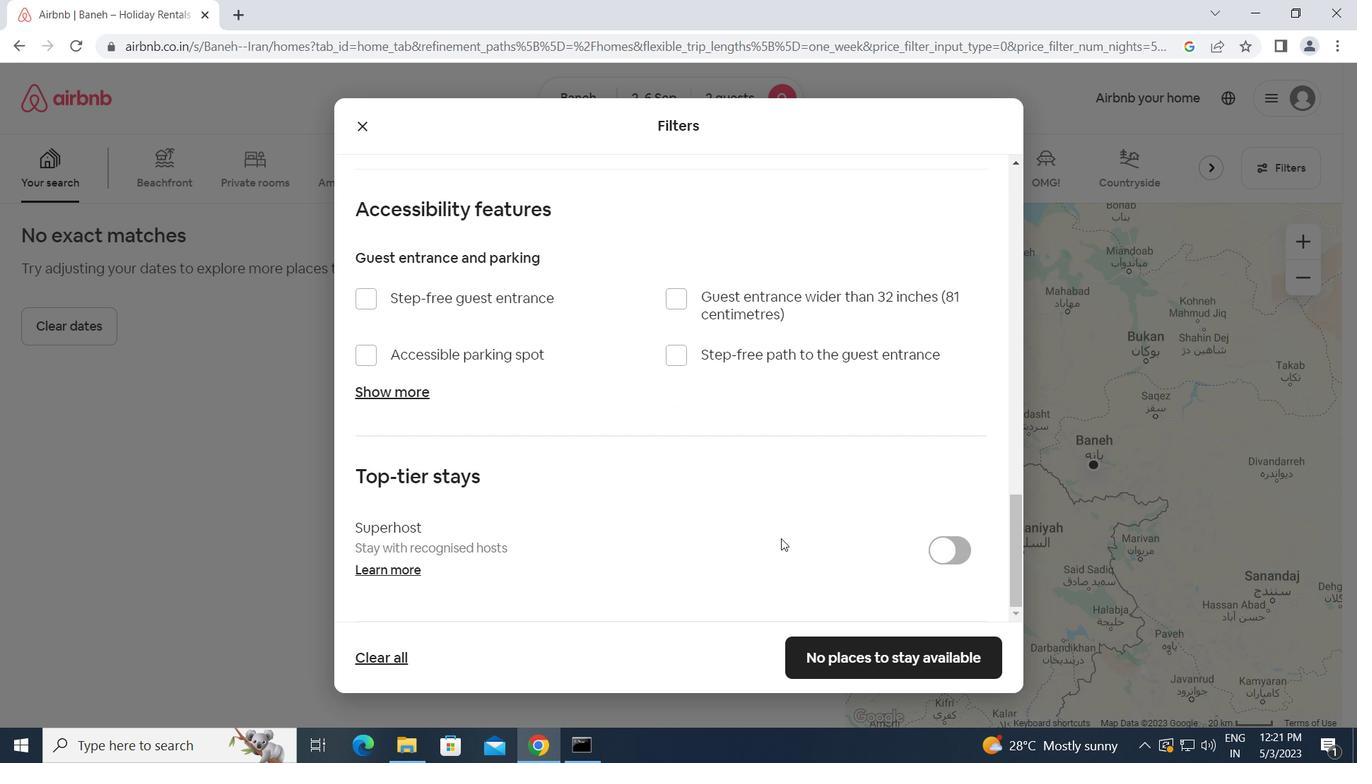 
Action: Mouse scrolled (780, 539) with delta (0, 0)
Screenshot: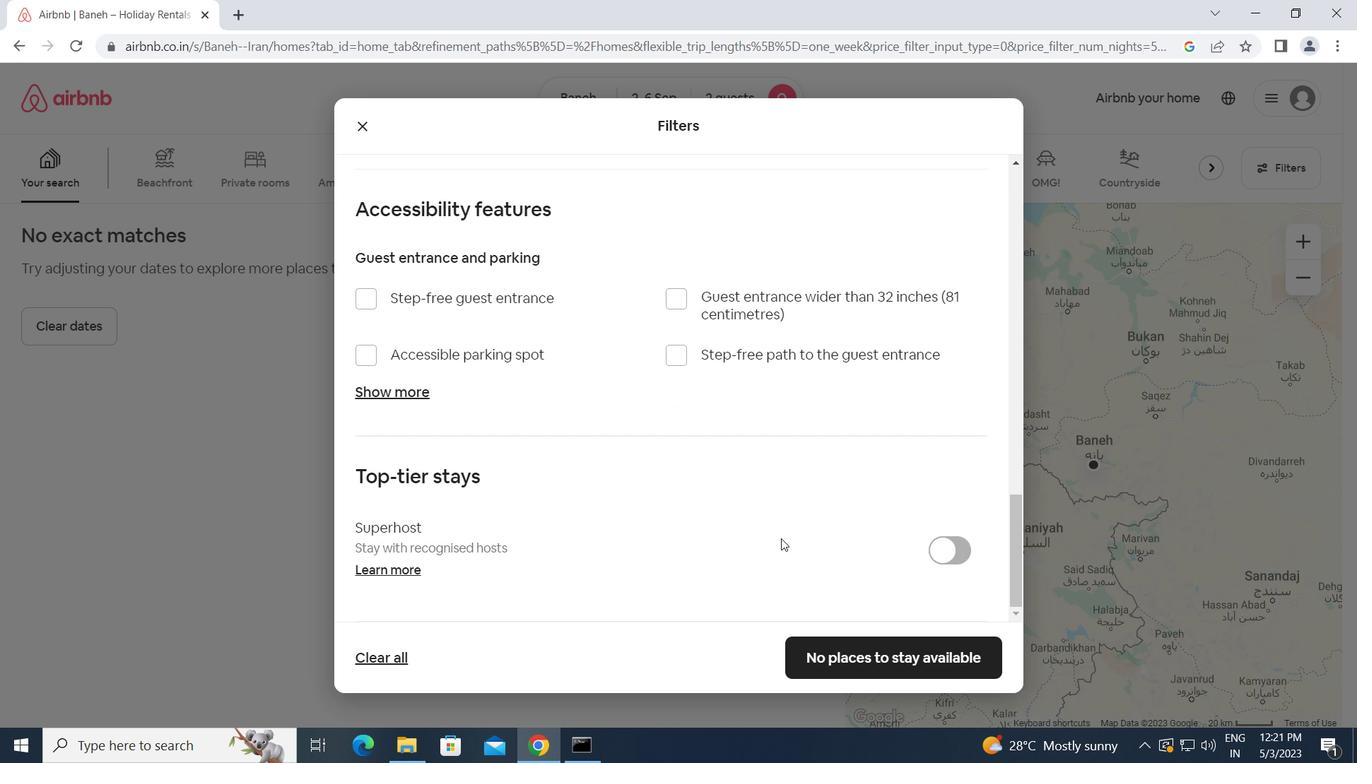 
Action: Mouse moved to (780, 540)
Screenshot: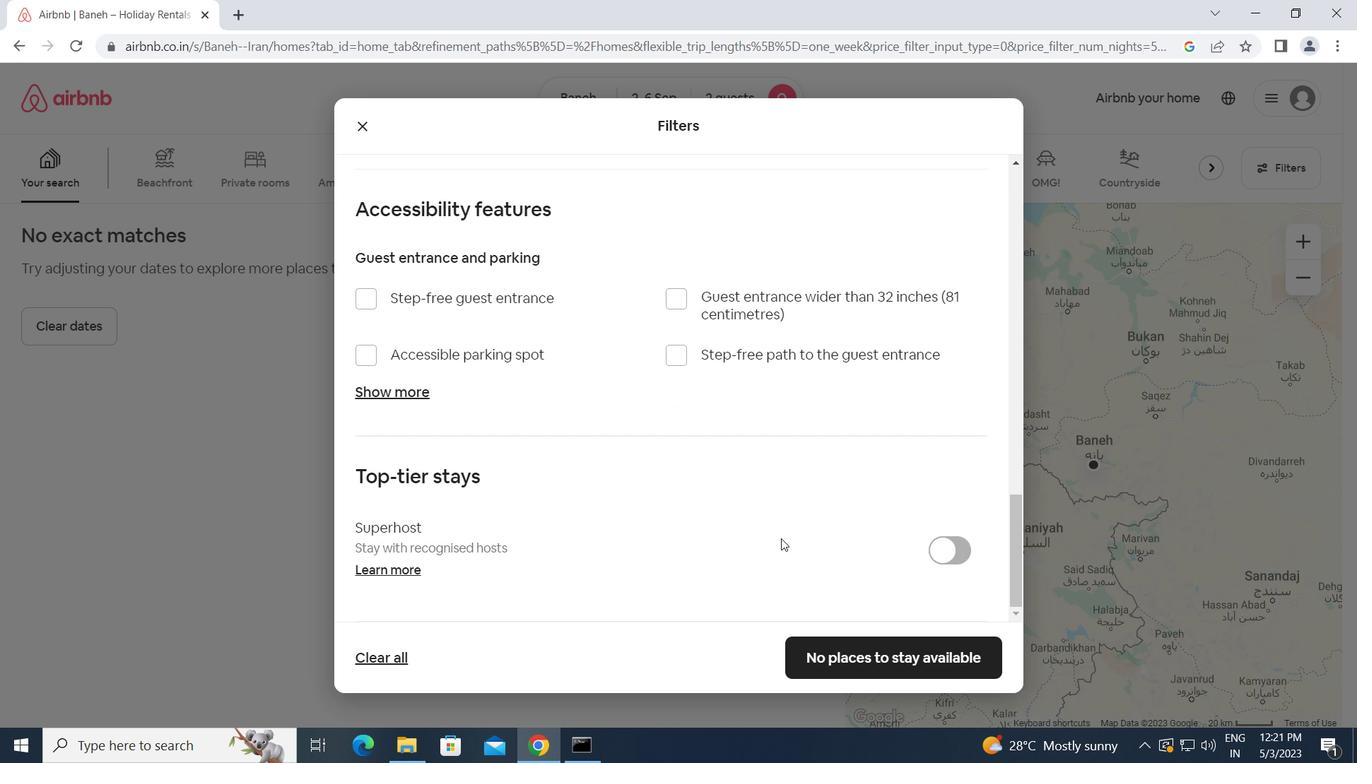 
Action: Mouse scrolled (780, 540) with delta (0, 0)
Screenshot: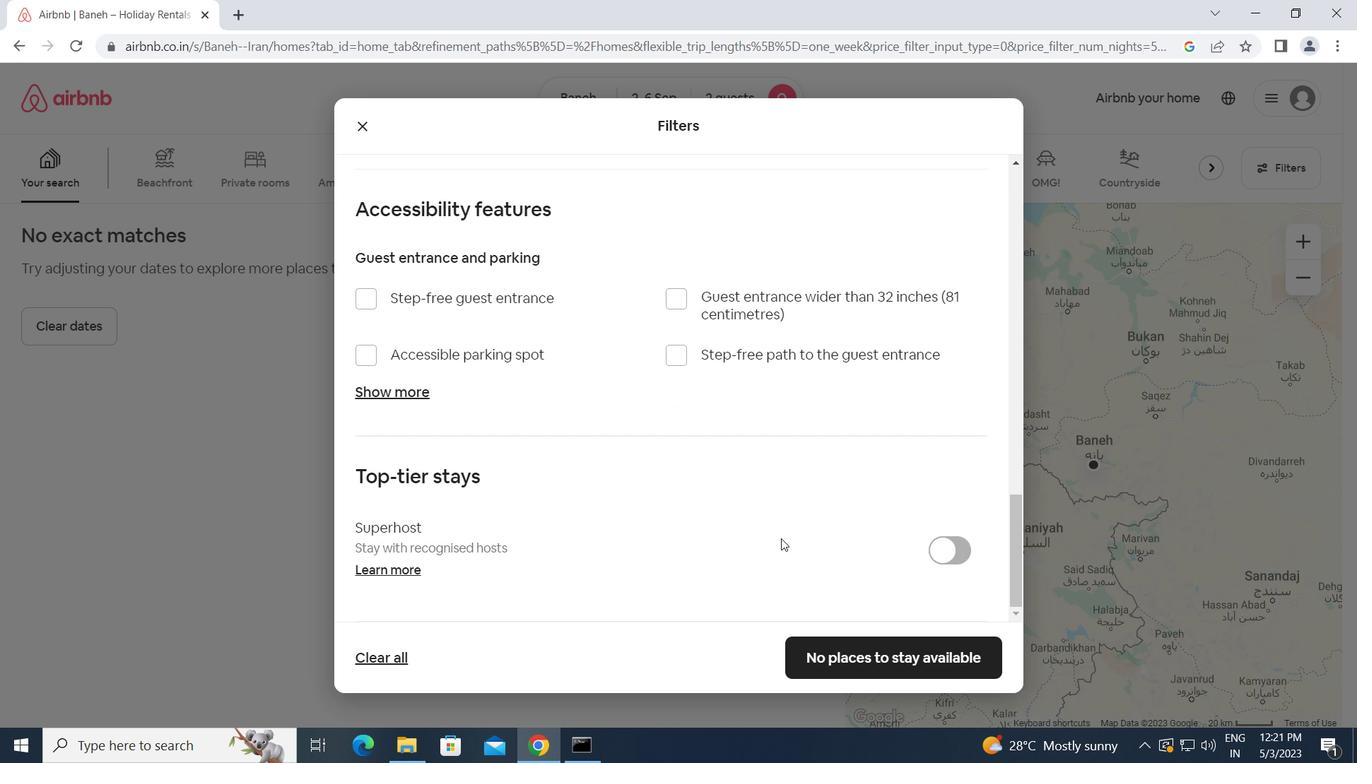 
Action: Mouse moved to (780, 541)
Screenshot: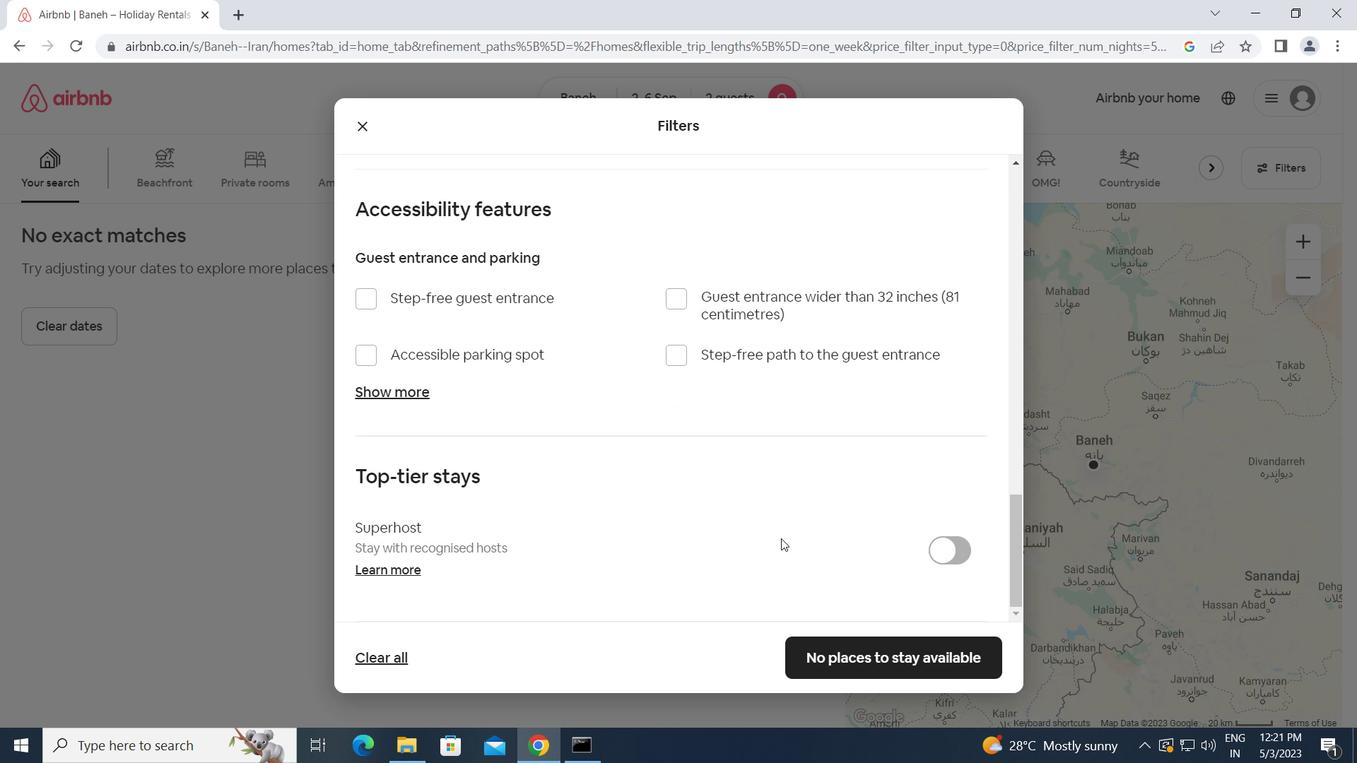 
Action: Mouse scrolled (780, 540) with delta (0, 0)
Screenshot: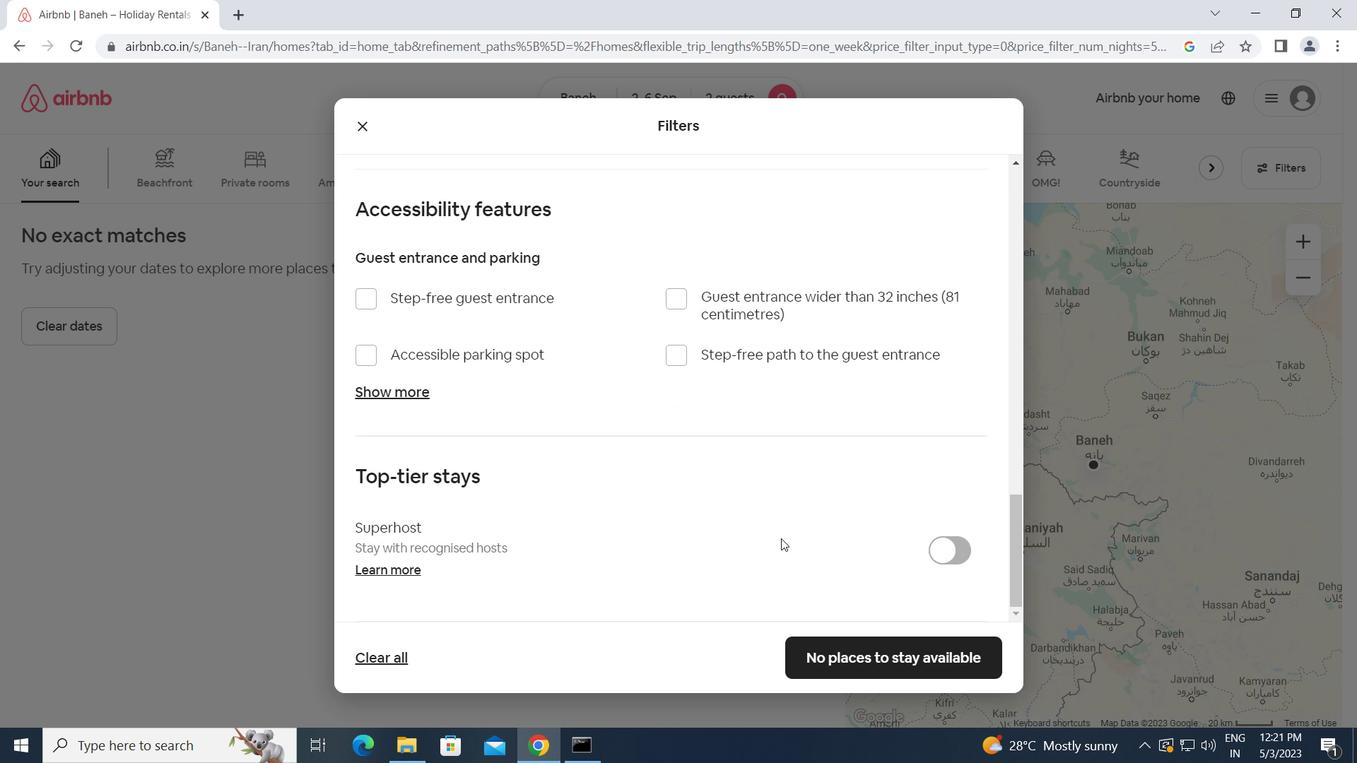 
Action: Mouse moved to (835, 650)
Screenshot: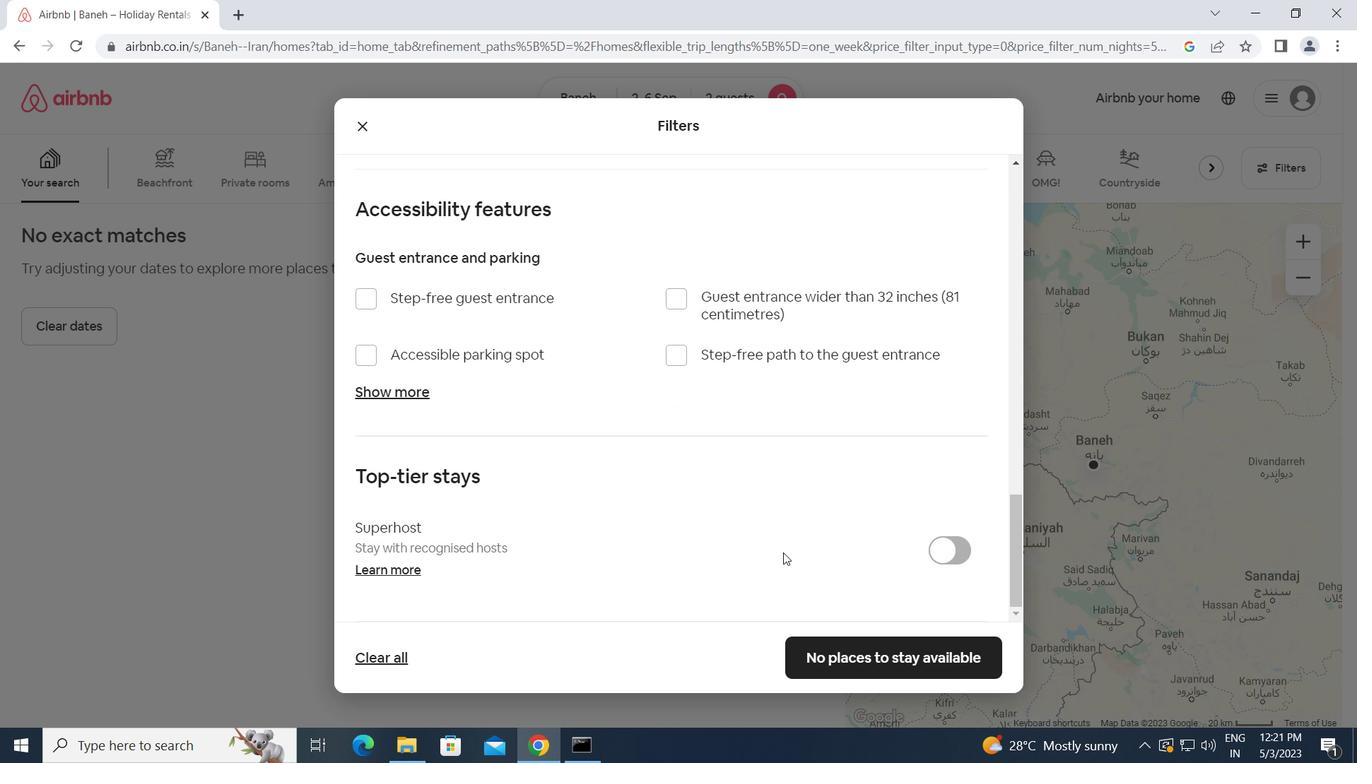 
Action: Mouse pressed left at (835, 650)
Screenshot: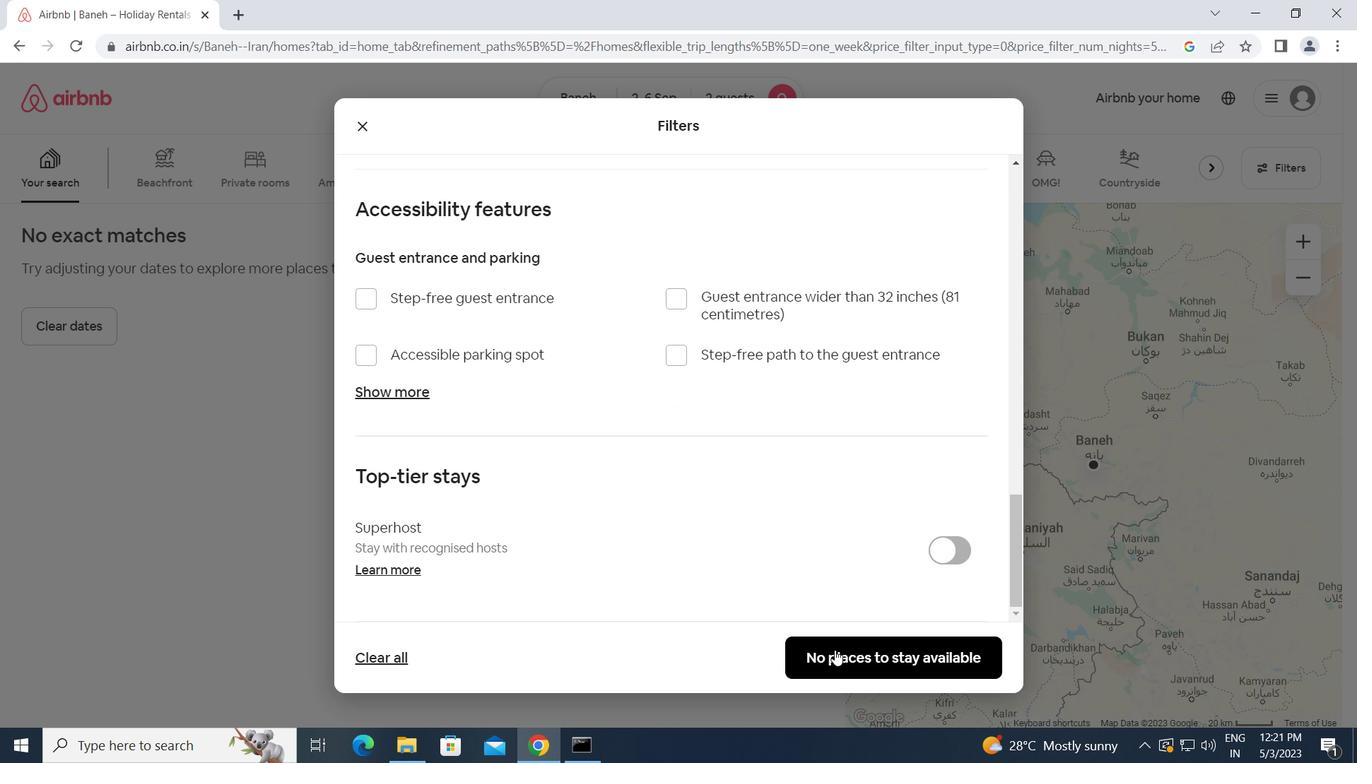 
Action: Mouse moved to (835, 645)
Screenshot: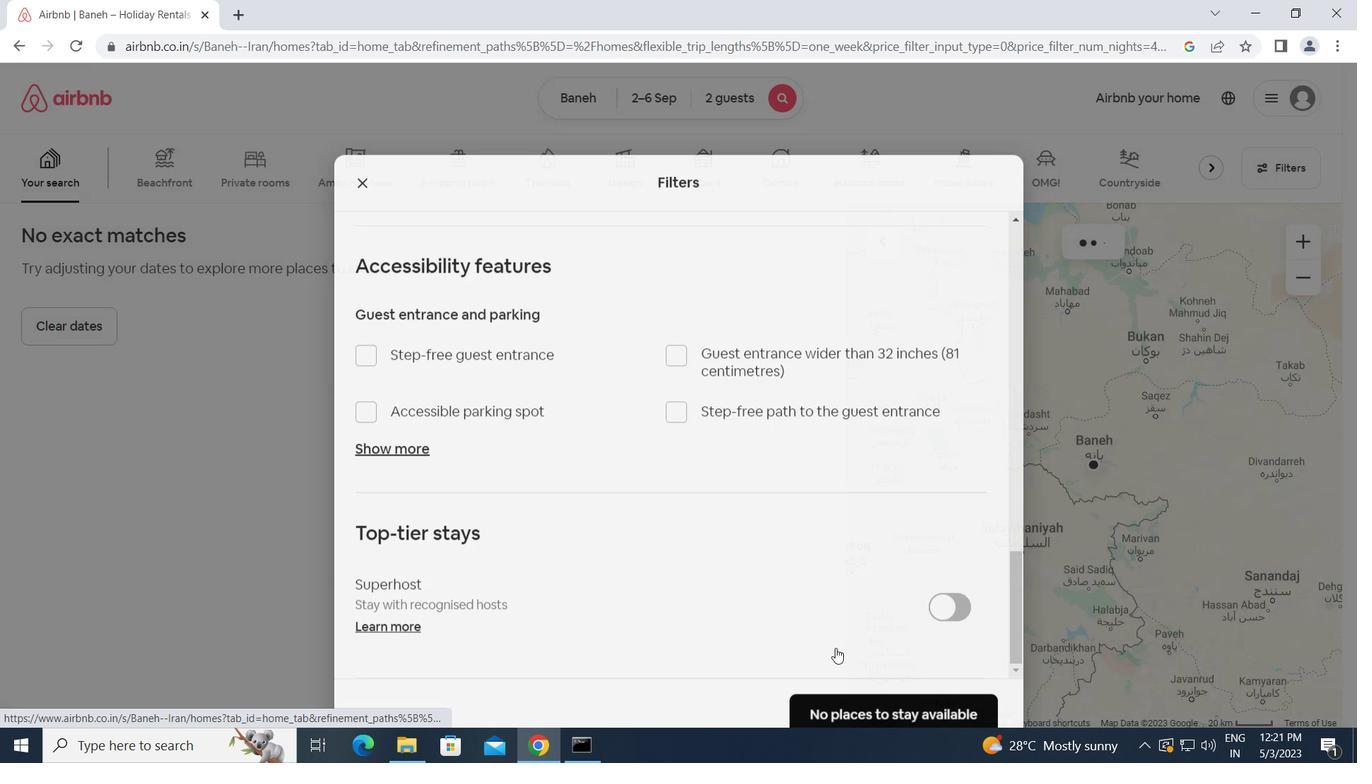 
